Task: Search one way flight ticket for 4 adults, 1 infant in seat and 1 infant on lap in premium economy from Flagstaff: Flagstaff Pulliam Airport to Springfield: Abraham Lincoln Capital Airport on 5-2-2023. Choice of flights is American. Number of bags: 5 checked bags. Price is upto 88000. Outbound departure time preference is 20:00.
Action: Mouse moved to (228, 151)
Screenshot: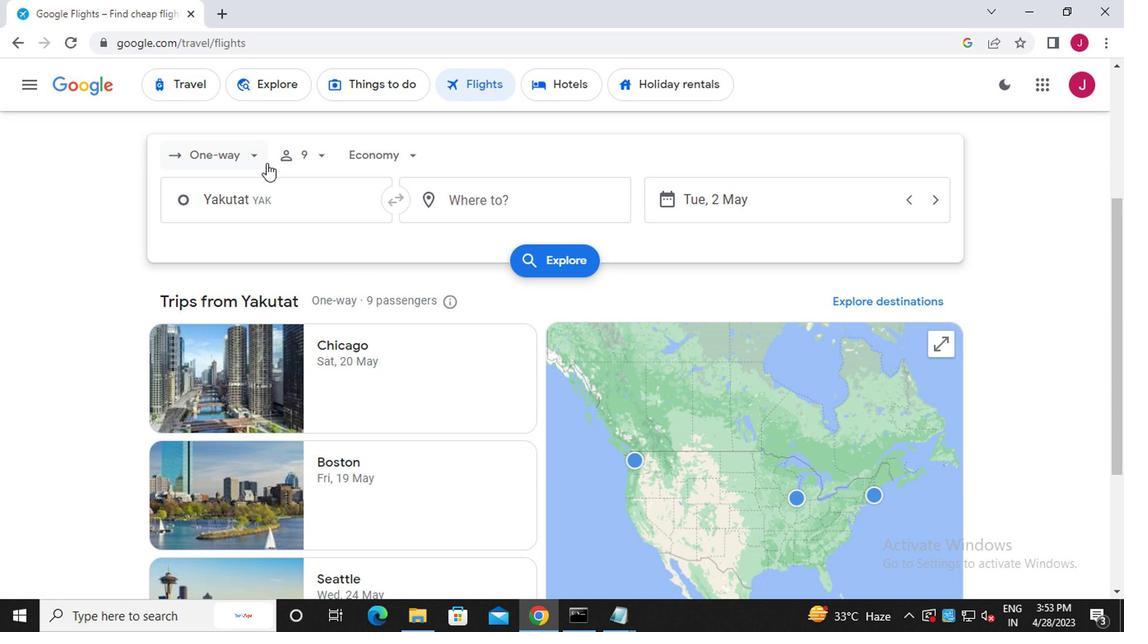 
Action: Mouse pressed left at (228, 151)
Screenshot: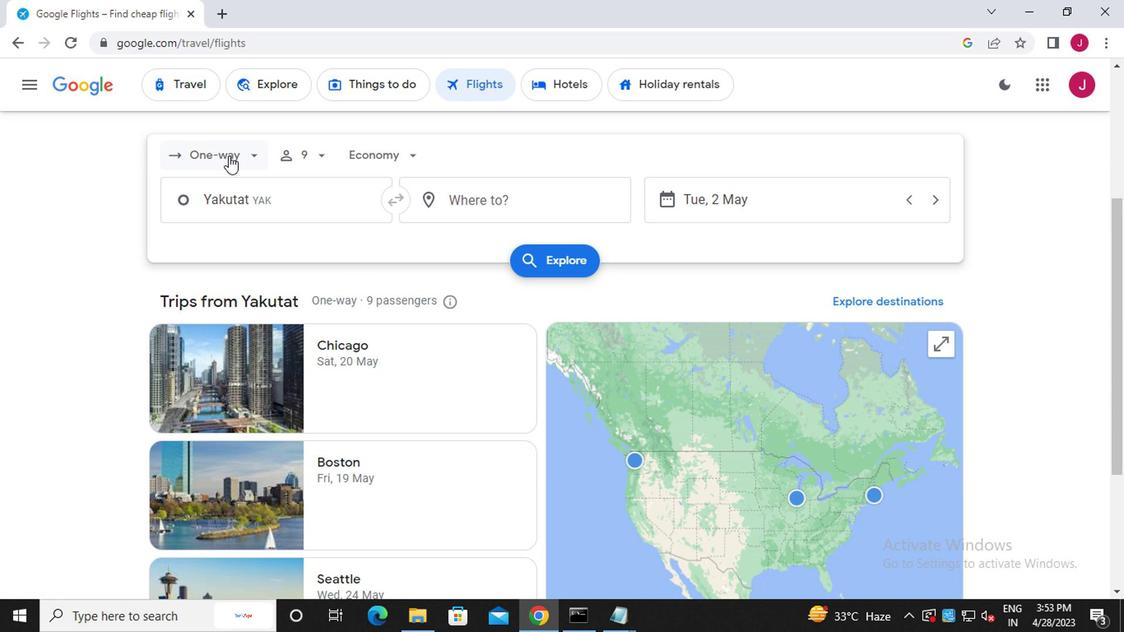 
Action: Mouse moved to (240, 228)
Screenshot: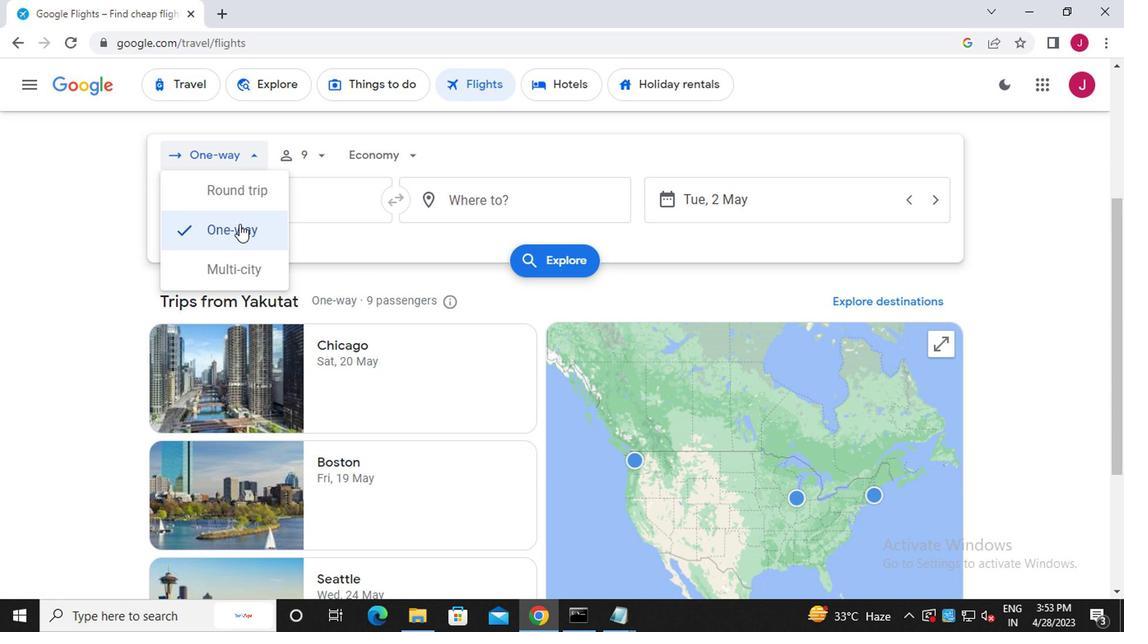 
Action: Mouse pressed left at (240, 228)
Screenshot: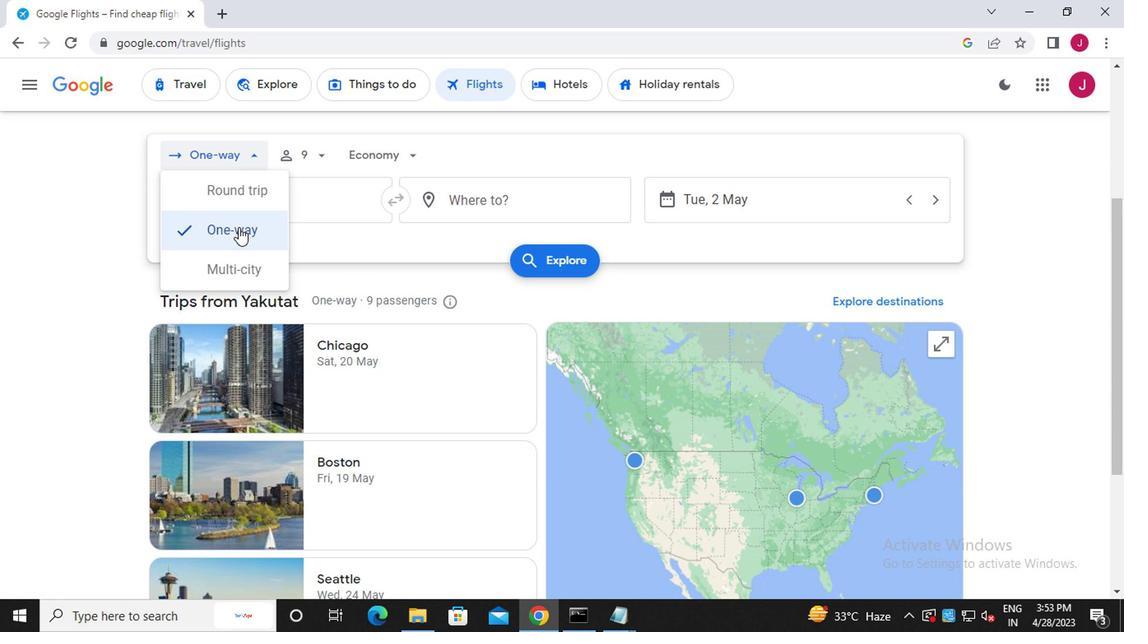 
Action: Mouse moved to (327, 156)
Screenshot: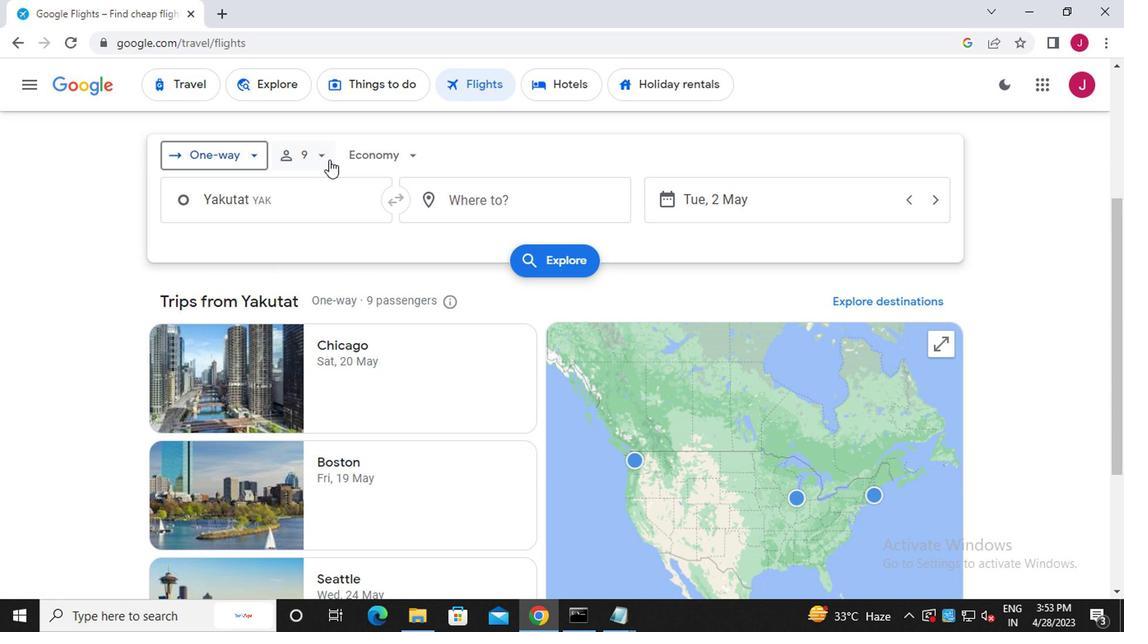 
Action: Mouse pressed left at (327, 156)
Screenshot: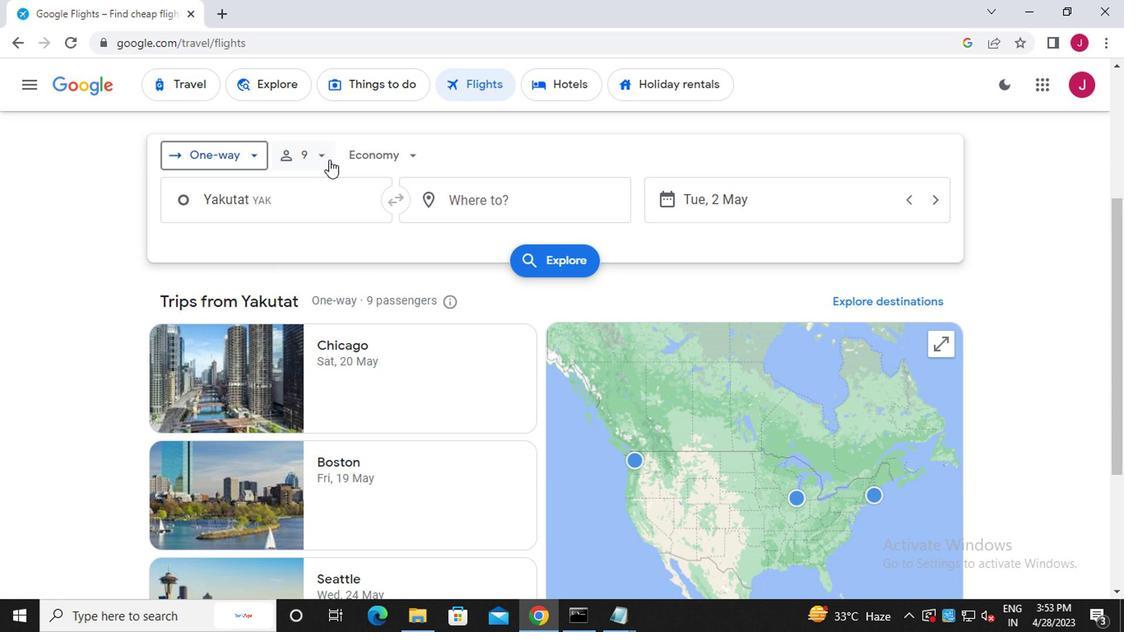 
Action: Mouse moved to (378, 197)
Screenshot: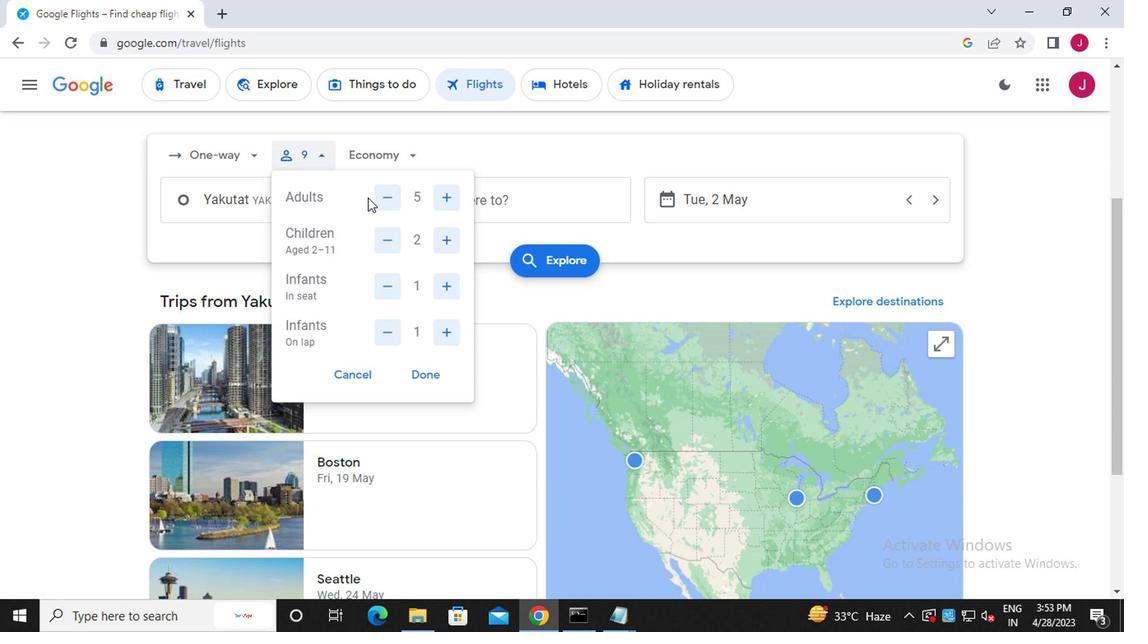 
Action: Mouse pressed left at (378, 197)
Screenshot: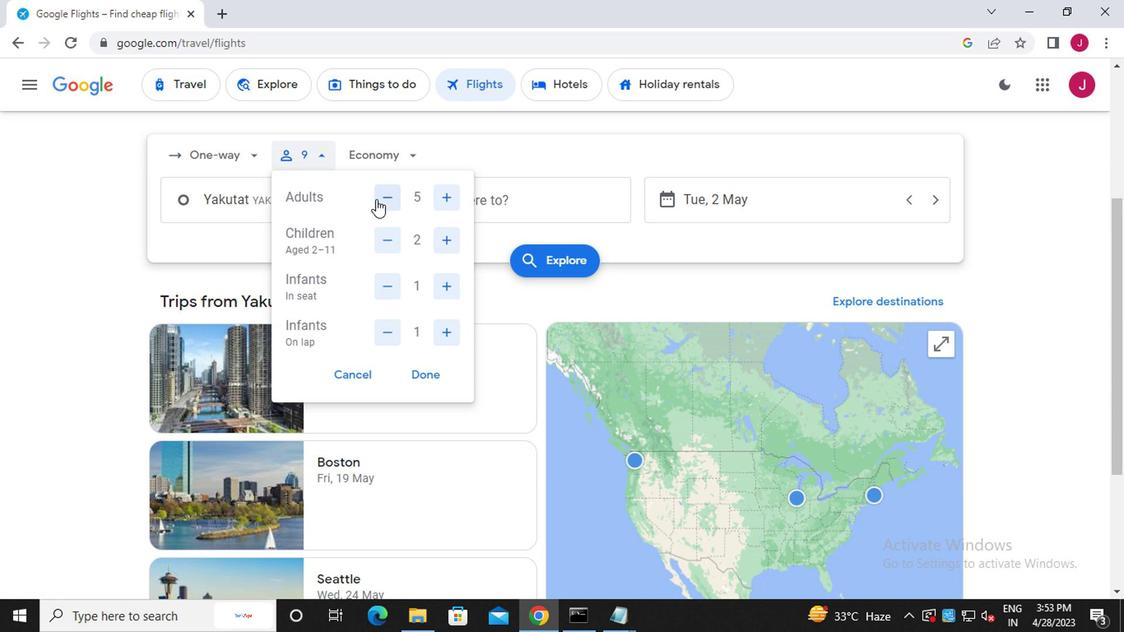 
Action: Mouse moved to (378, 197)
Screenshot: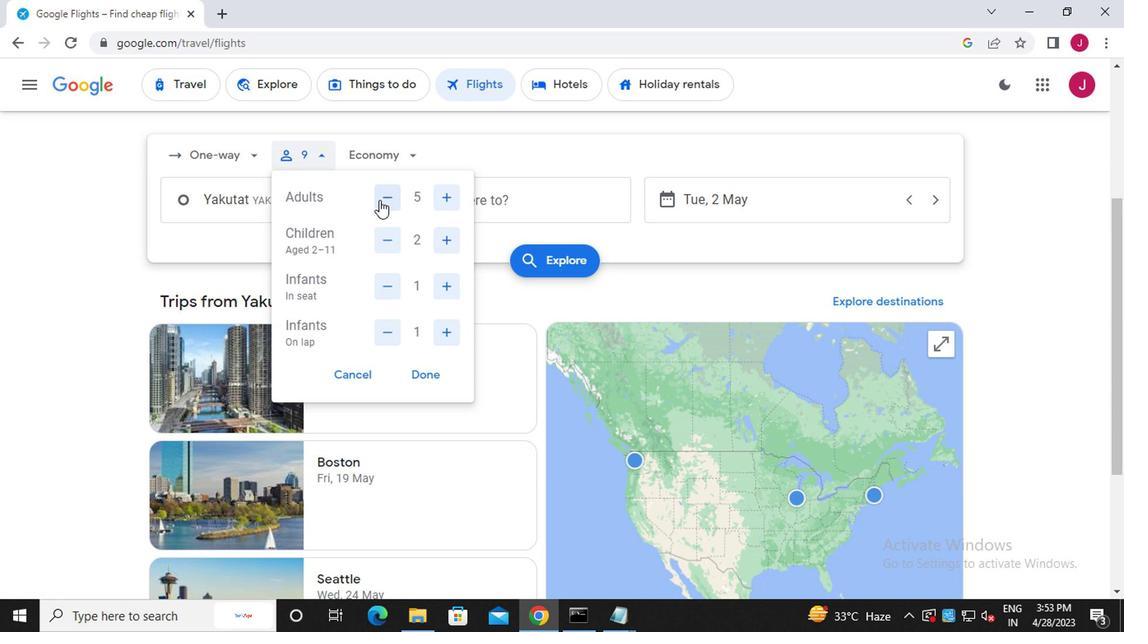 
Action: Mouse pressed left at (378, 197)
Screenshot: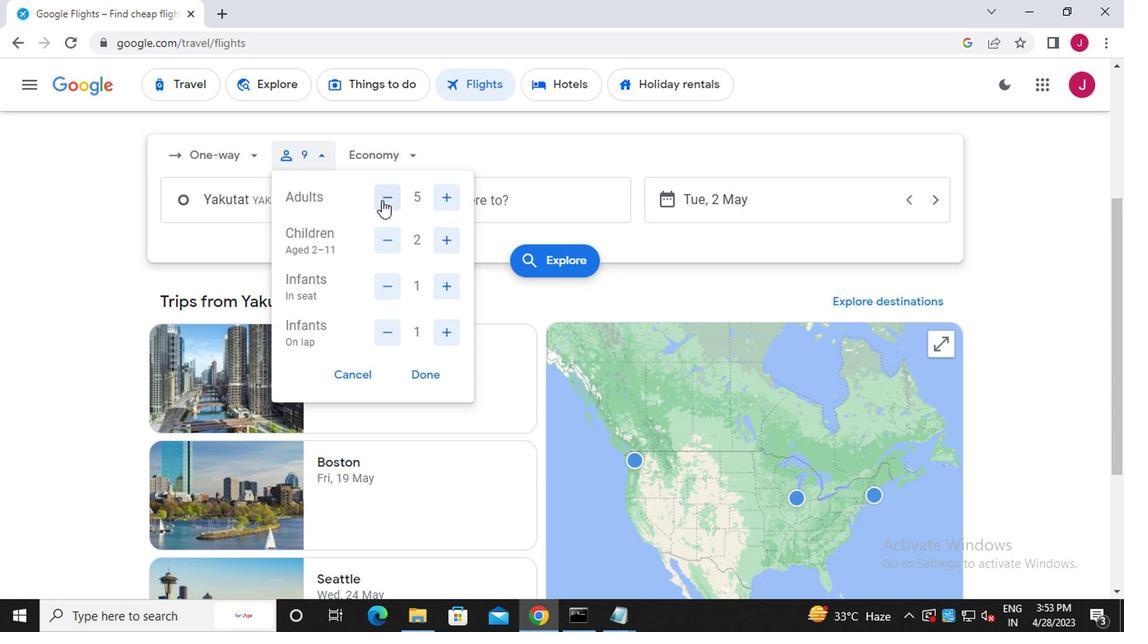 
Action: Mouse moved to (443, 197)
Screenshot: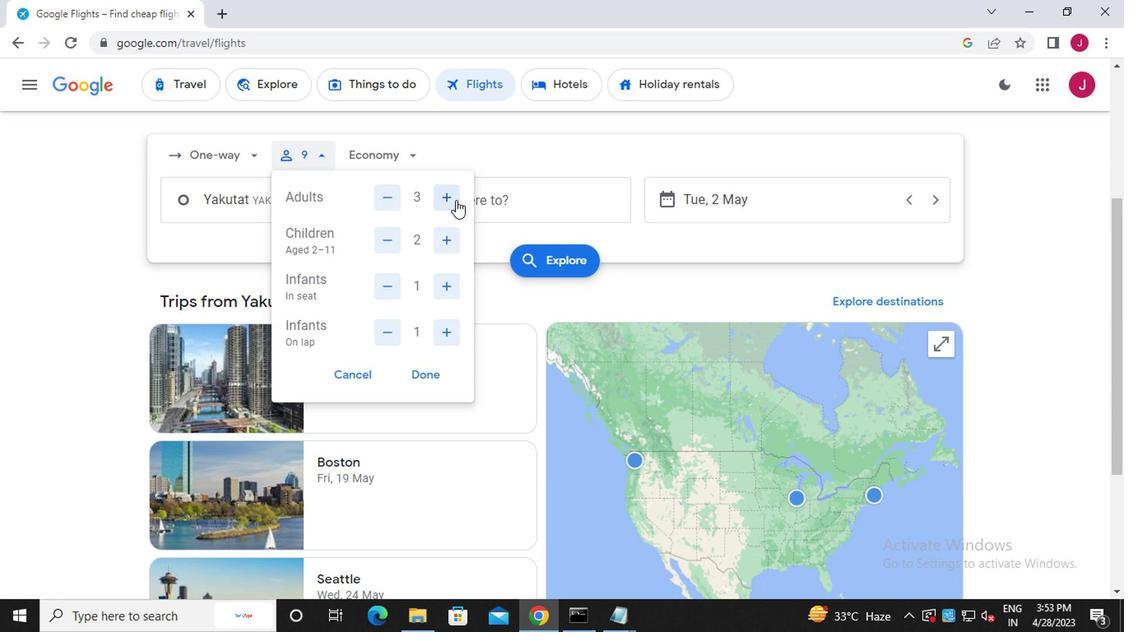 
Action: Mouse pressed left at (443, 197)
Screenshot: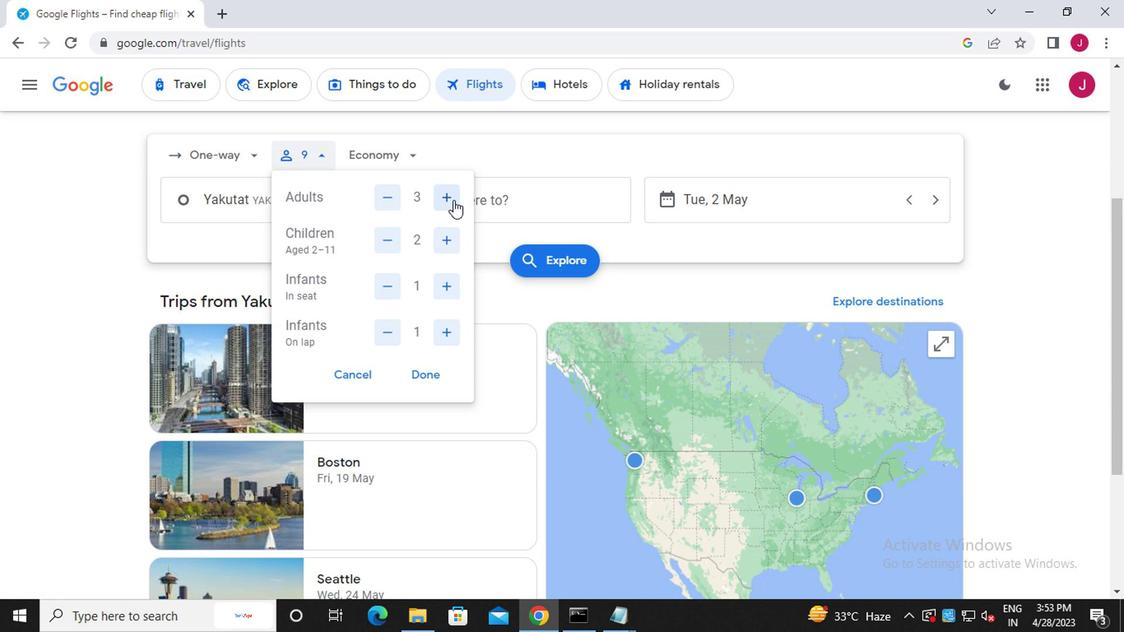 
Action: Mouse moved to (385, 241)
Screenshot: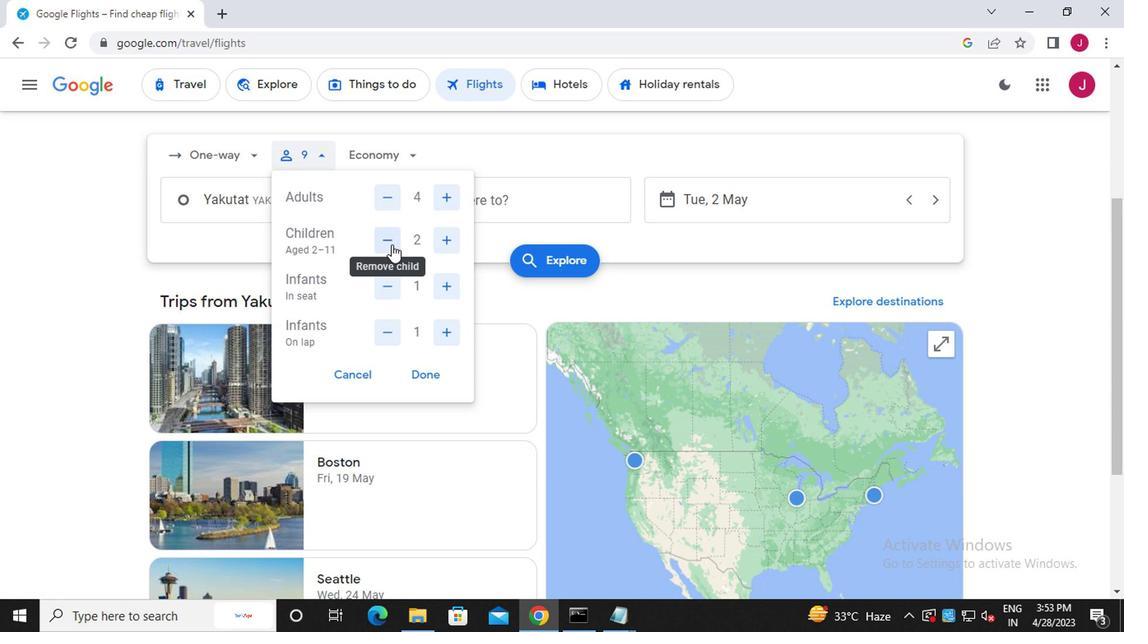 
Action: Mouse pressed left at (385, 241)
Screenshot: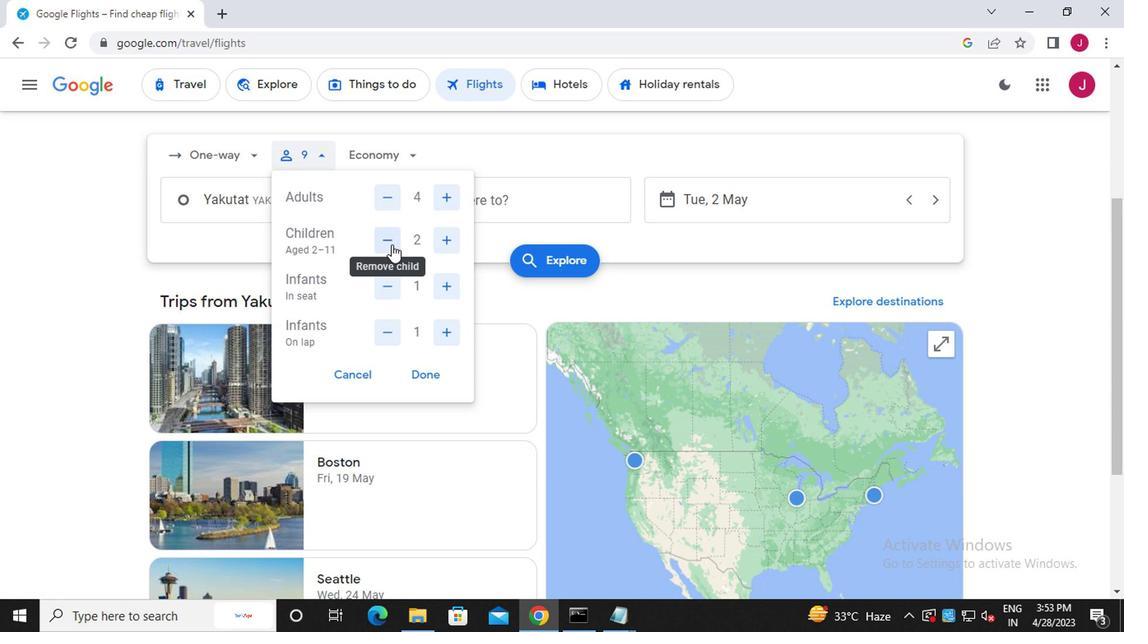 
Action: Mouse pressed left at (385, 241)
Screenshot: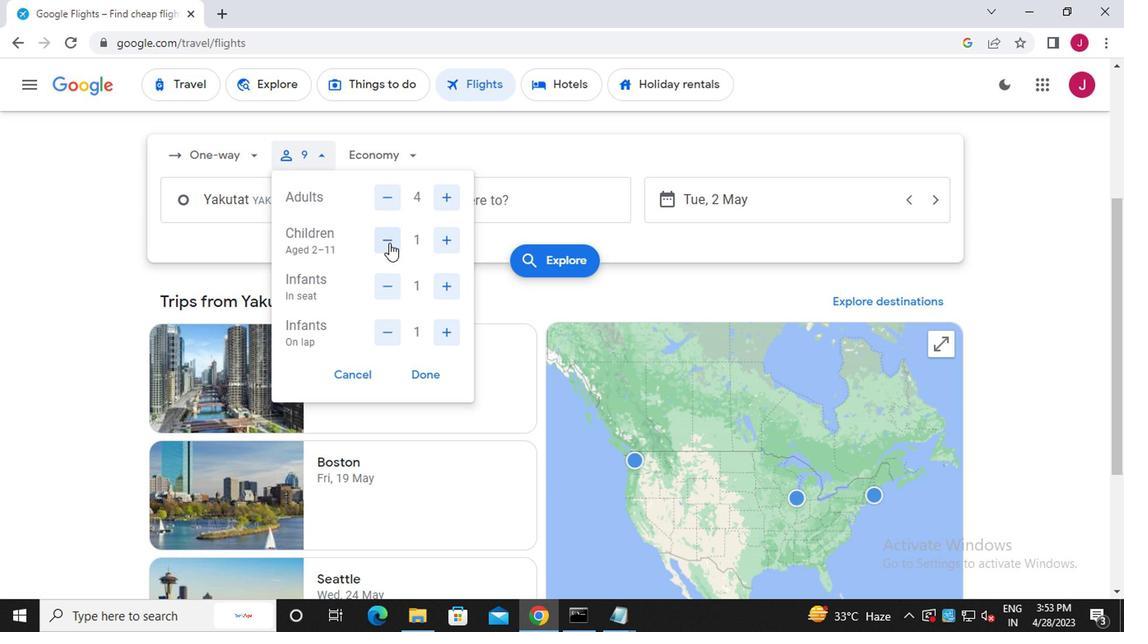 
Action: Mouse moved to (422, 371)
Screenshot: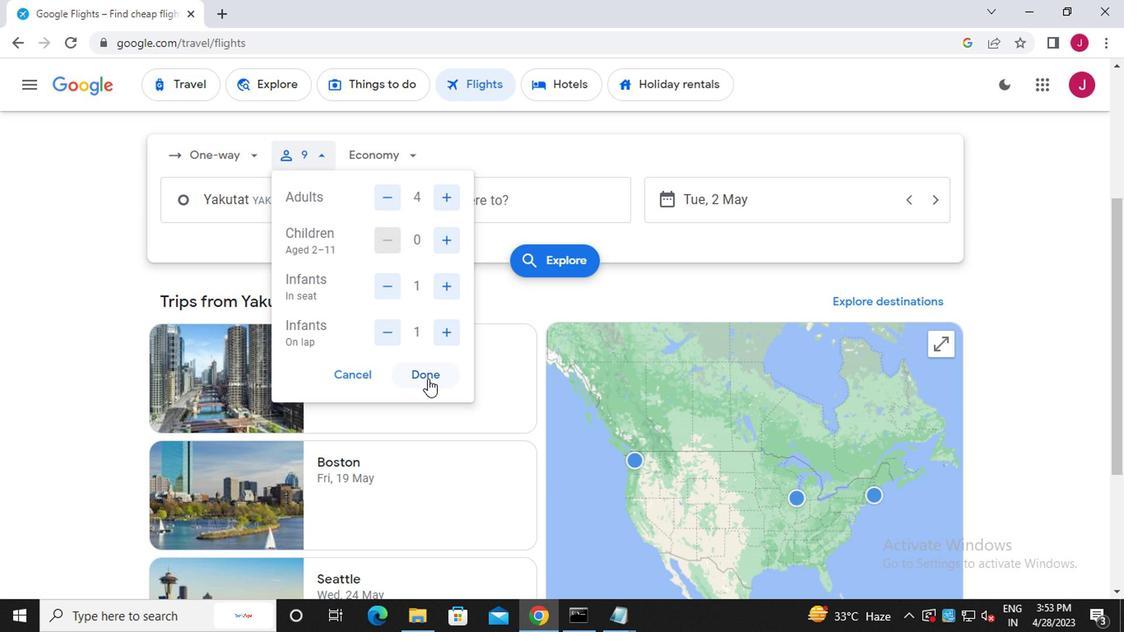 
Action: Mouse pressed left at (422, 371)
Screenshot: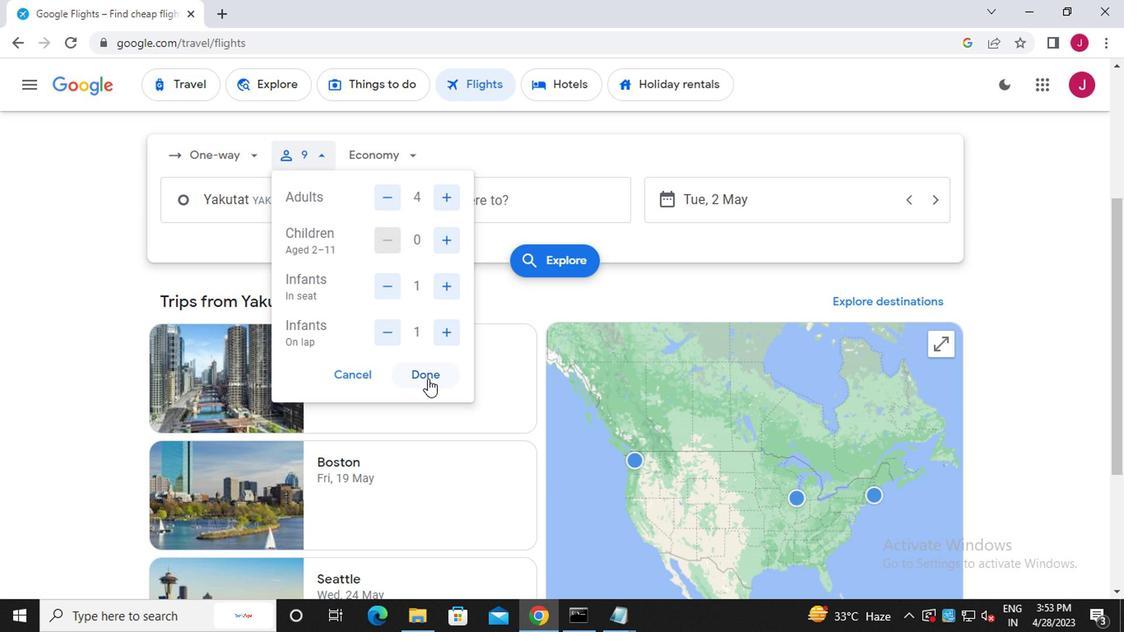 
Action: Mouse moved to (392, 151)
Screenshot: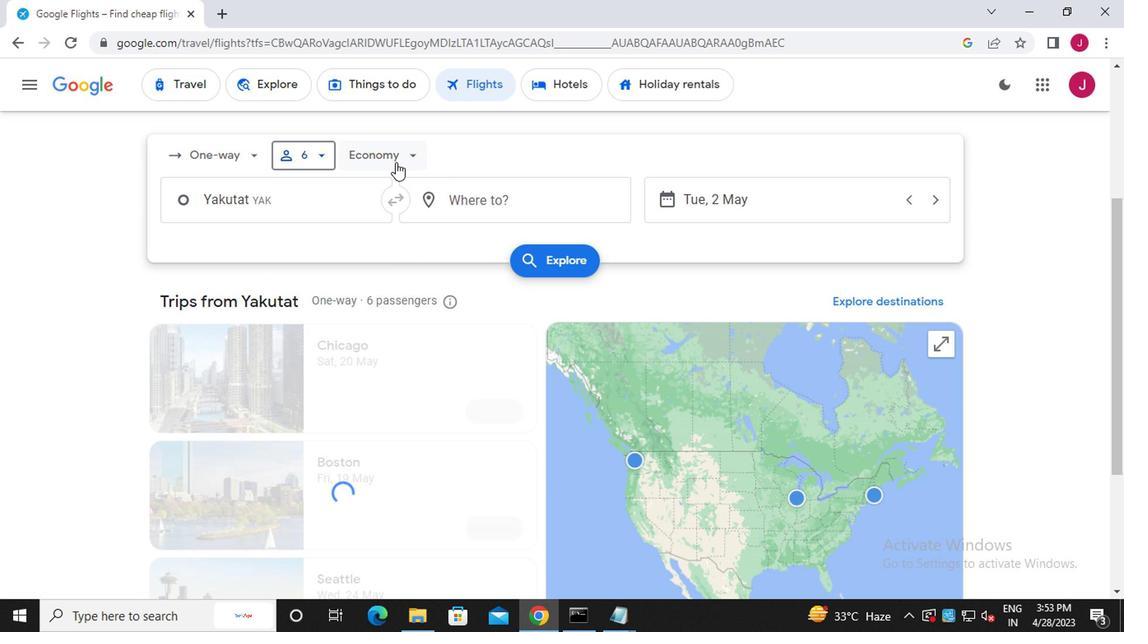 
Action: Mouse pressed left at (392, 151)
Screenshot: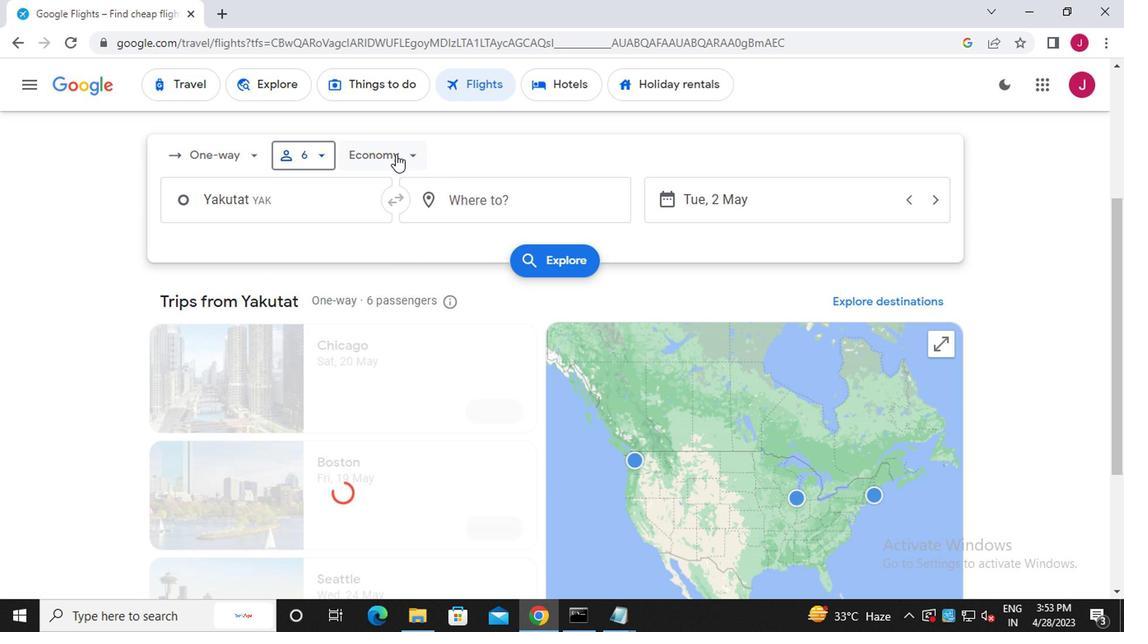 
Action: Mouse moved to (403, 223)
Screenshot: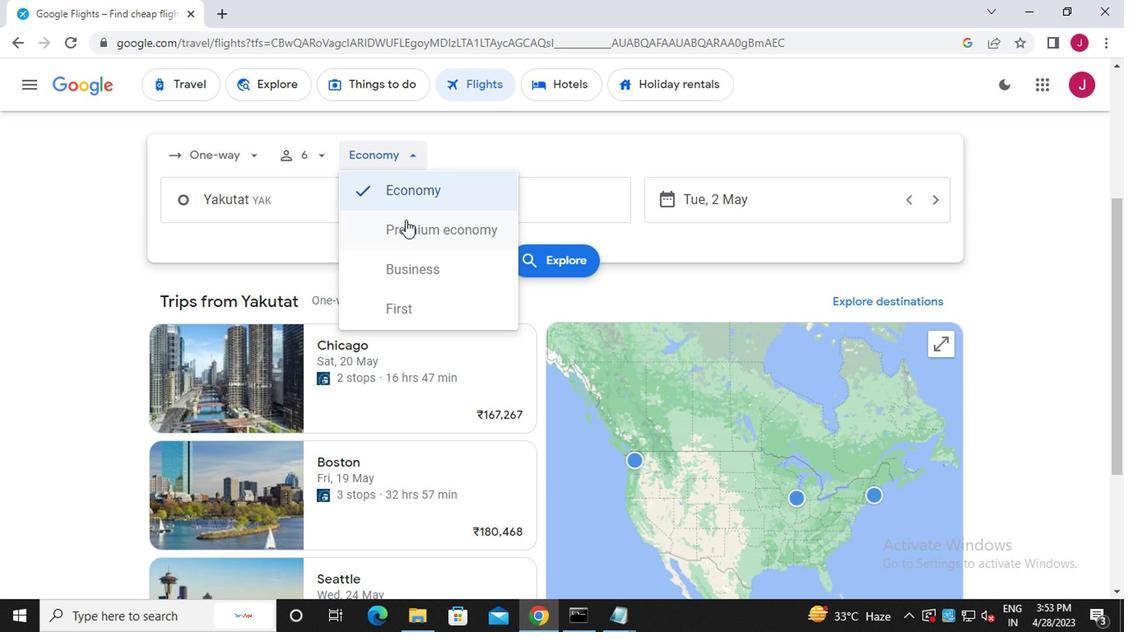 
Action: Mouse pressed left at (403, 223)
Screenshot: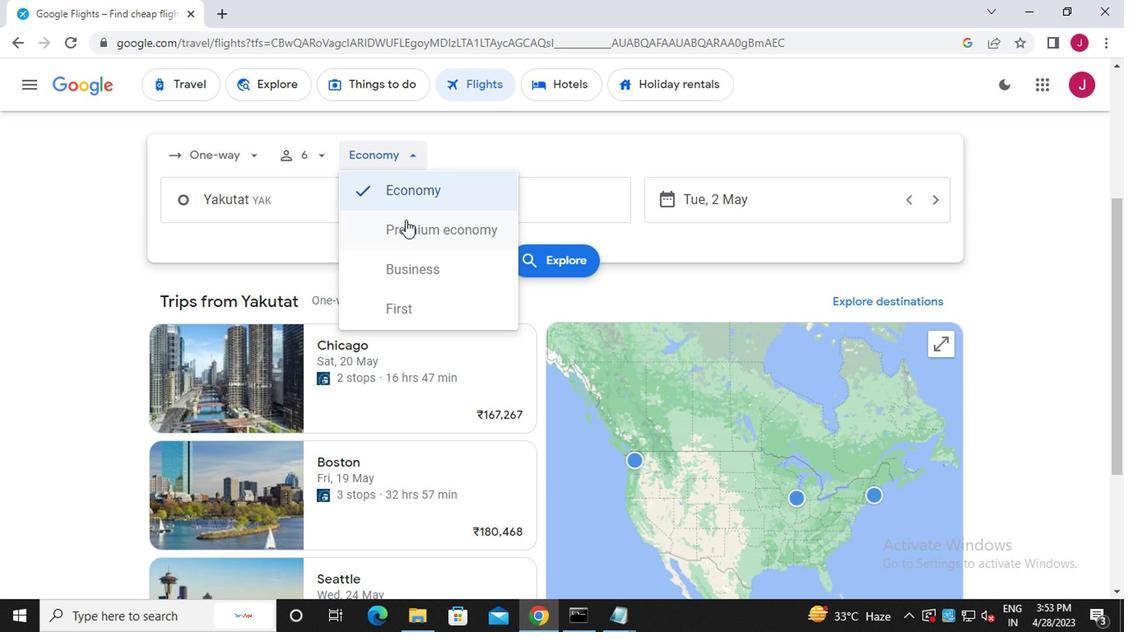 
Action: Mouse moved to (292, 204)
Screenshot: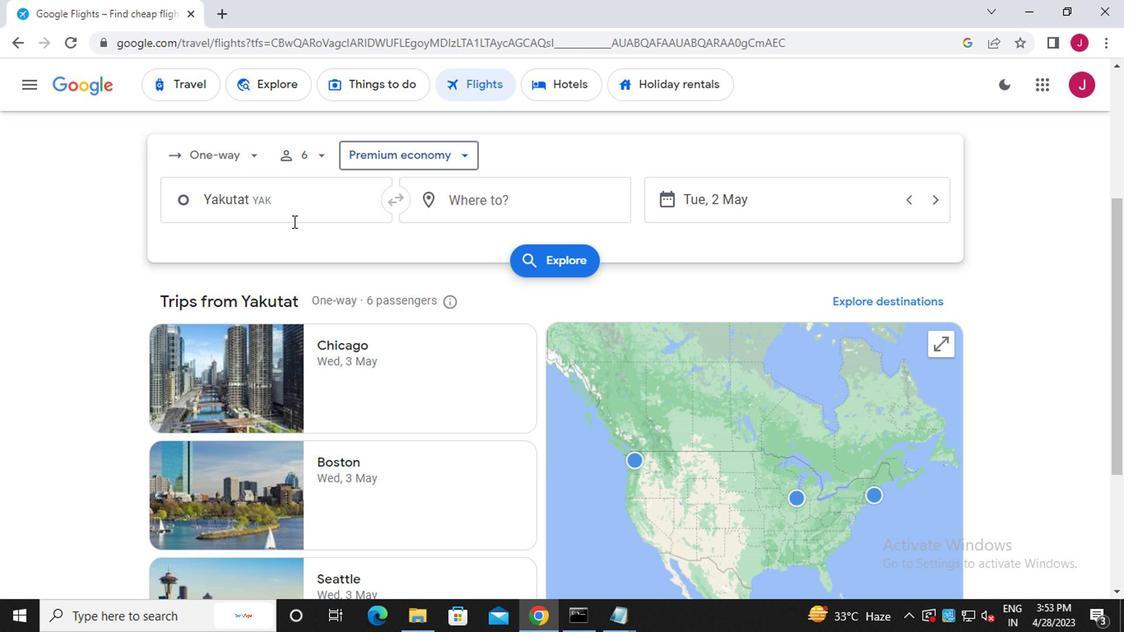 
Action: Mouse pressed left at (292, 204)
Screenshot: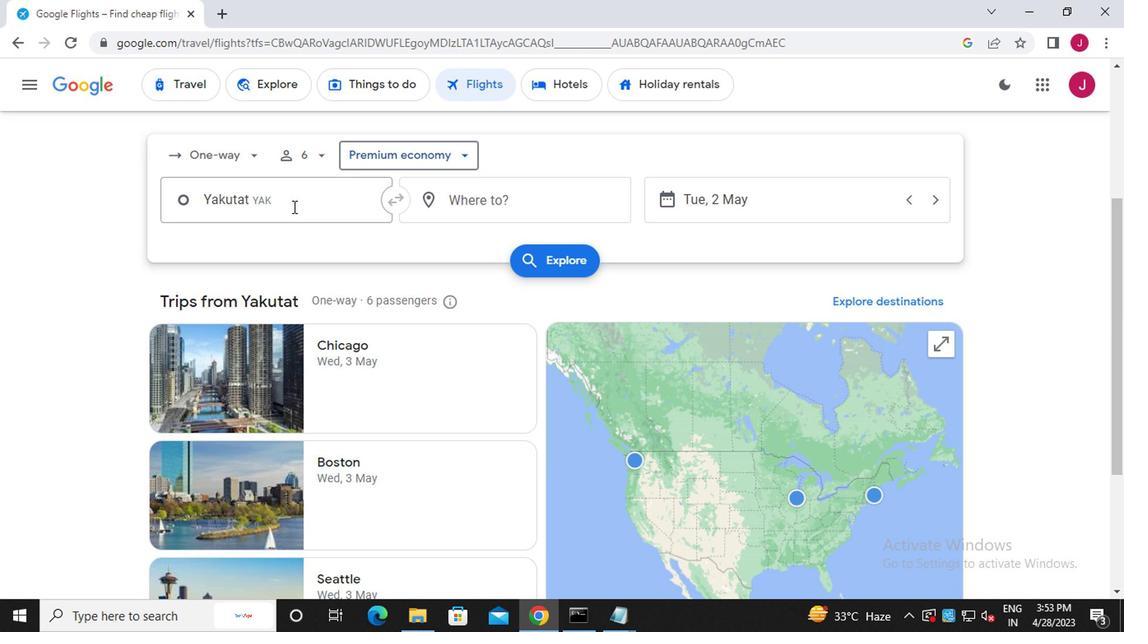
Action: Key pressed flagstaff
Screenshot: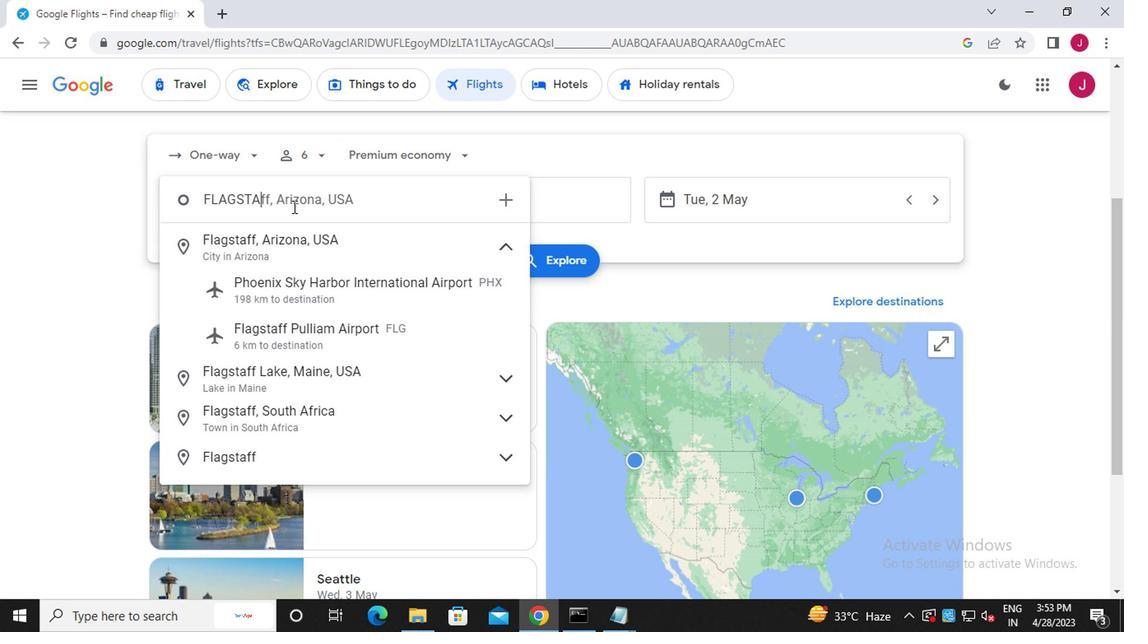 
Action: Mouse moved to (335, 336)
Screenshot: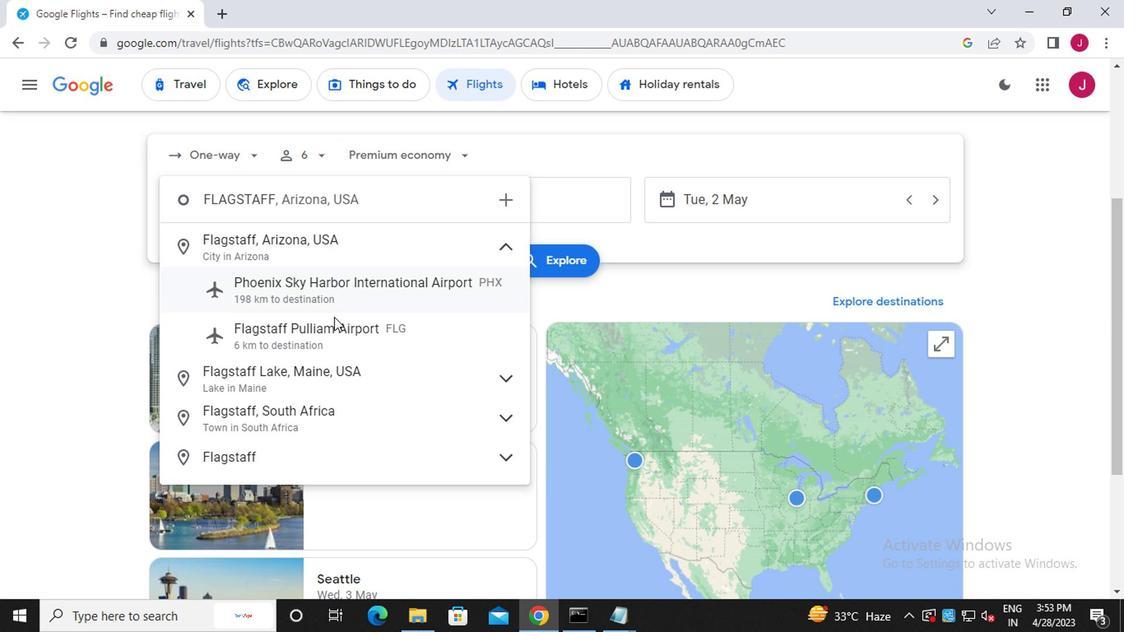 
Action: Mouse pressed left at (335, 336)
Screenshot: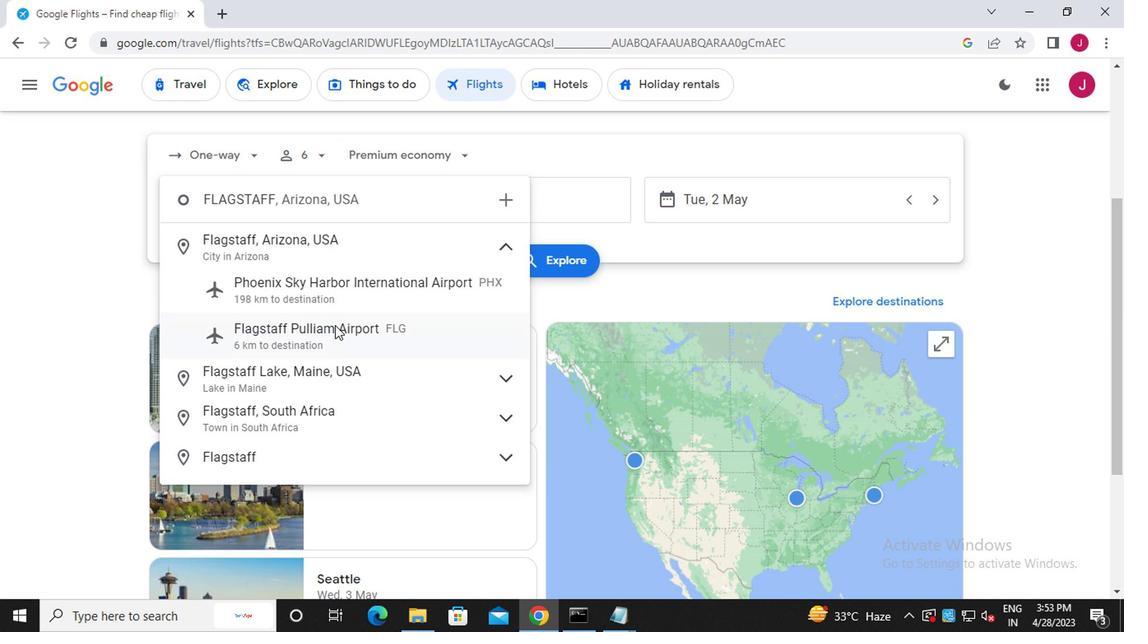 
Action: Mouse moved to (524, 198)
Screenshot: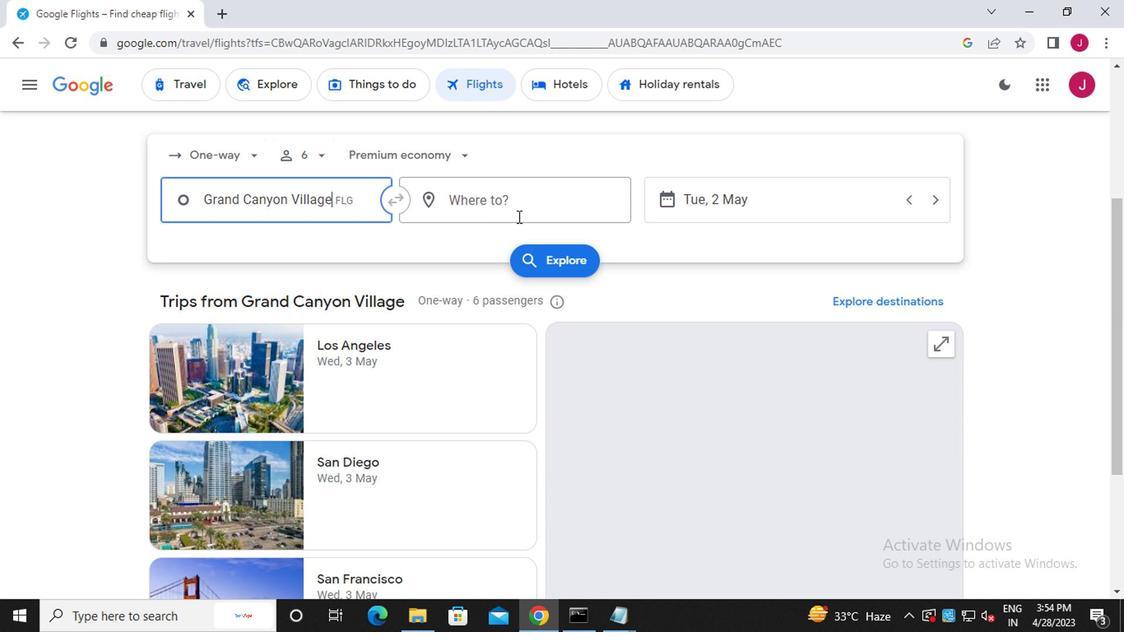 
Action: Mouse pressed left at (524, 198)
Screenshot: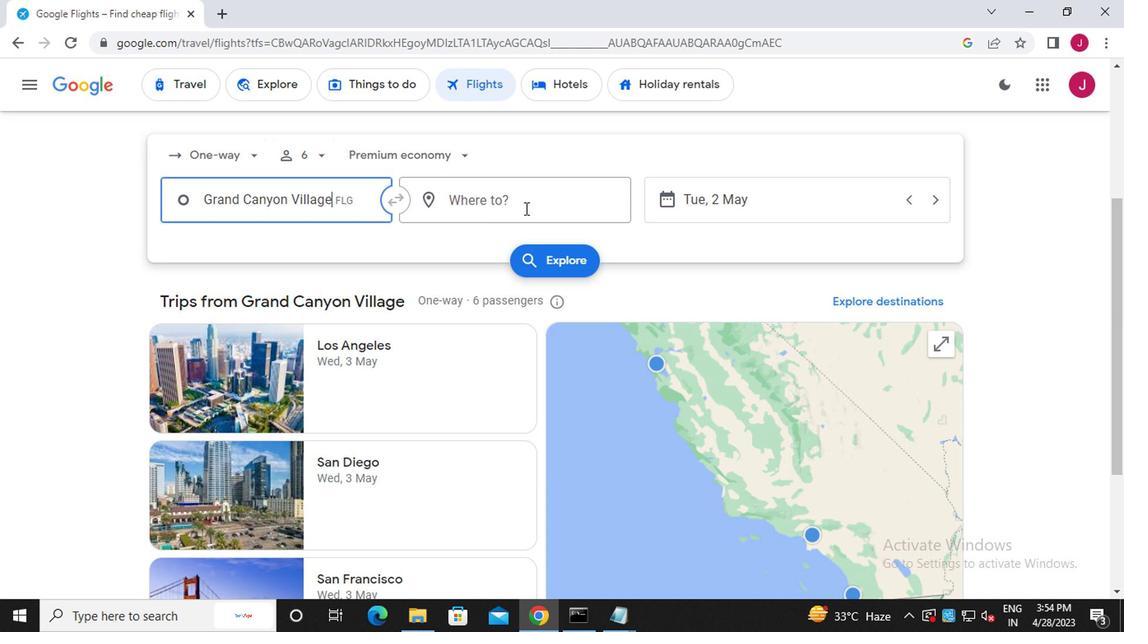 
Action: Mouse moved to (524, 198)
Screenshot: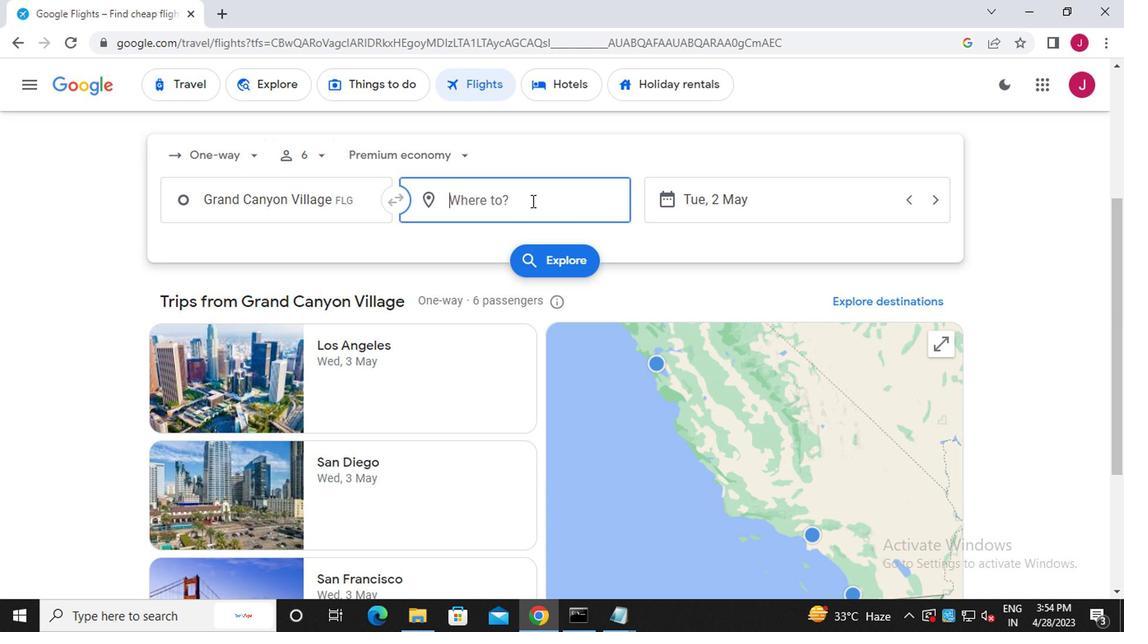 
Action: Key pressed springfo<Key.backspace>ield
Screenshot: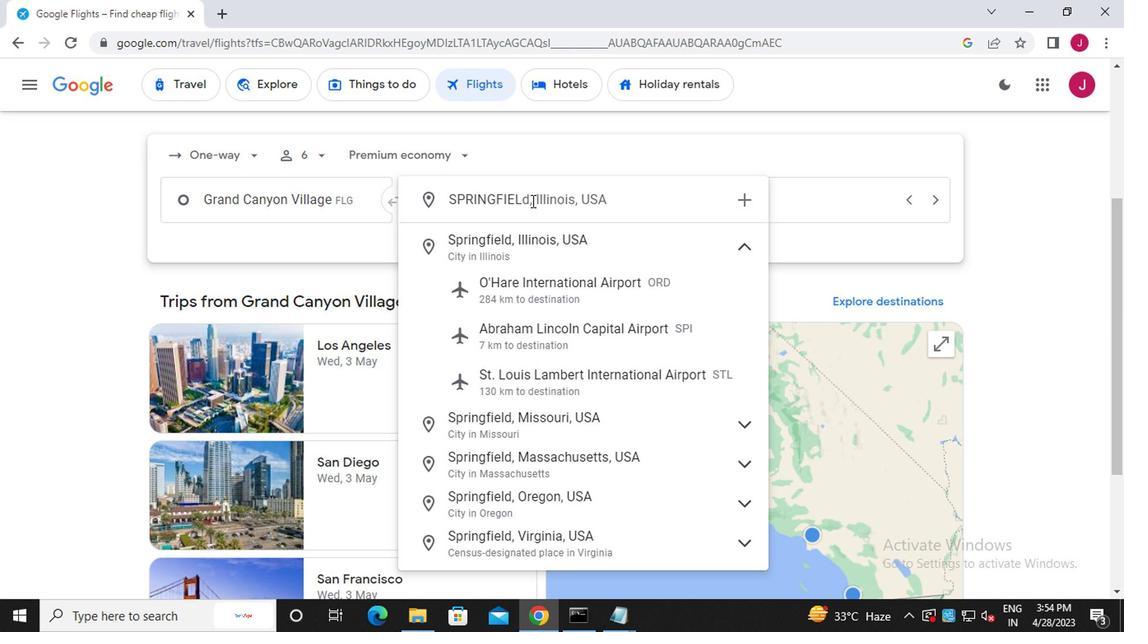 
Action: Mouse moved to (589, 333)
Screenshot: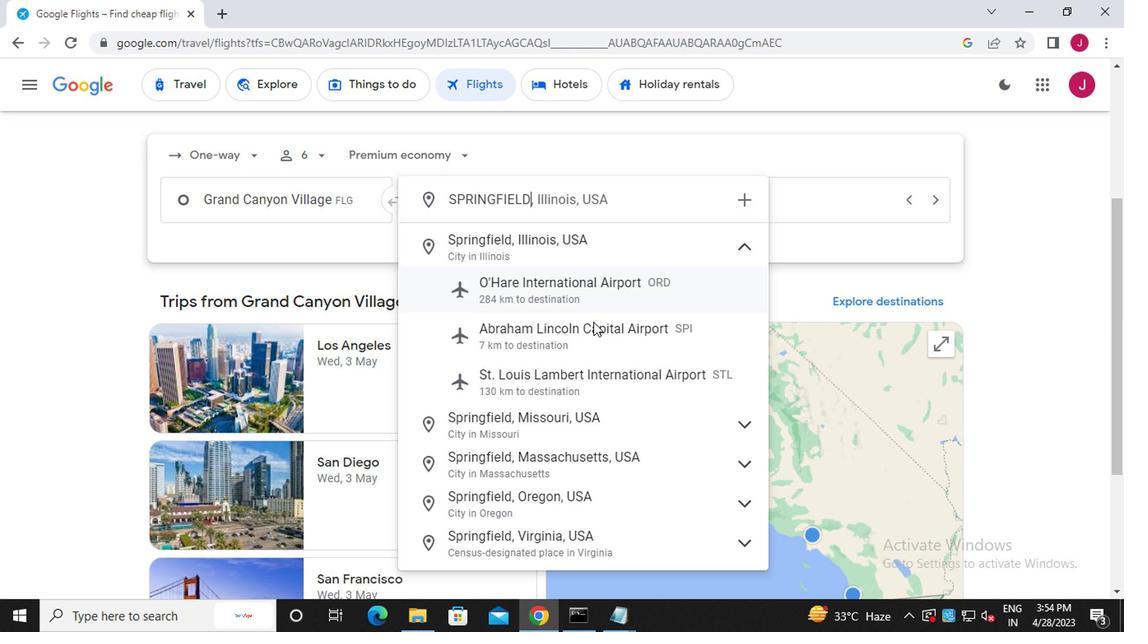 
Action: Mouse pressed left at (589, 333)
Screenshot: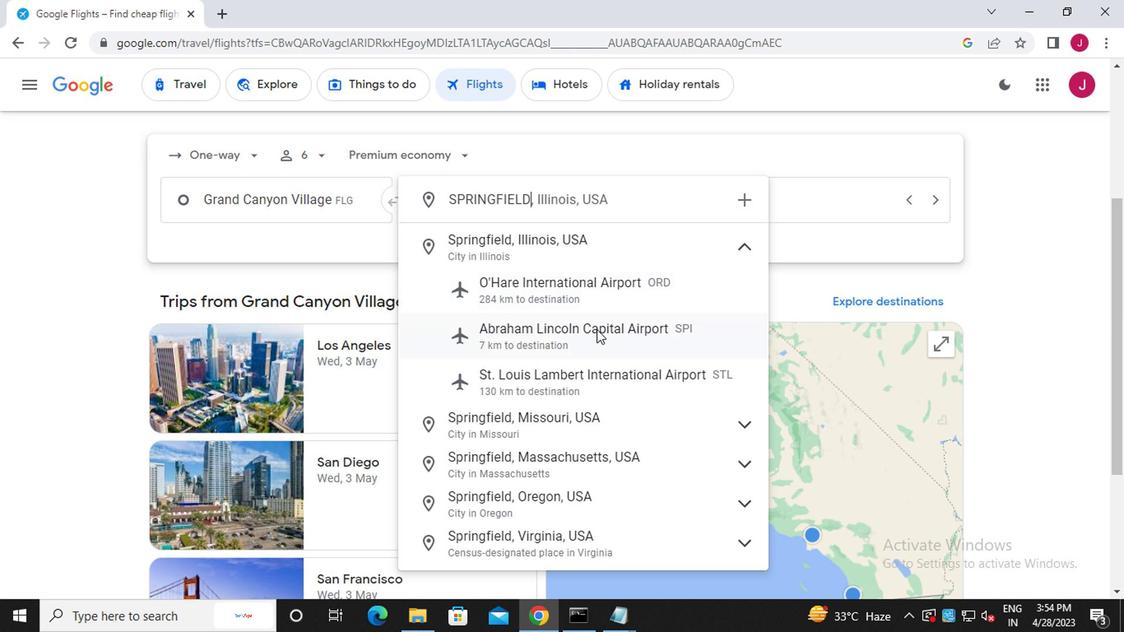 
Action: Mouse moved to (693, 204)
Screenshot: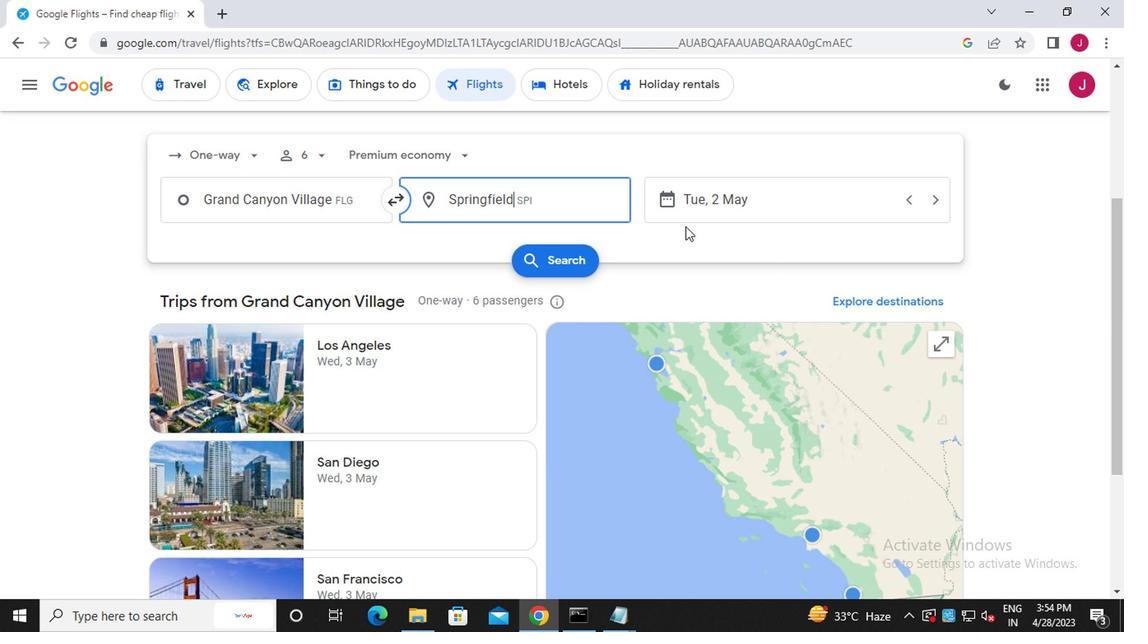 
Action: Mouse pressed left at (693, 204)
Screenshot: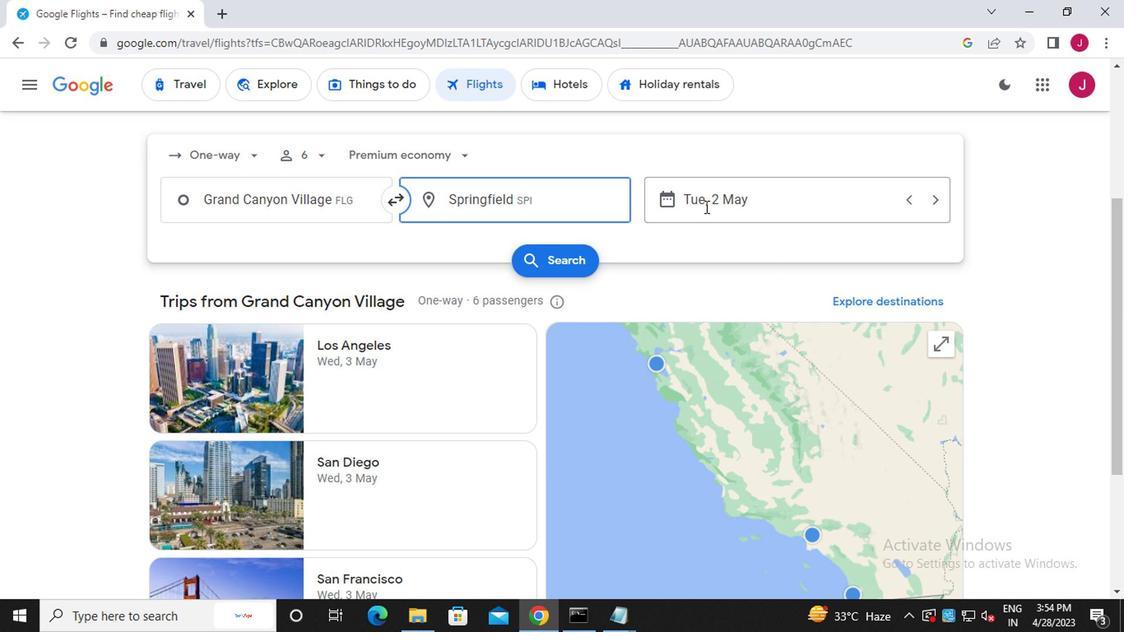 
Action: Mouse moved to (748, 286)
Screenshot: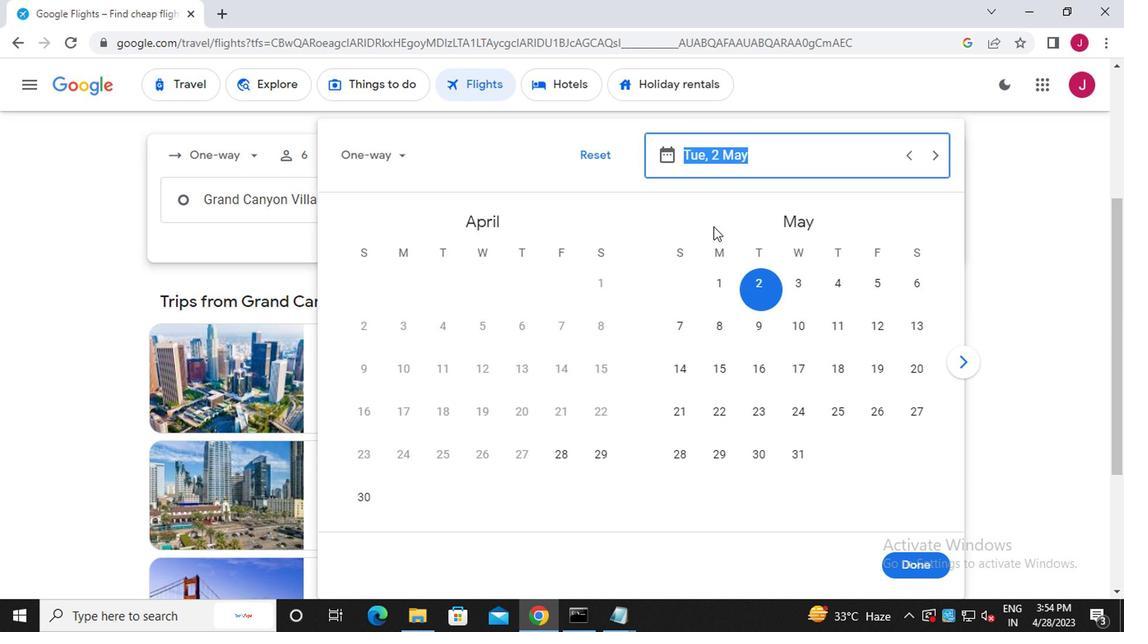 
Action: Mouse pressed left at (748, 286)
Screenshot: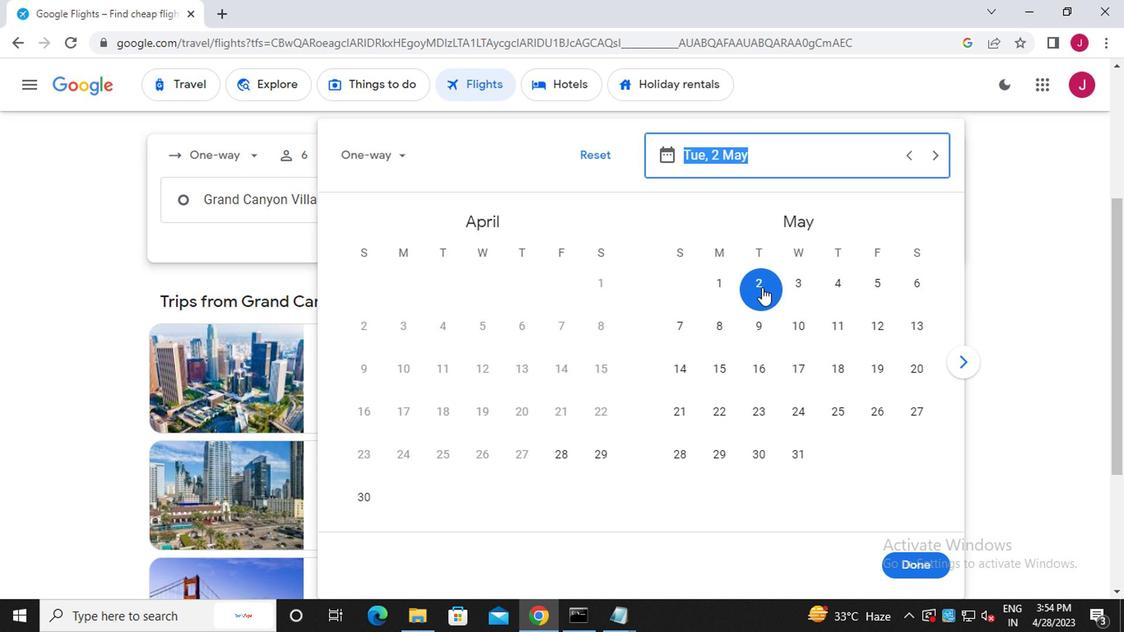 
Action: Mouse moved to (903, 570)
Screenshot: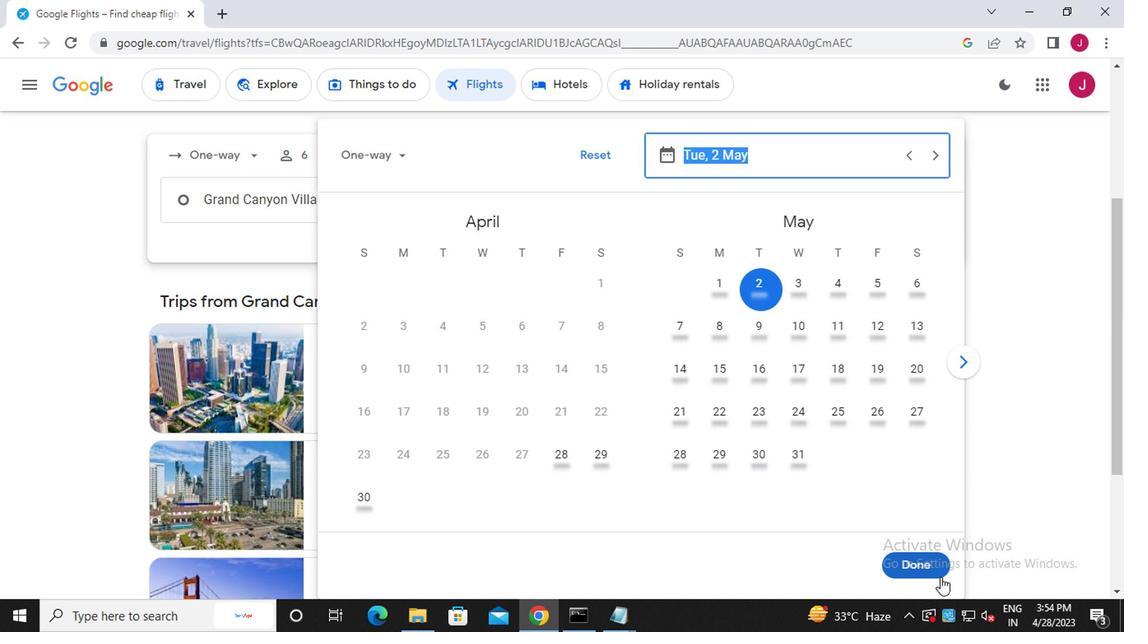 
Action: Mouse pressed left at (903, 570)
Screenshot: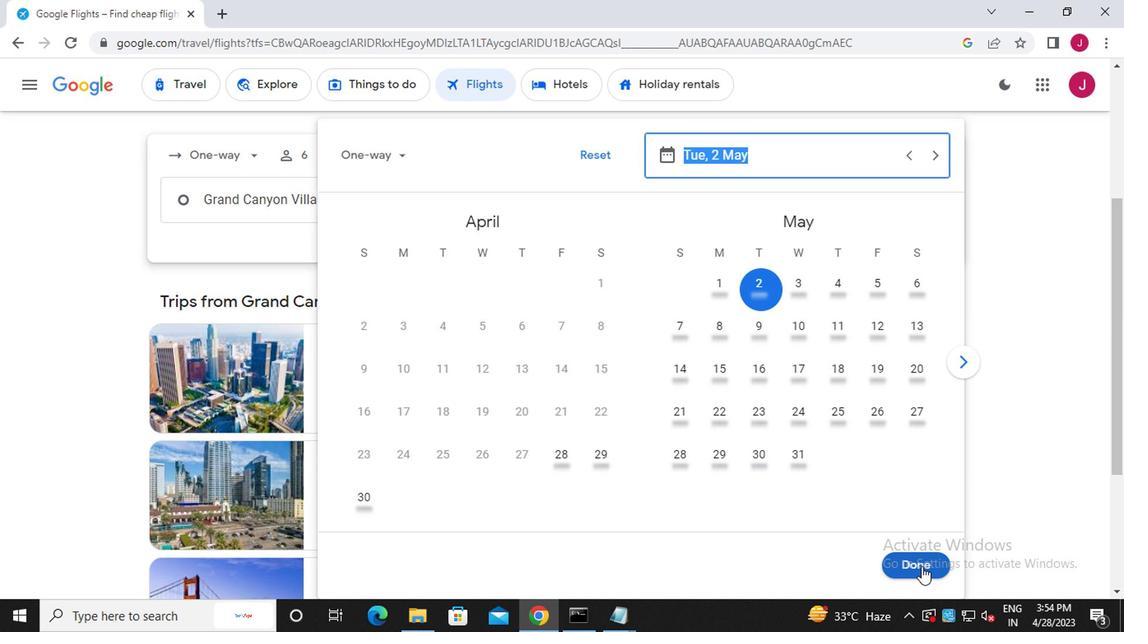 
Action: Mouse moved to (553, 258)
Screenshot: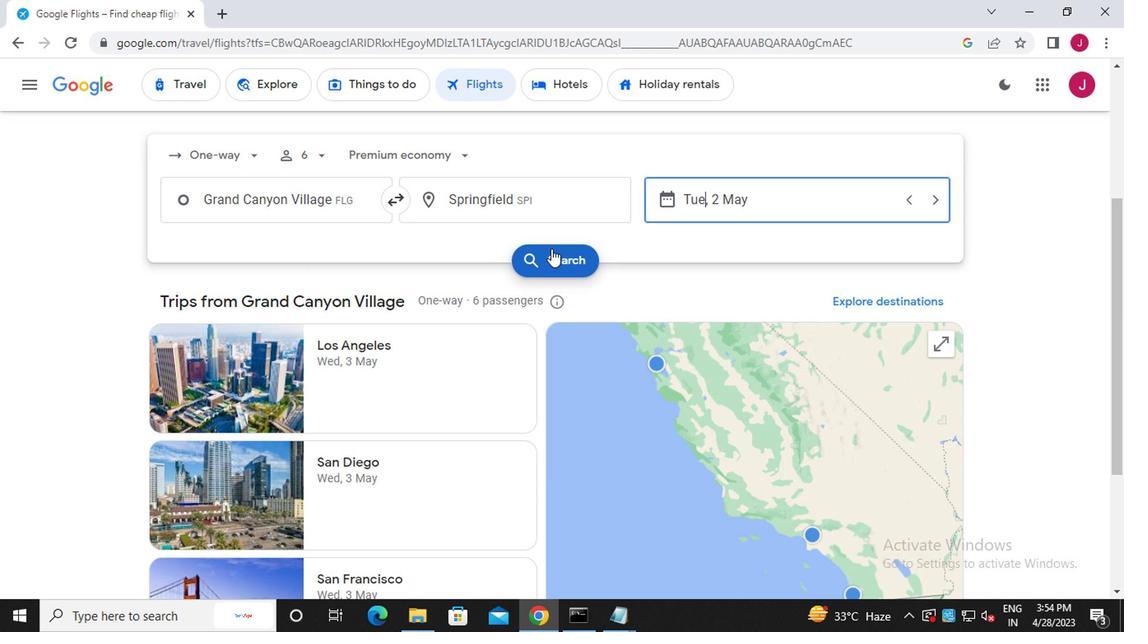 
Action: Mouse pressed left at (553, 258)
Screenshot: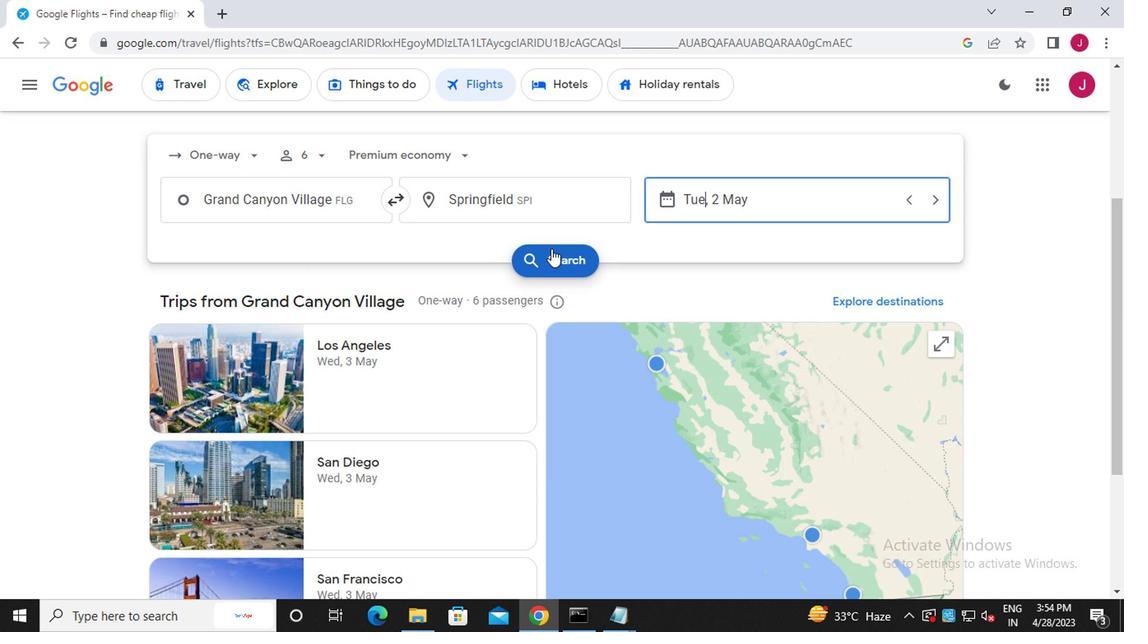 
Action: Mouse moved to (207, 236)
Screenshot: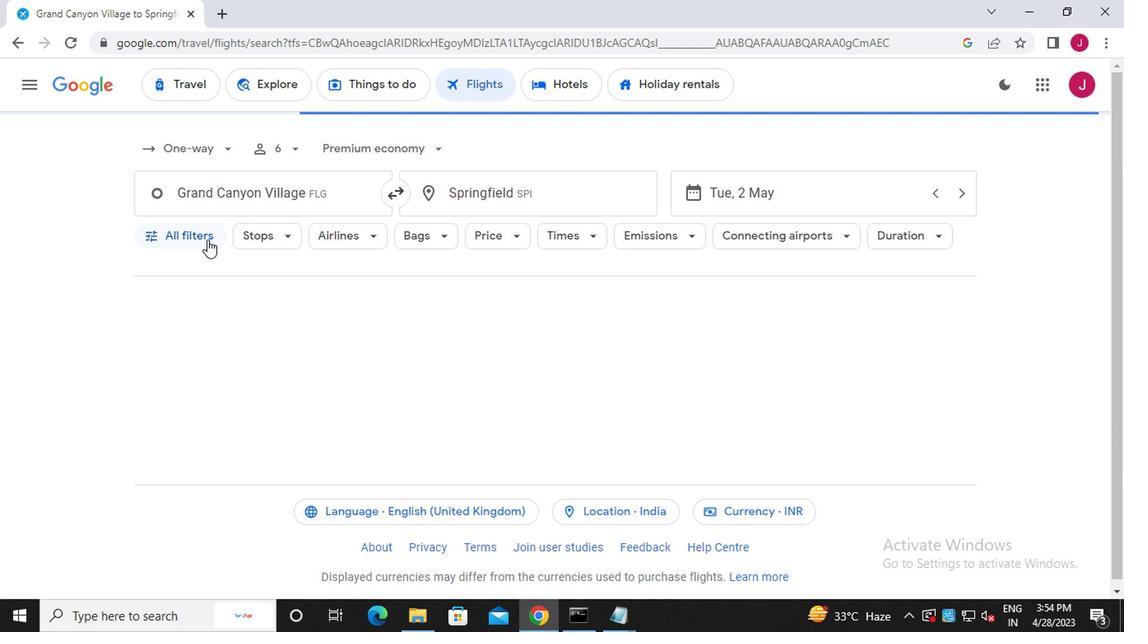 
Action: Mouse pressed left at (207, 236)
Screenshot: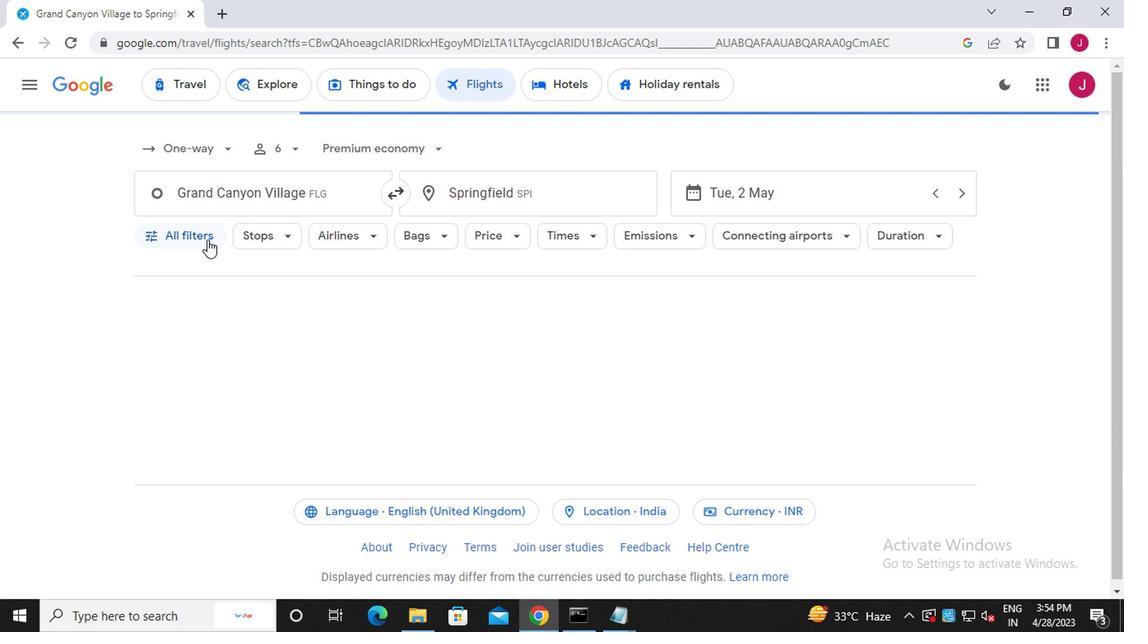 
Action: Mouse moved to (220, 279)
Screenshot: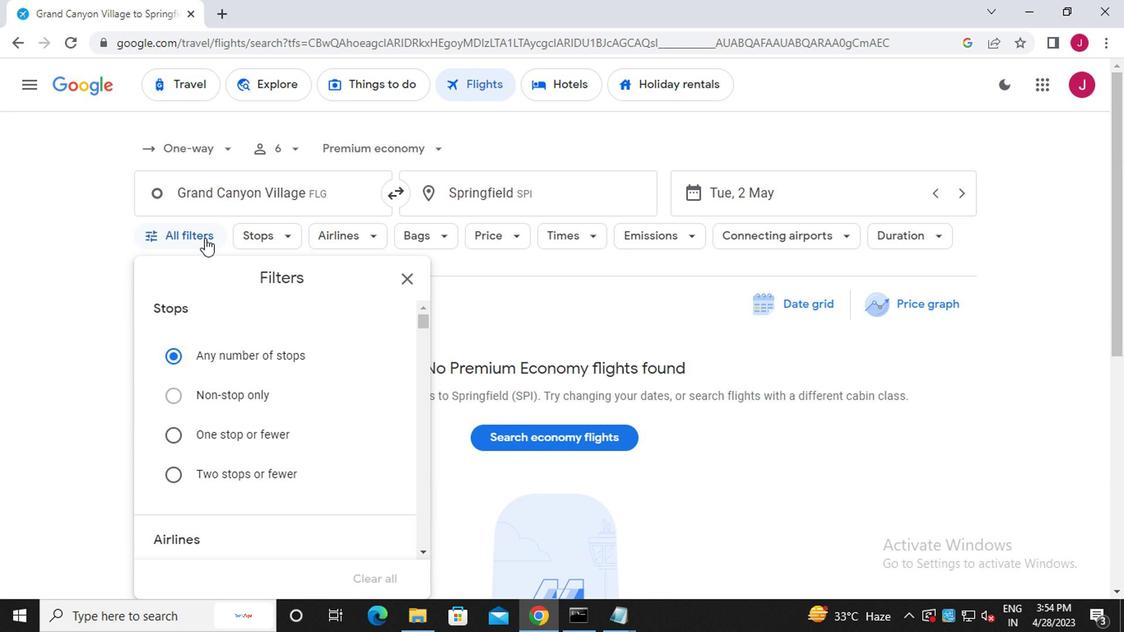 
Action: Mouse scrolled (220, 278) with delta (0, -1)
Screenshot: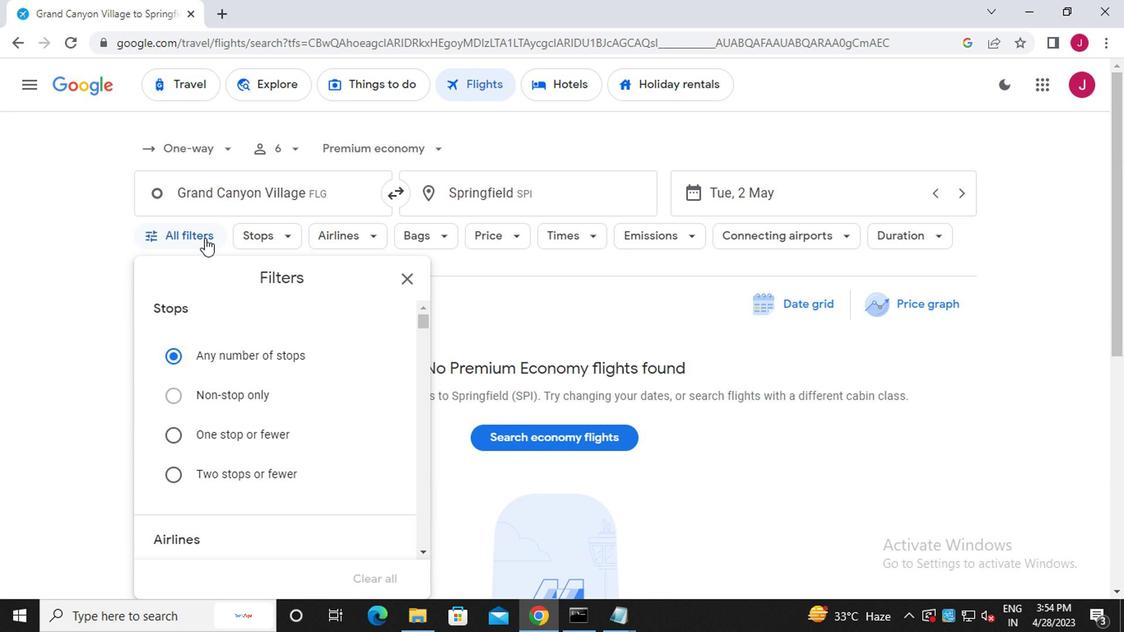 
Action: Mouse moved to (223, 285)
Screenshot: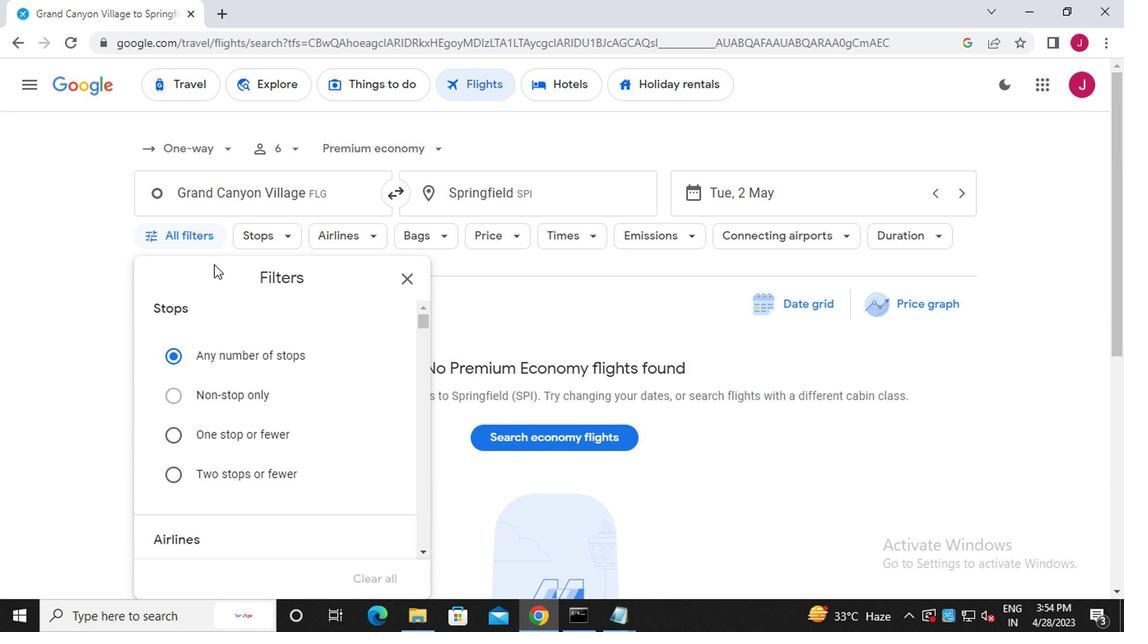
Action: Mouse scrolled (223, 283) with delta (0, -1)
Screenshot: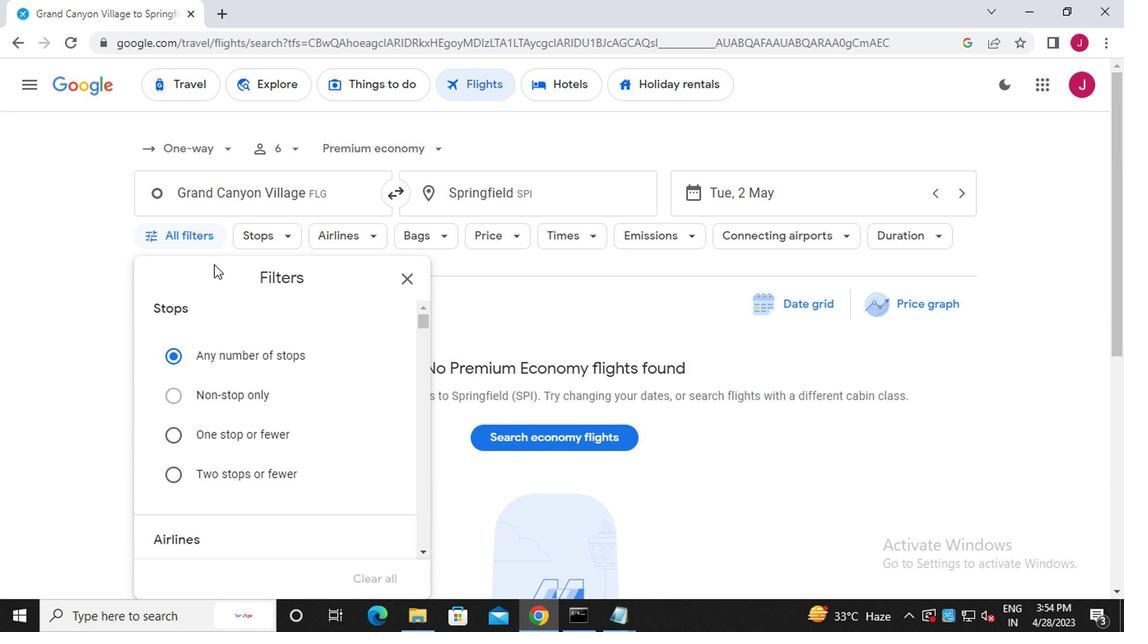 
Action: Mouse moved to (225, 288)
Screenshot: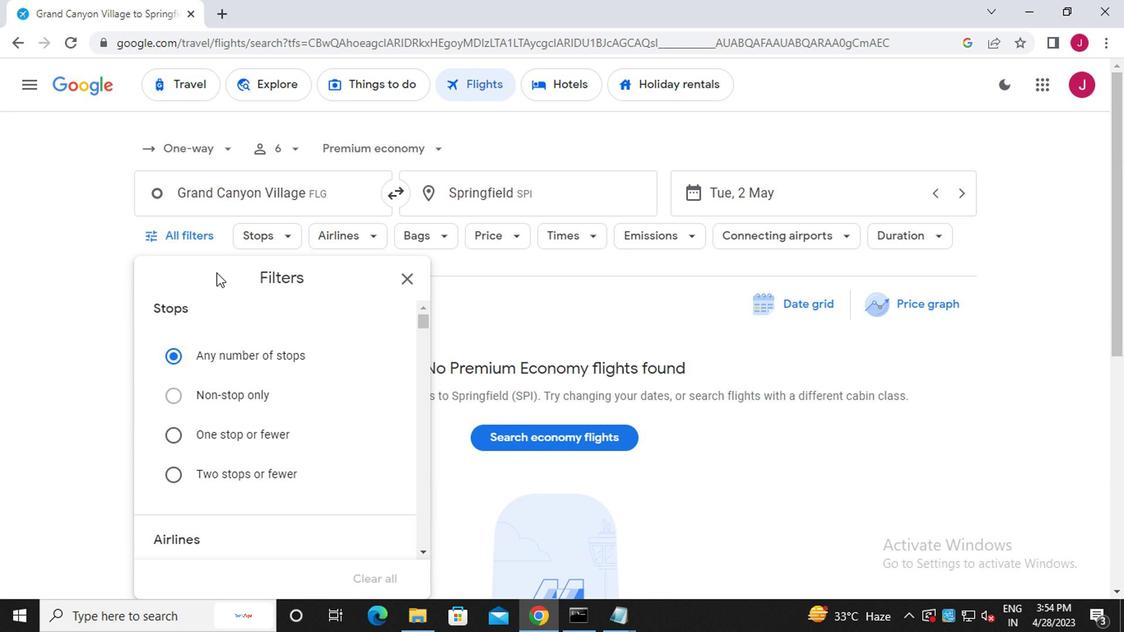
Action: Mouse scrolled (225, 287) with delta (0, 0)
Screenshot: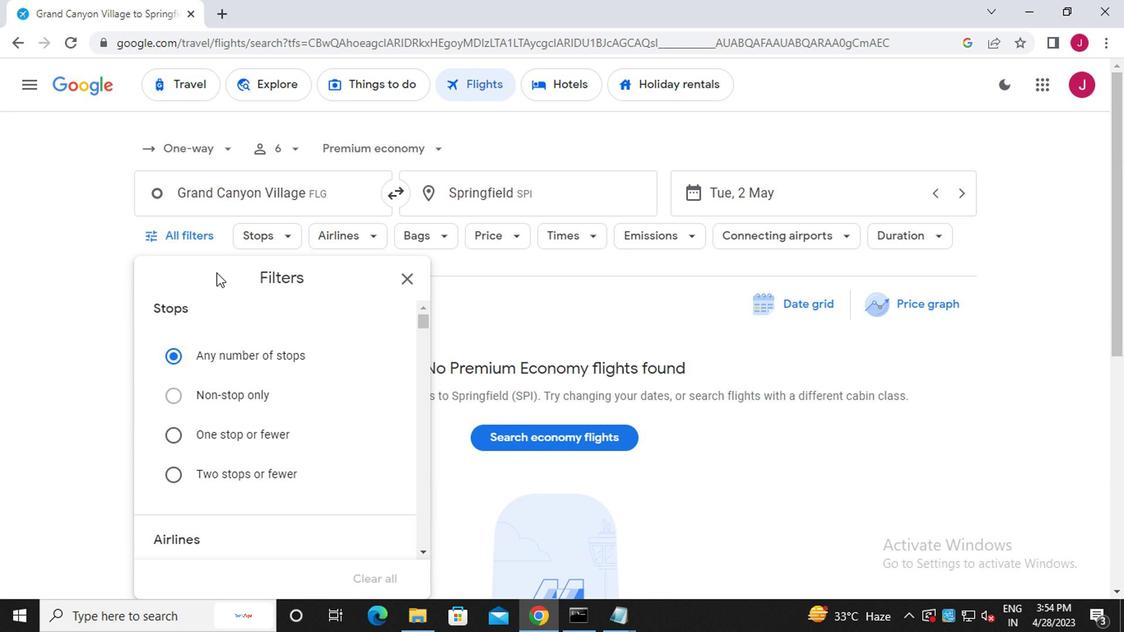 
Action: Mouse moved to (313, 260)
Screenshot: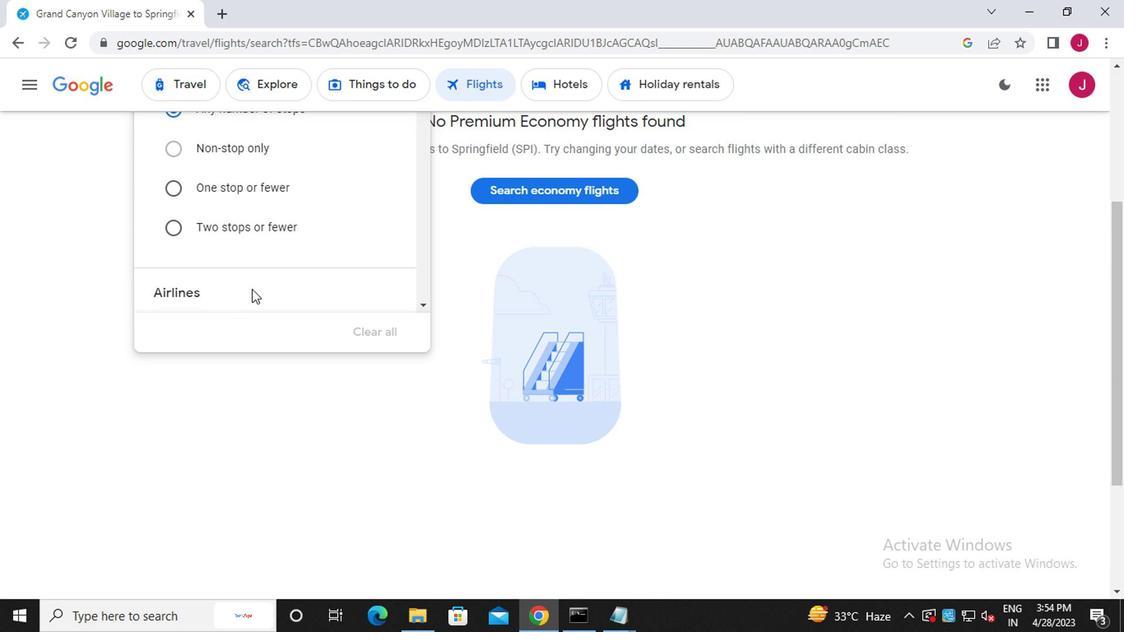 
Action: Mouse scrolled (313, 261) with delta (0, 0)
Screenshot: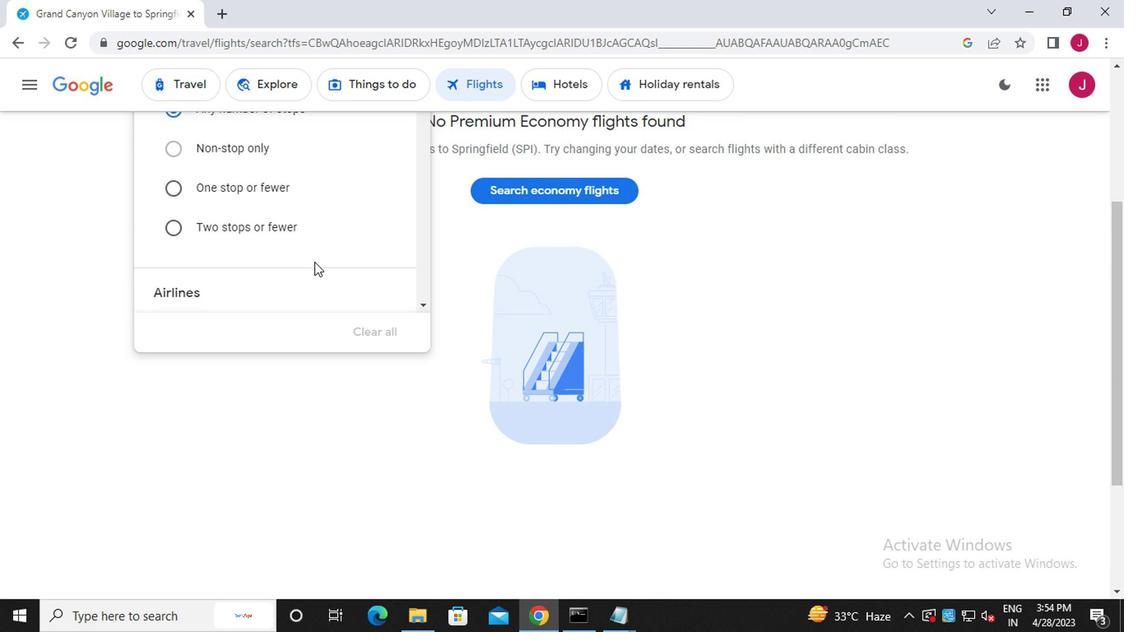 
Action: Mouse moved to (313, 258)
Screenshot: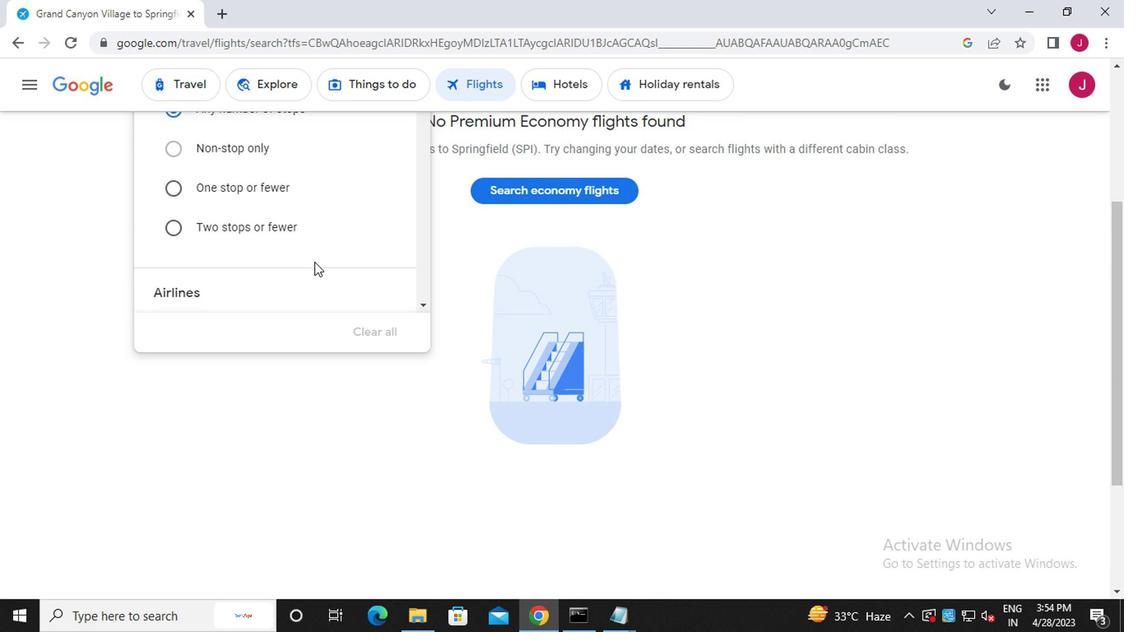 
Action: Mouse scrolled (313, 258) with delta (0, 0)
Screenshot: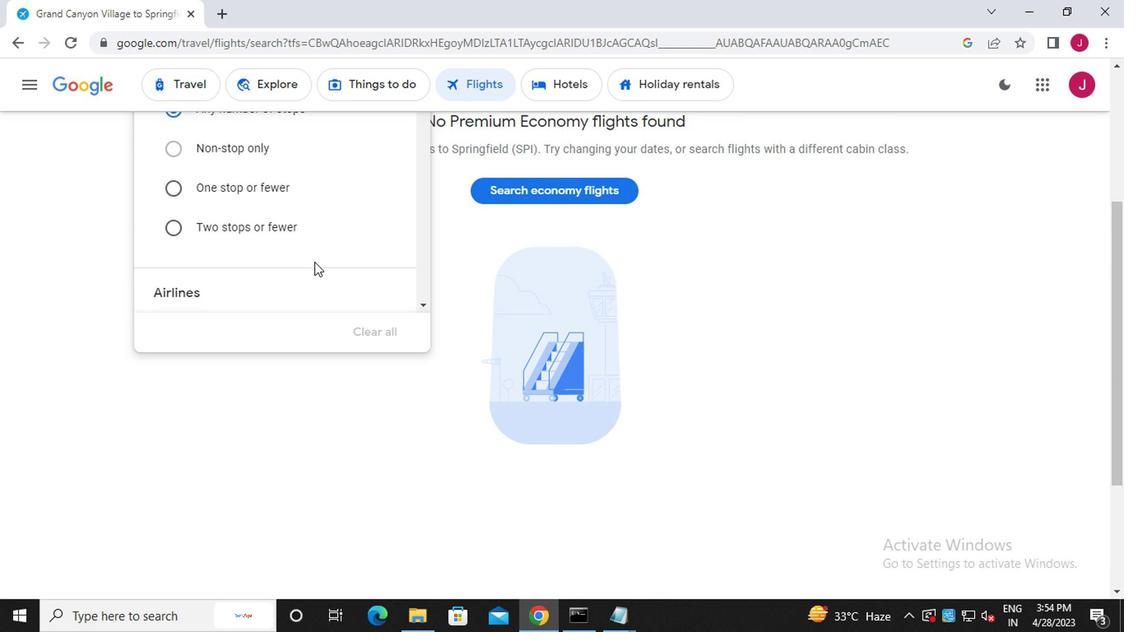 
Action: Mouse moved to (326, 252)
Screenshot: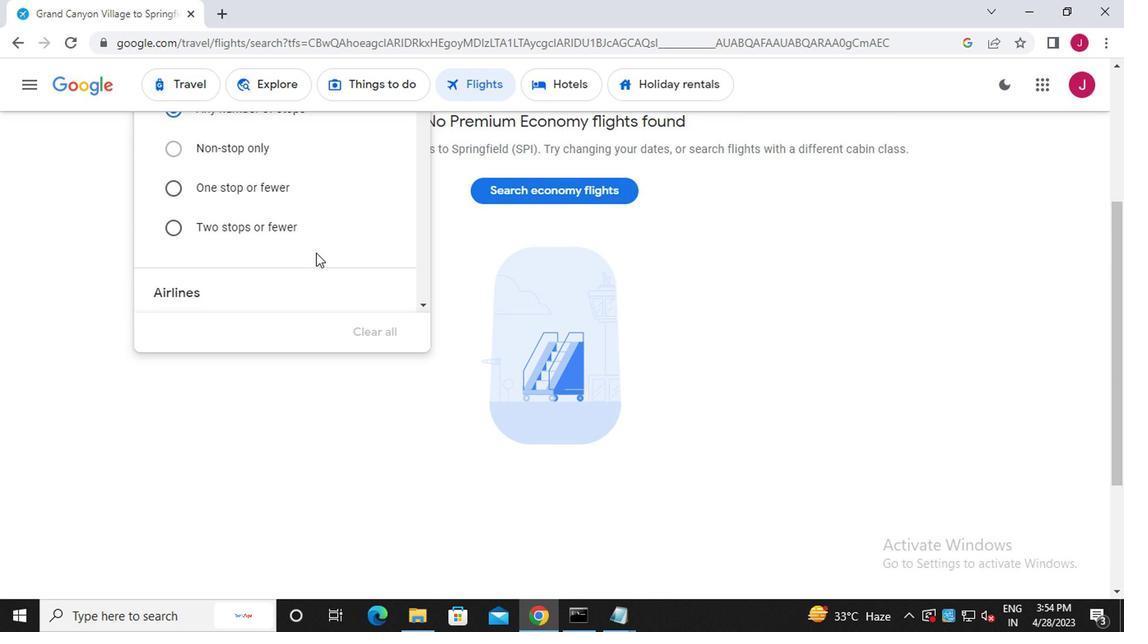 
Action: Mouse scrolled (326, 252) with delta (0, 0)
Screenshot: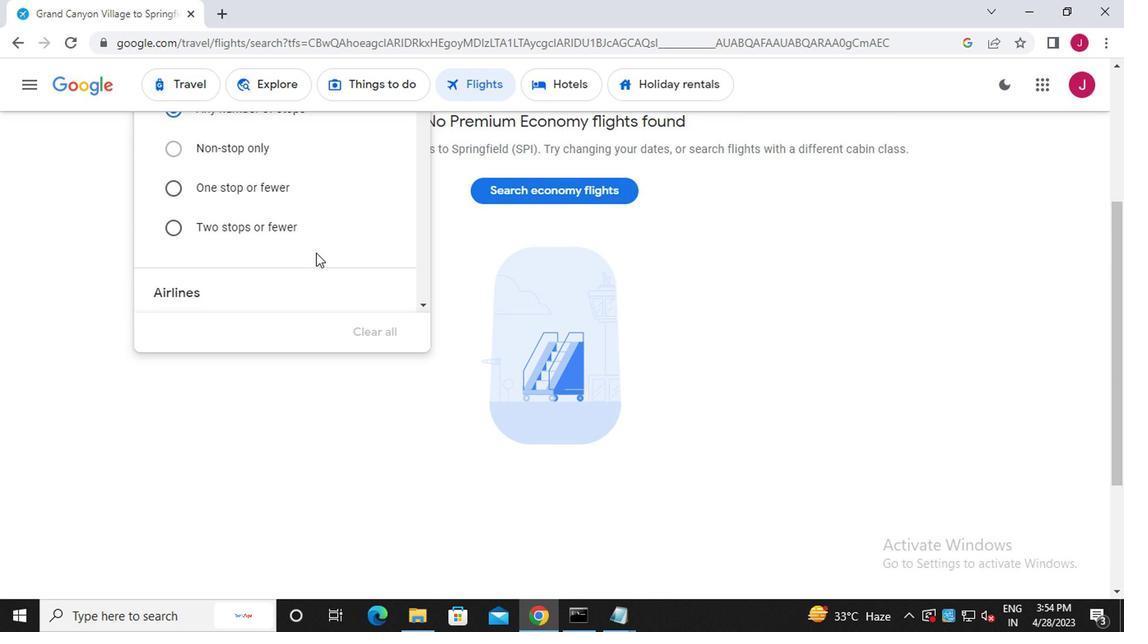 
Action: Mouse scrolled (326, 252) with delta (0, 0)
Screenshot: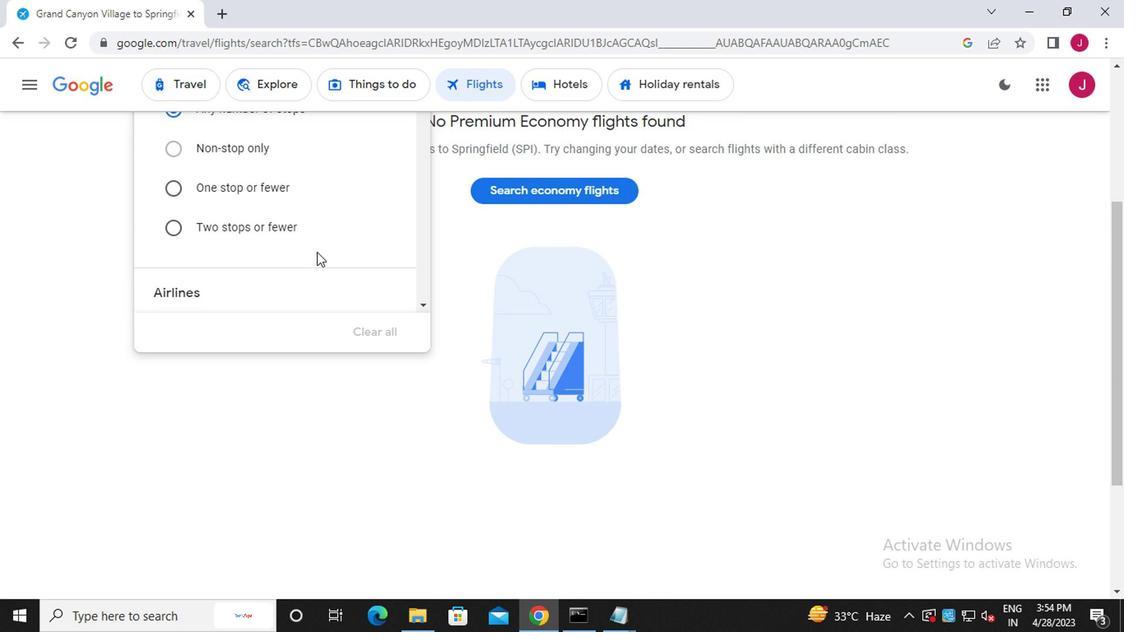 
Action: Mouse moved to (723, 378)
Screenshot: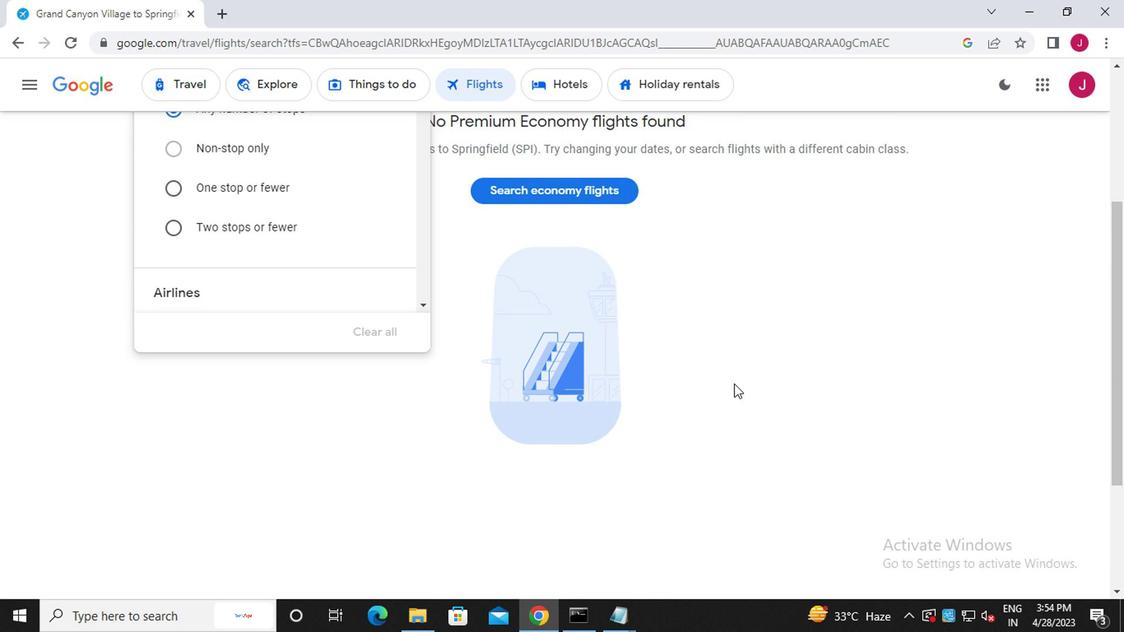 
Action: Mouse scrolled (723, 379) with delta (0, 0)
Screenshot: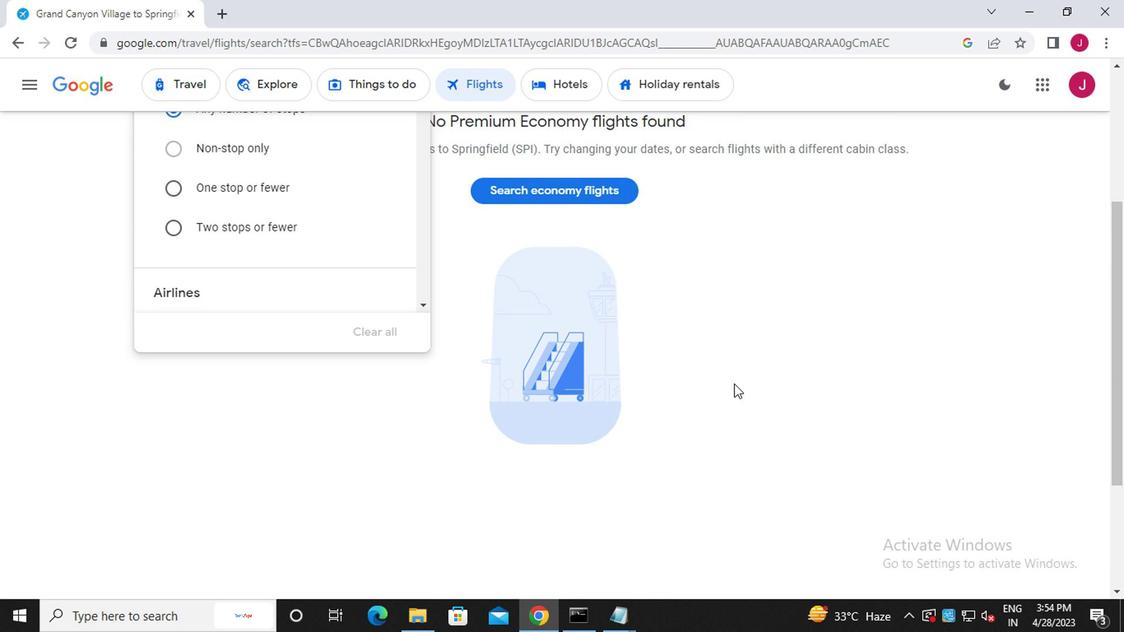 
Action: Mouse moved to (723, 377)
Screenshot: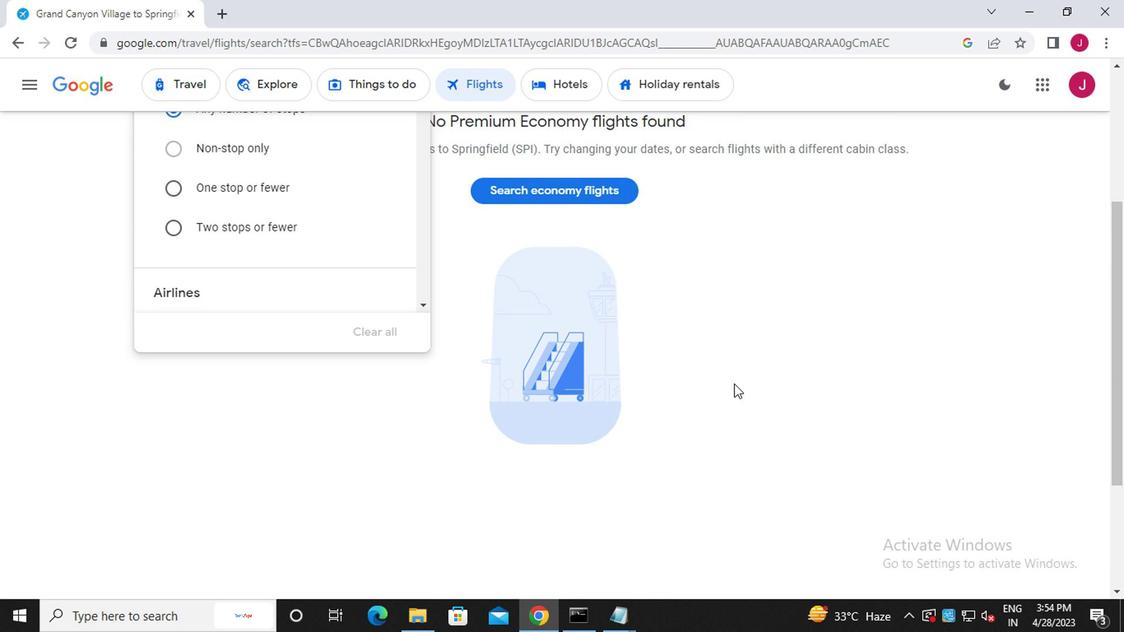 
Action: Mouse scrolled (723, 378) with delta (0, 1)
Screenshot: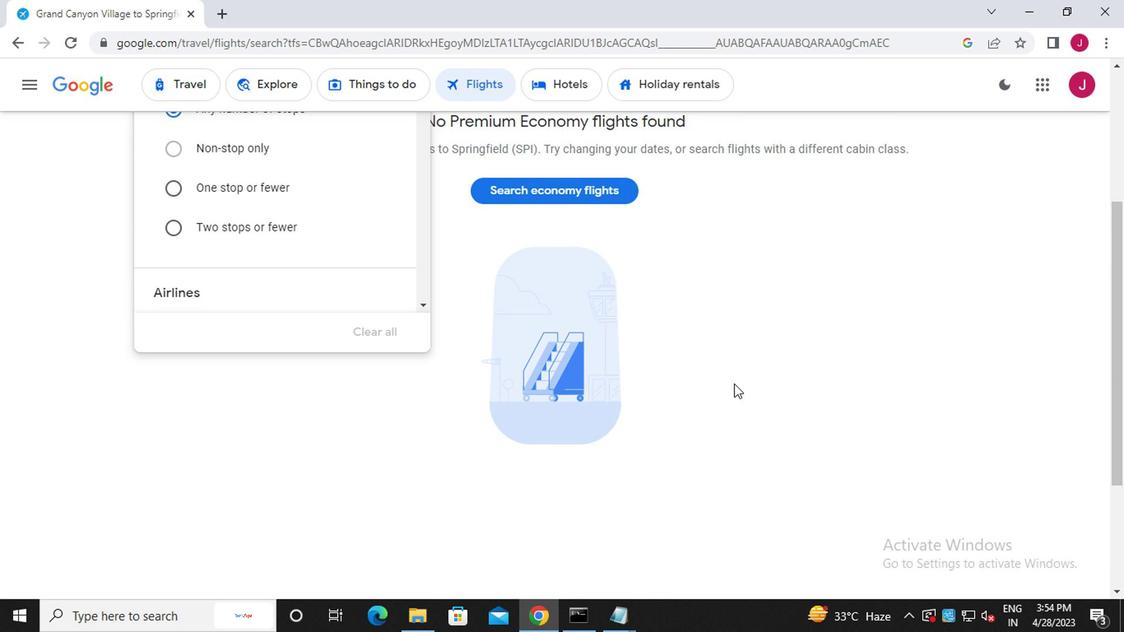 
Action: Mouse moved to (723, 374)
Screenshot: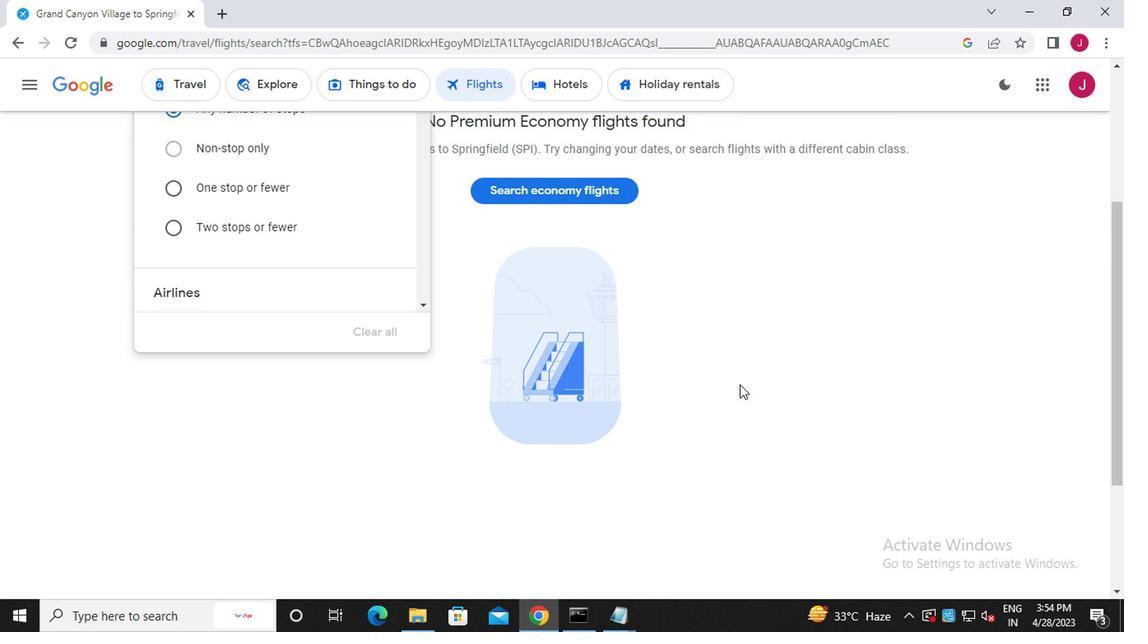 
Action: Mouse scrolled (723, 375) with delta (0, 0)
Screenshot: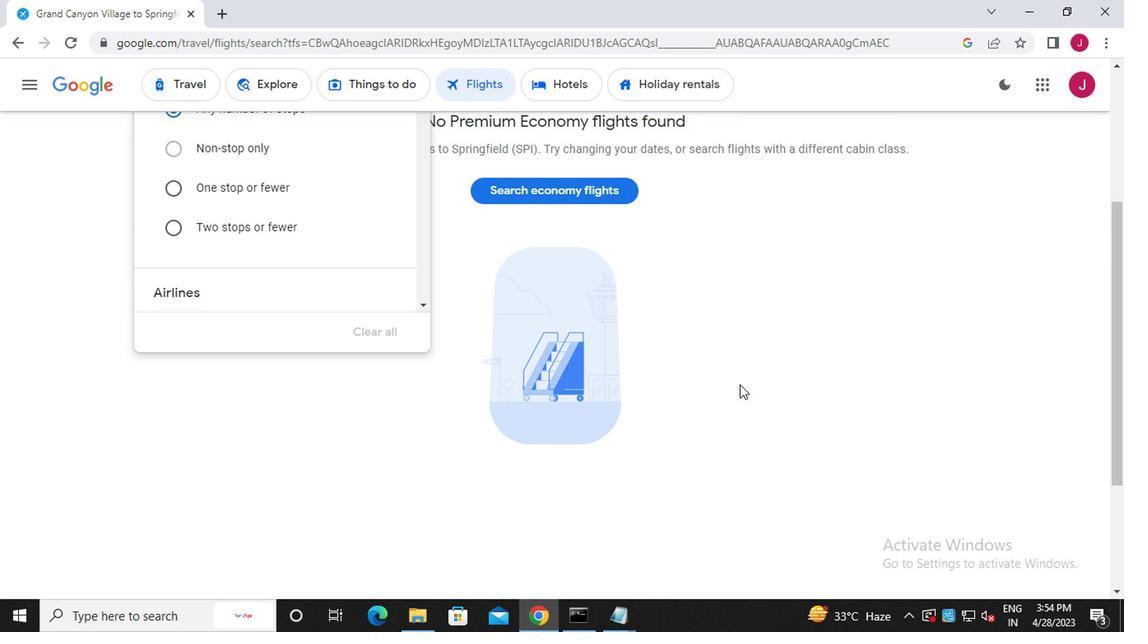 
Action: Mouse moved to (355, 367)
Screenshot: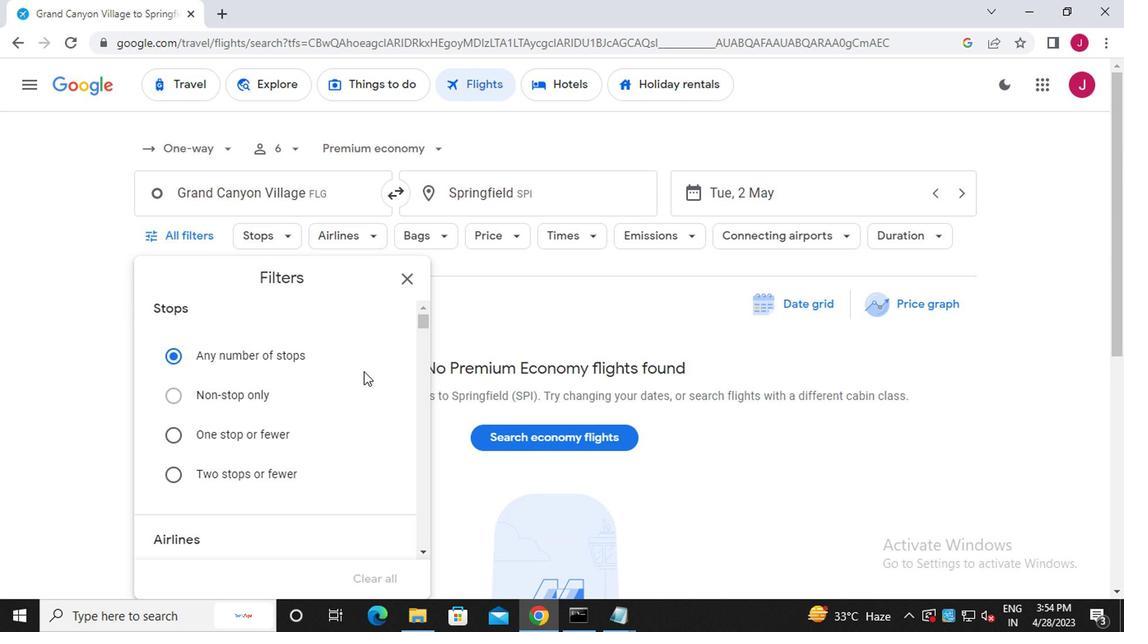
Action: Mouse scrolled (355, 365) with delta (0, -1)
Screenshot: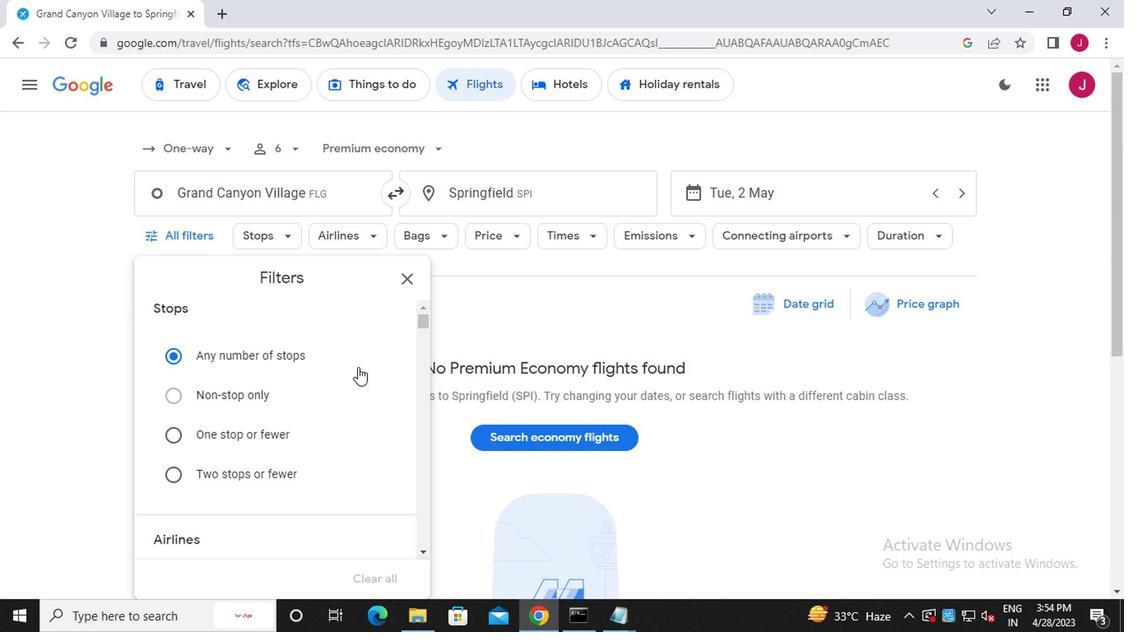 
Action: Mouse scrolled (355, 365) with delta (0, -1)
Screenshot: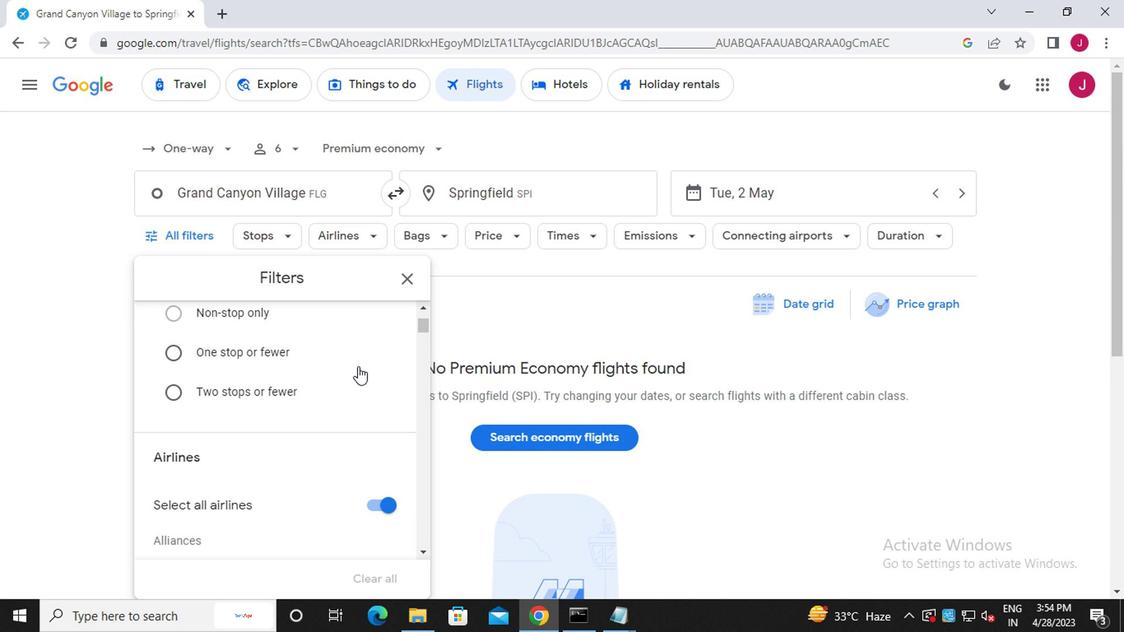 
Action: Mouse moved to (369, 419)
Screenshot: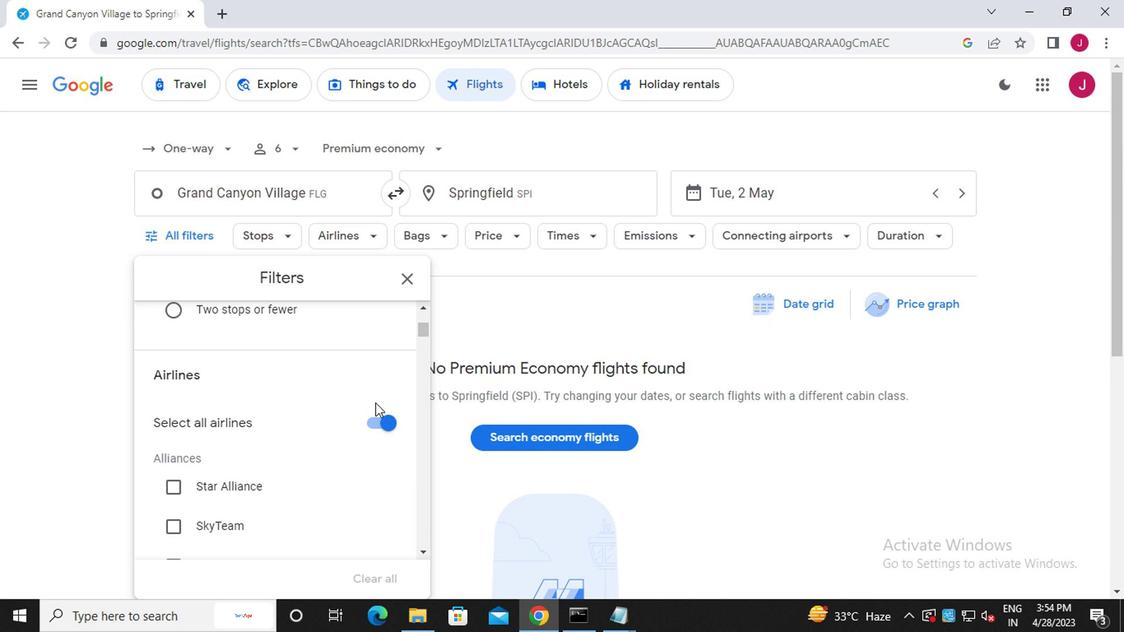 
Action: Mouse pressed left at (369, 419)
Screenshot: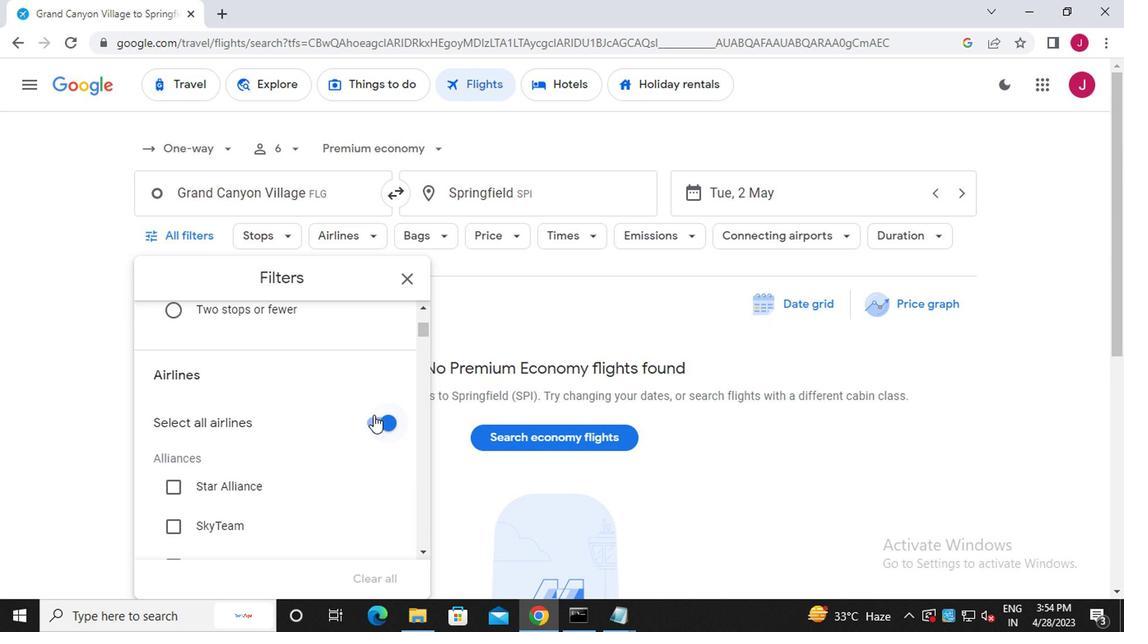 
Action: Mouse moved to (322, 406)
Screenshot: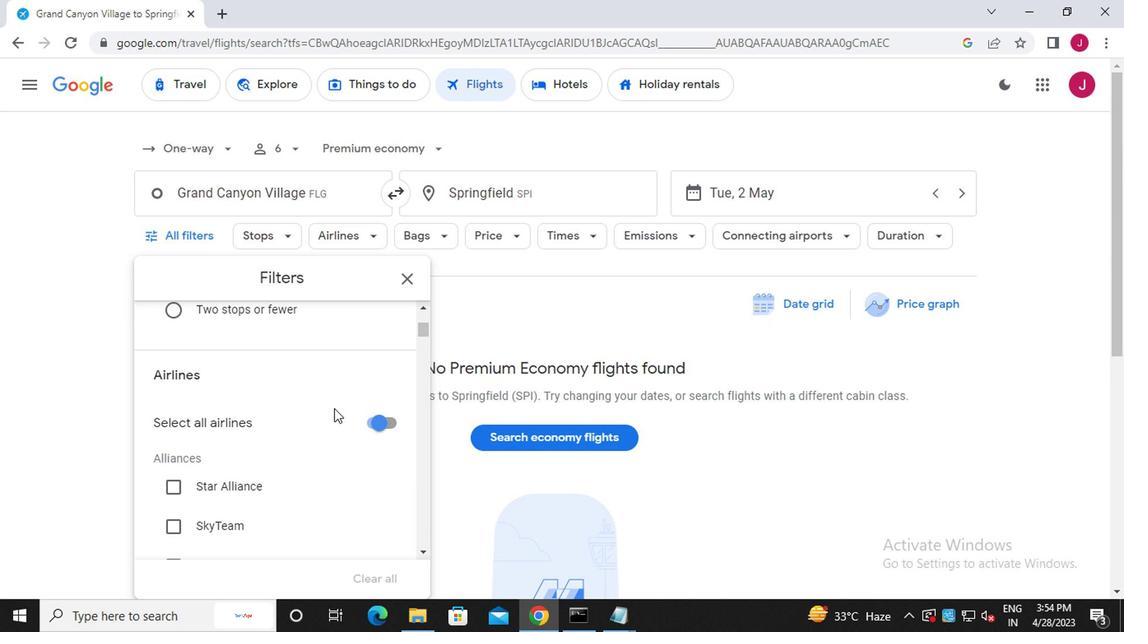 
Action: Mouse scrolled (322, 405) with delta (0, 0)
Screenshot: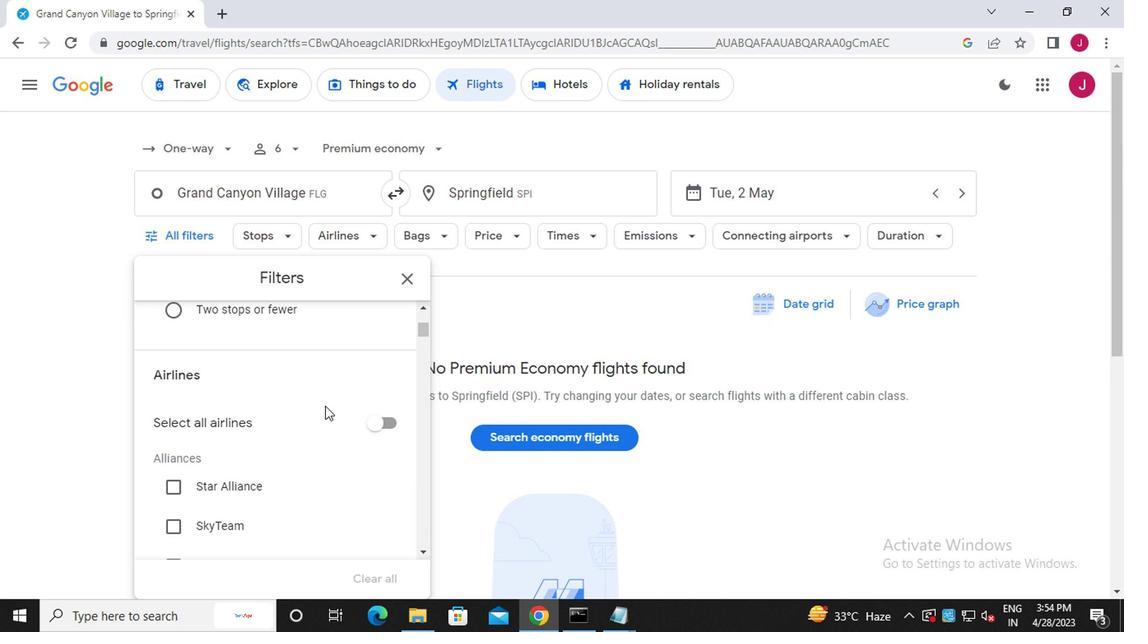 
Action: Mouse scrolled (322, 405) with delta (0, 0)
Screenshot: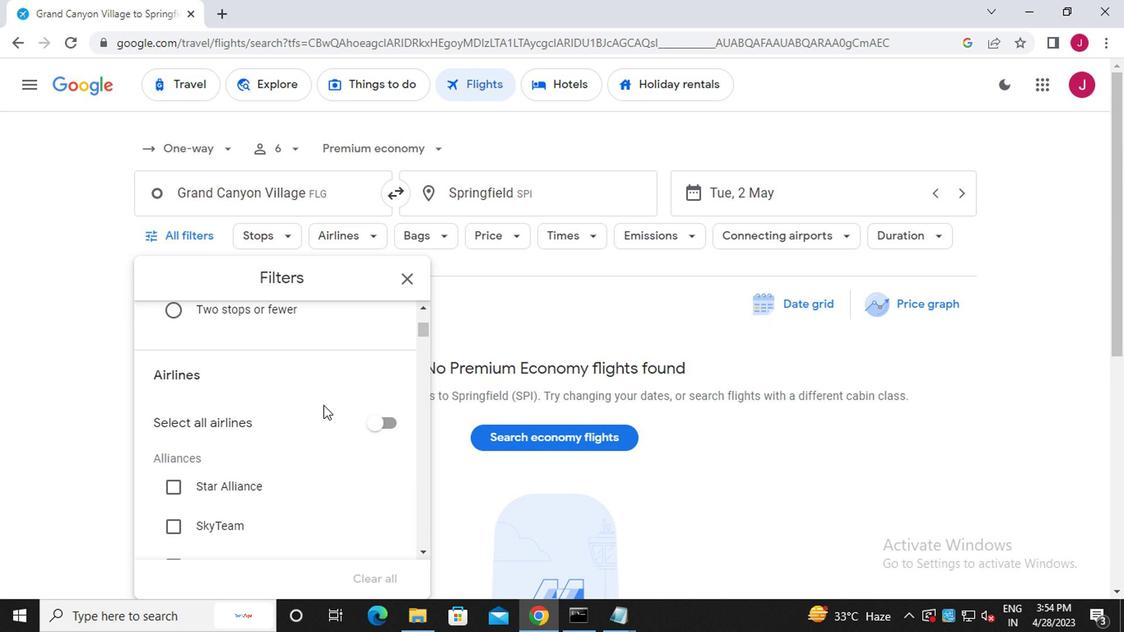 
Action: Mouse moved to (320, 403)
Screenshot: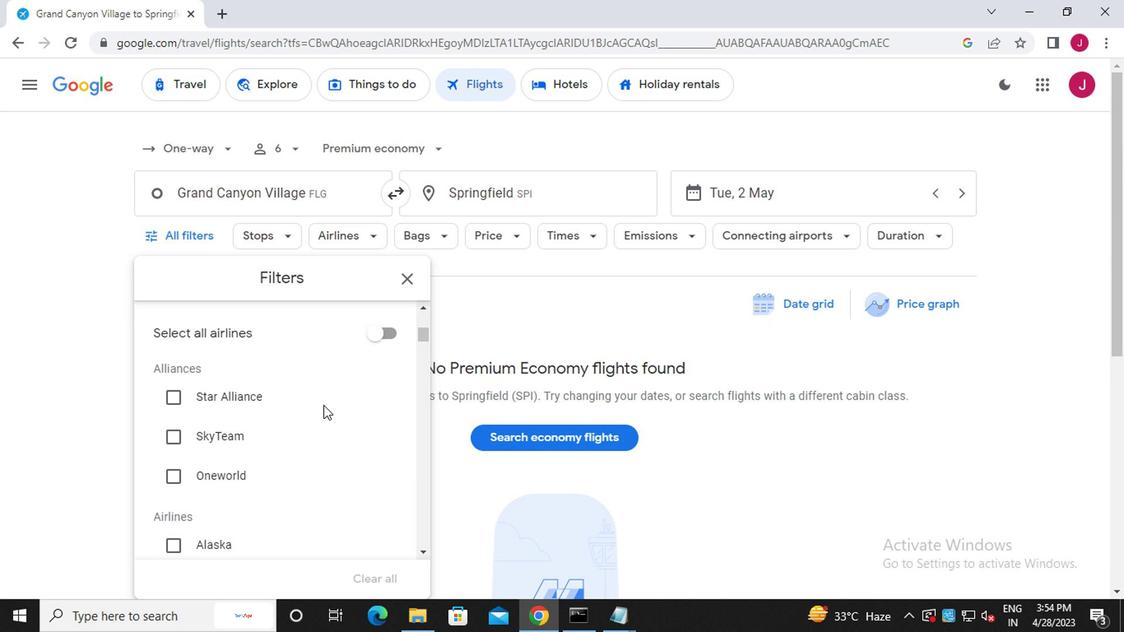 
Action: Mouse scrolled (320, 402) with delta (0, -1)
Screenshot: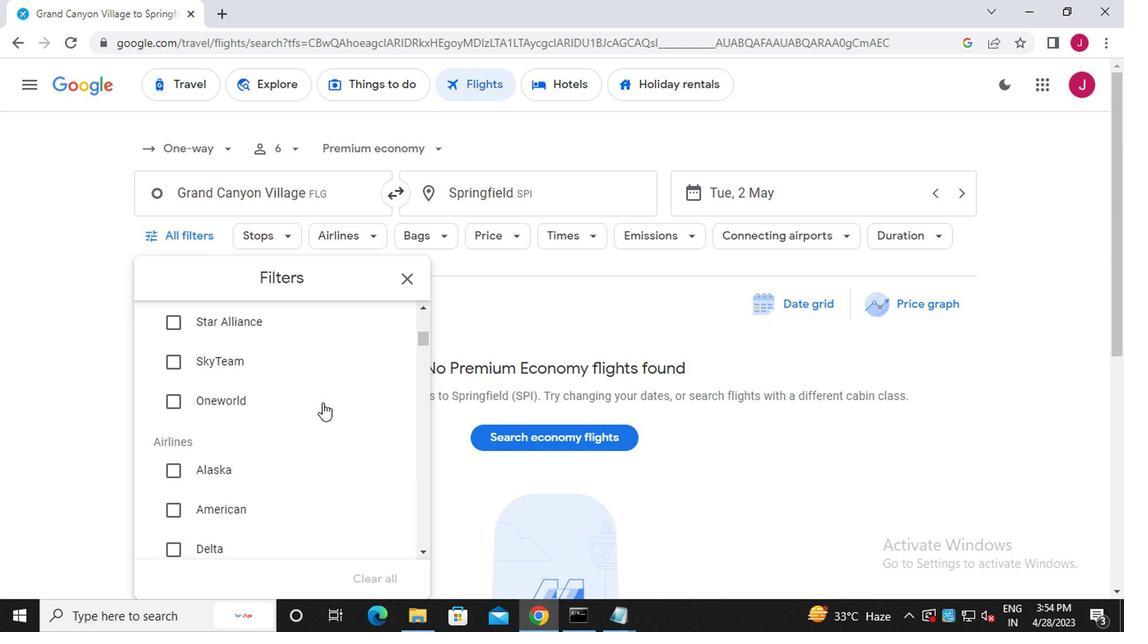 
Action: Mouse moved to (173, 426)
Screenshot: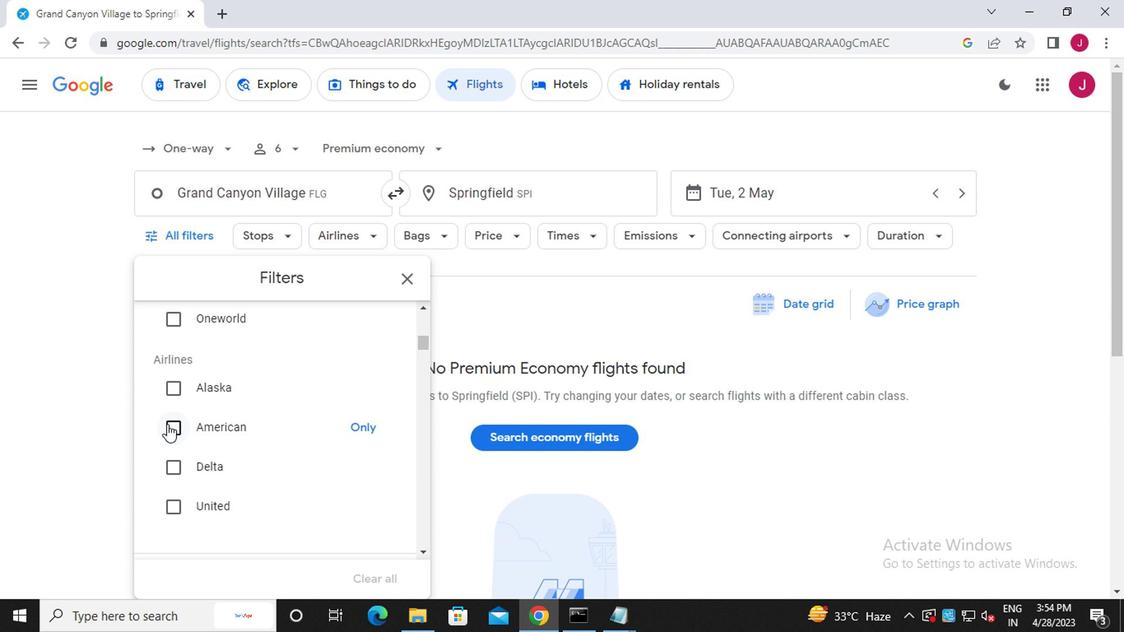 
Action: Mouse pressed left at (173, 426)
Screenshot: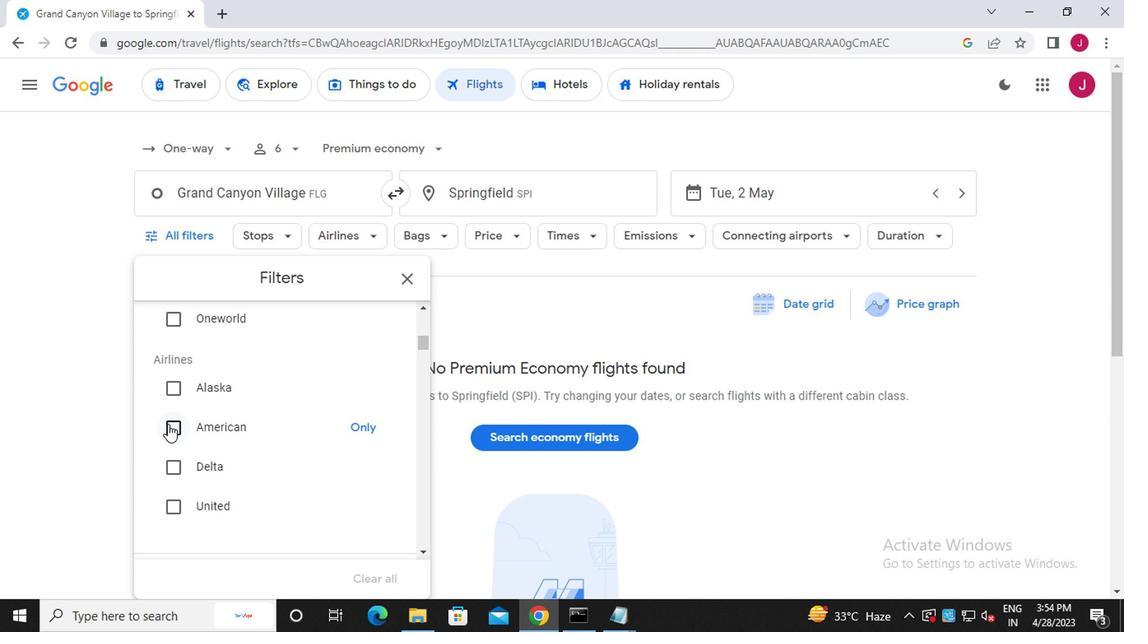 
Action: Mouse moved to (265, 423)
Screenshot: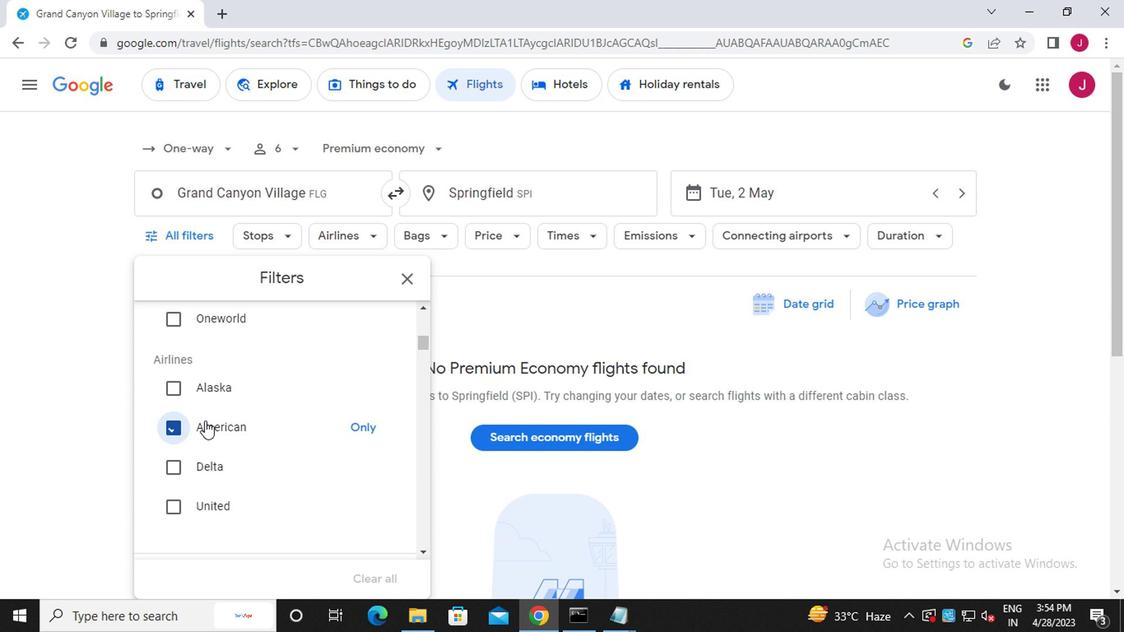 
Action: Mouse scrolled (265, 423) with delta (0, 0)
Screenshot: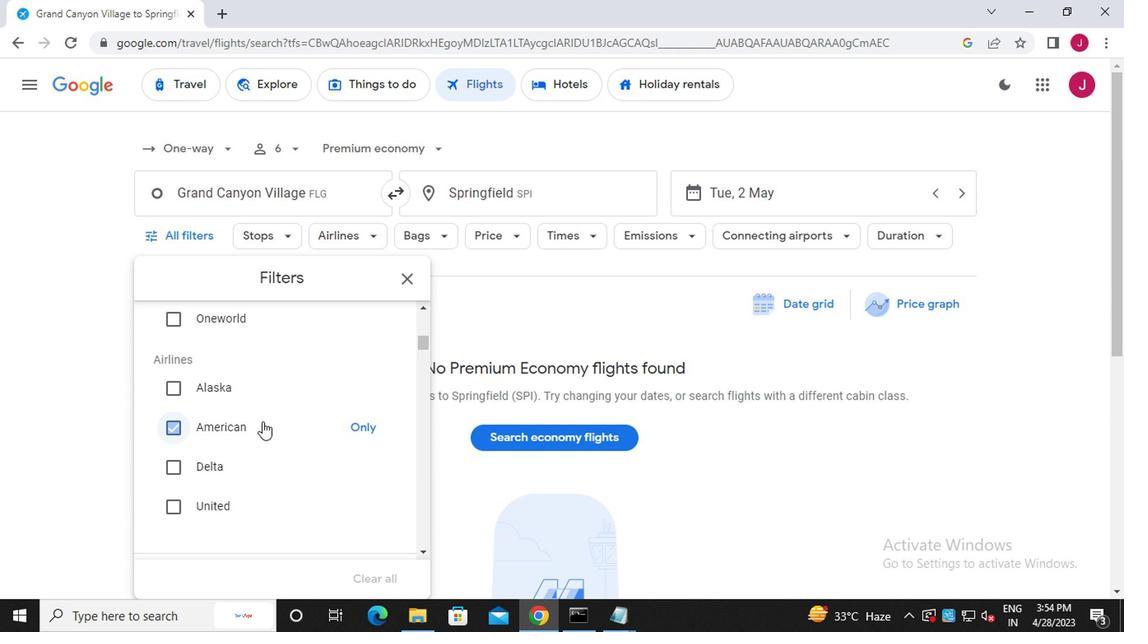 
Action: Mouse scrolled (265, 423) with delta (0, 0)
Screenshot: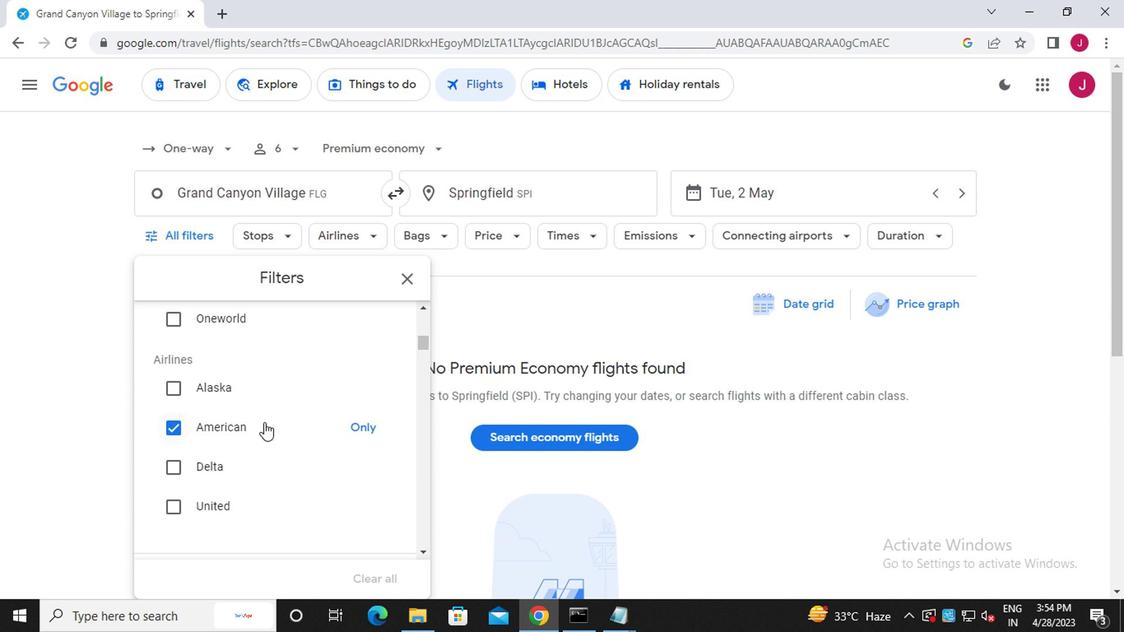 
Action: Mouse scrolled (265, 423) with delta (0, 0)
Screenshot: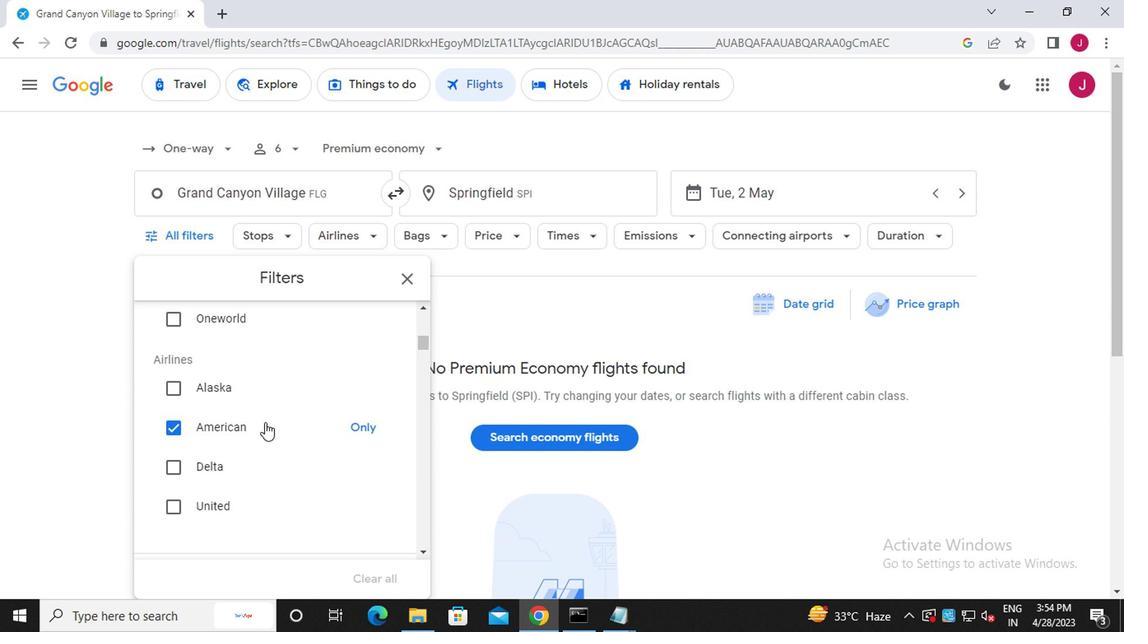
Action: Mouse moved to (265, 419)
Screenshot: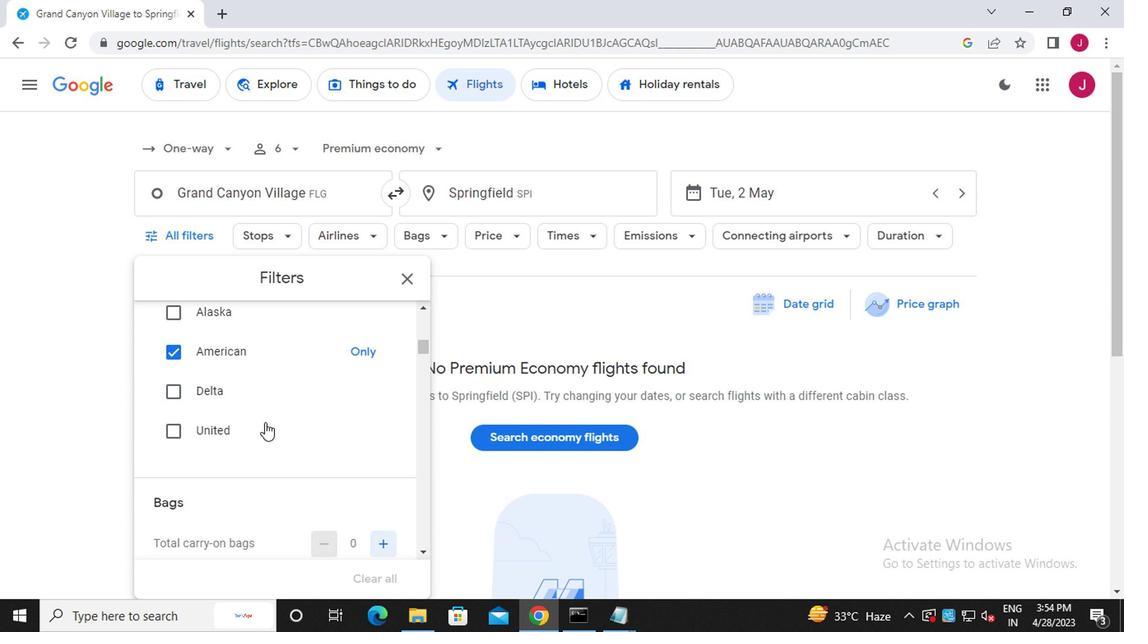 
Action: Mouse scrolled (265, 419) with delta (0, 0)
Screenshot: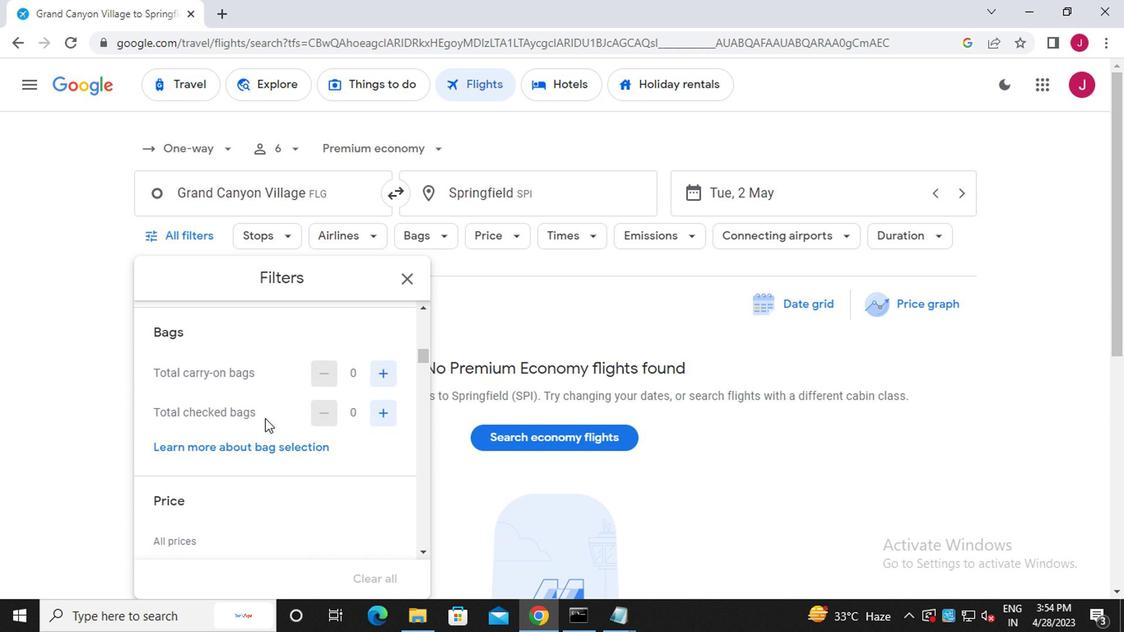 
Action: Mouse moved to (271, 412)
Screenshot: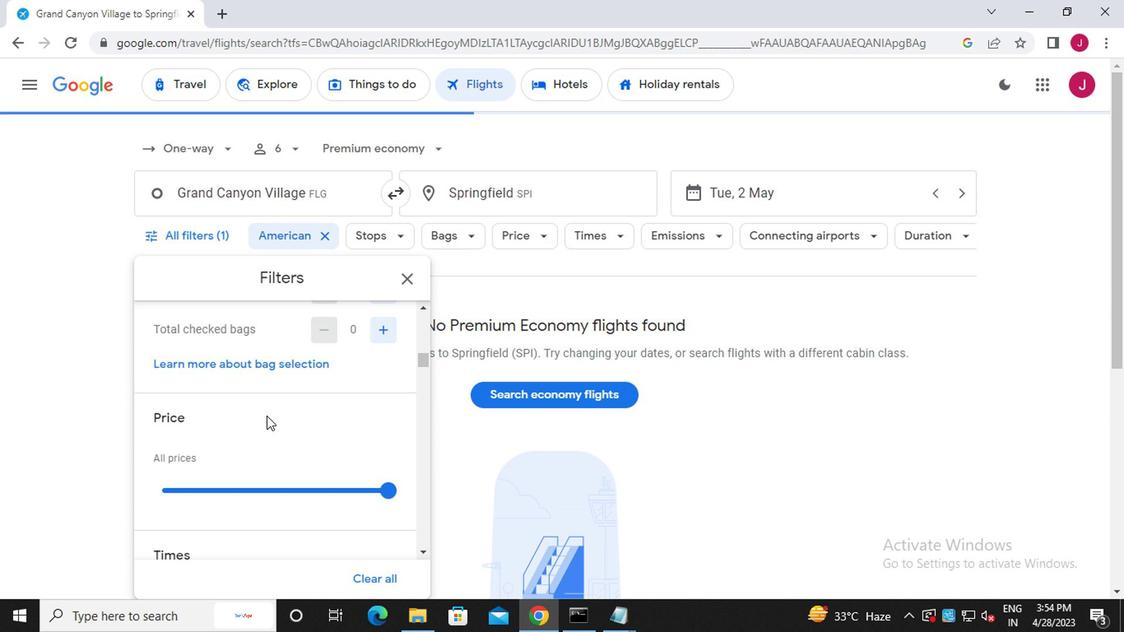 
Action: Mouse scrolled (271, 413) with delta (0, 1)
Screenshot: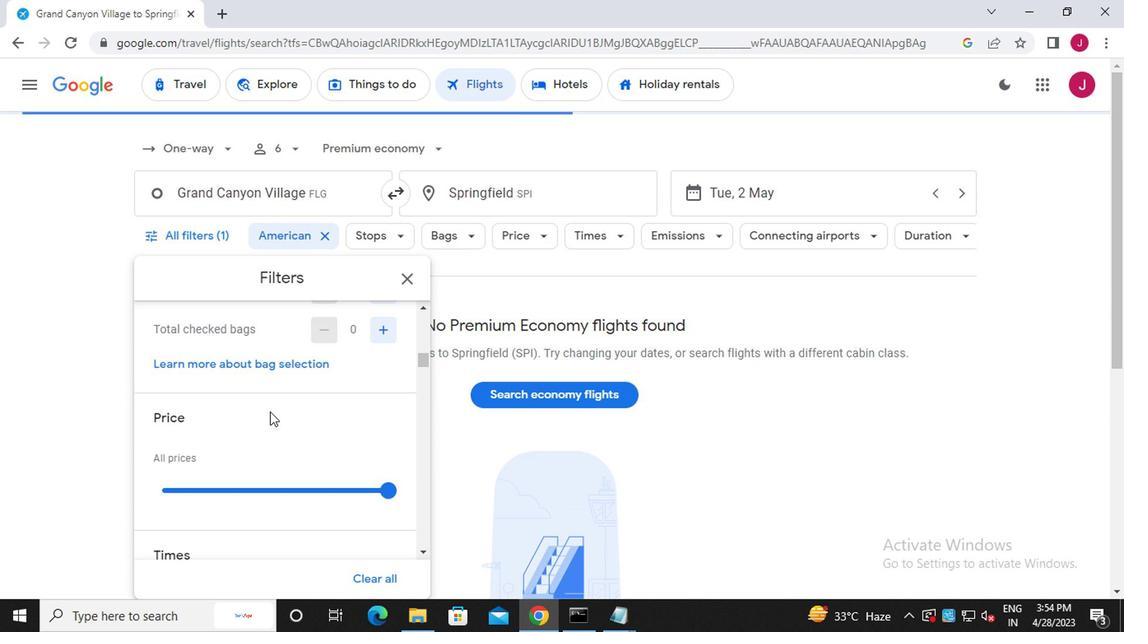 
Action: Mouse moved to (387, 413)
Screenshot: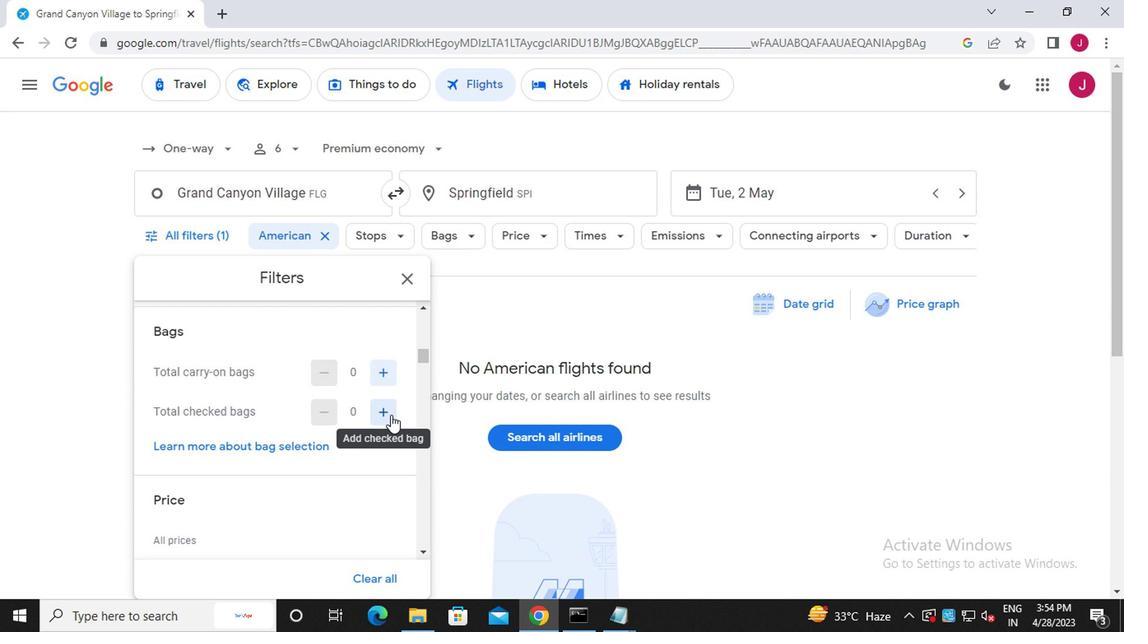 
Action: Mouse pressed left at (387, 413)
Screenshot: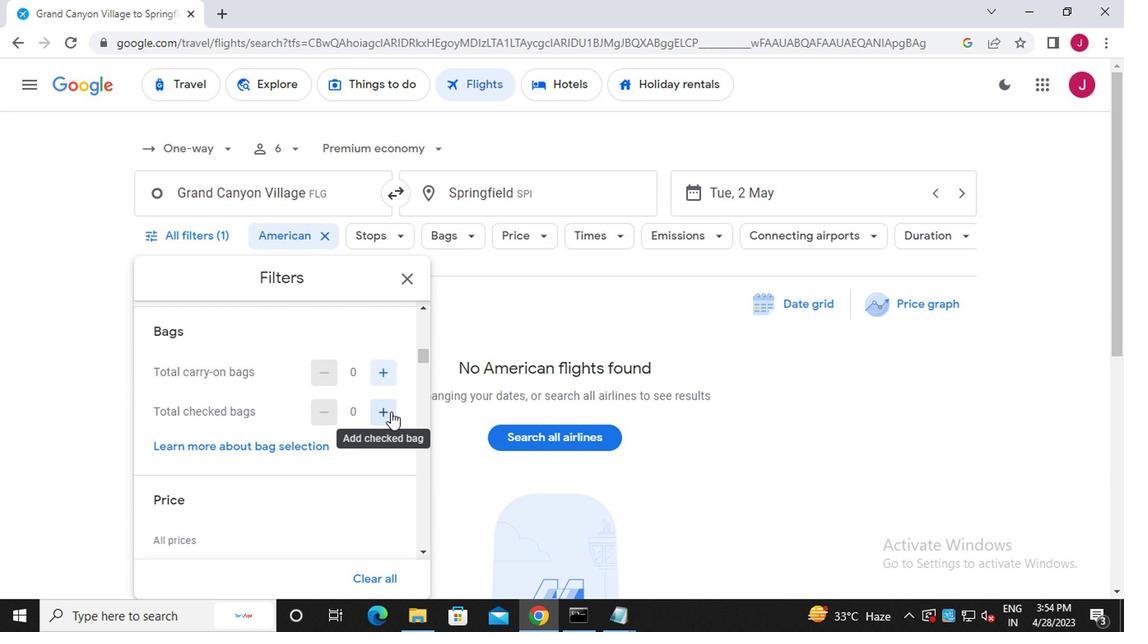 
Action: Mouse pressed left at (387, 413)
Screenshot: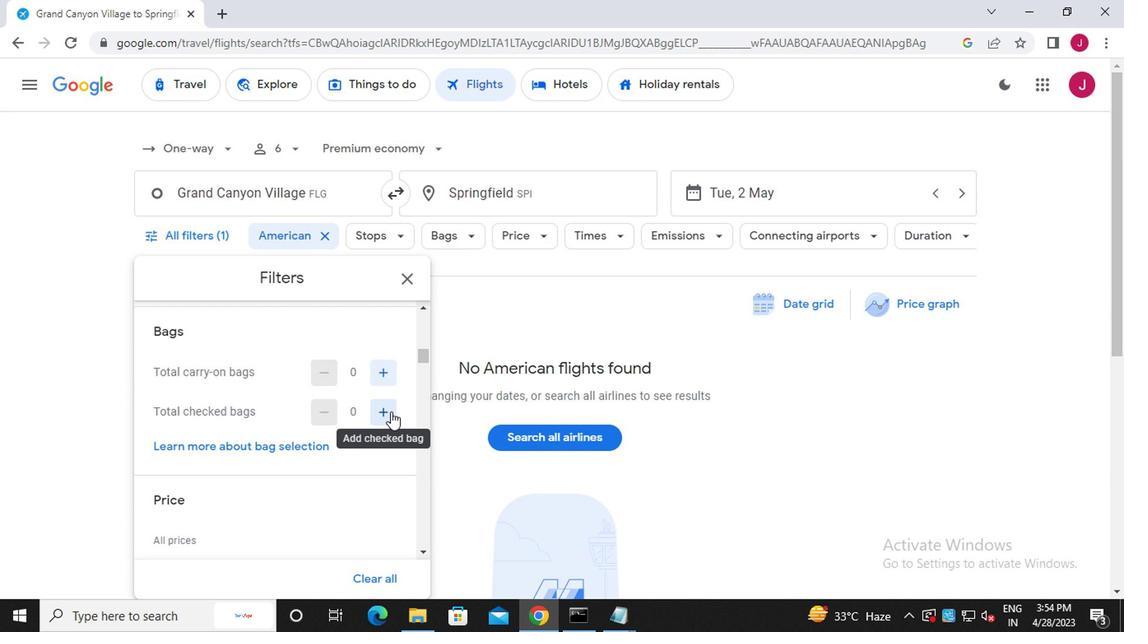 
Action: Mouse pressed left at (387, 413)
Screenshot: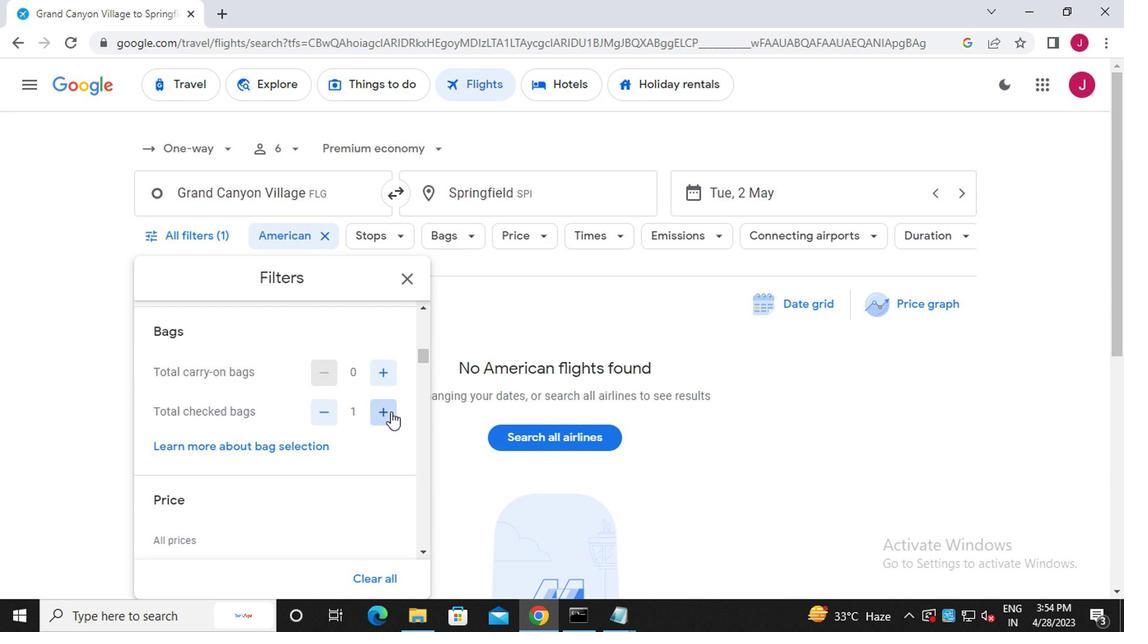 
Action: Mouse pressed left at (387, 413)
Screenshot: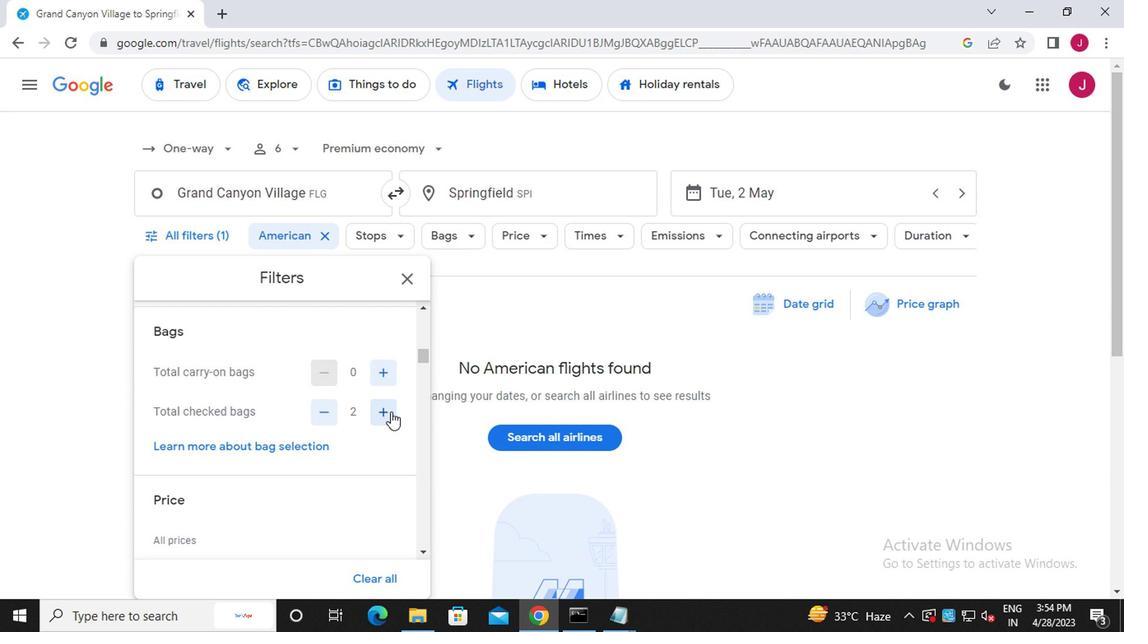 
Action: Mouse pressed left at (387, 413)
Screenshot: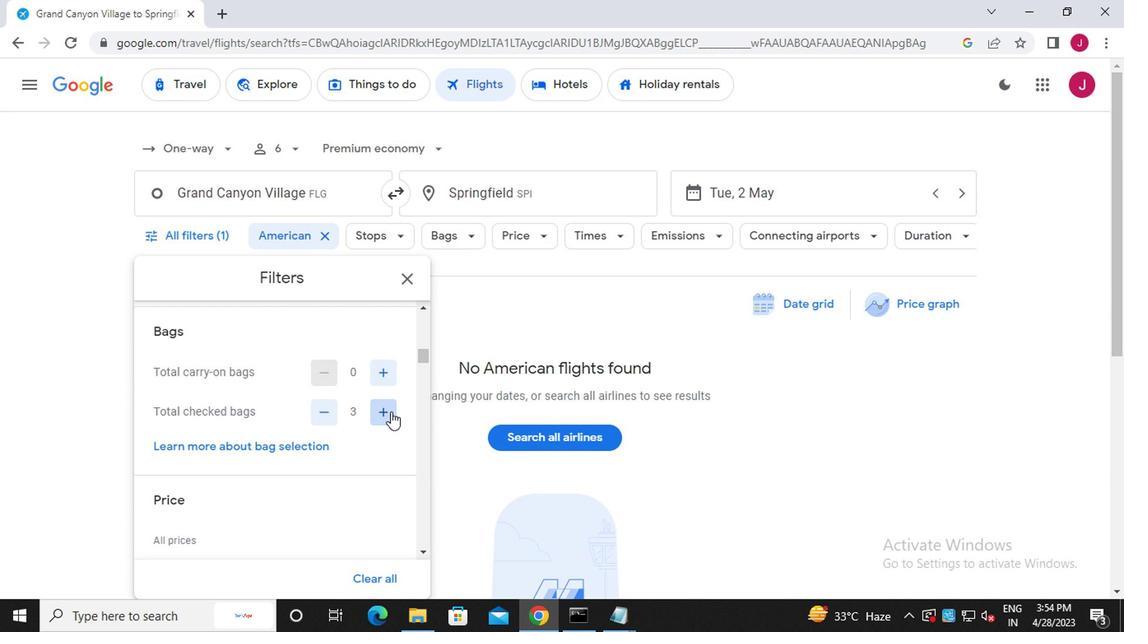 
Action: Mouse moved to (387, 413)
Screenshot: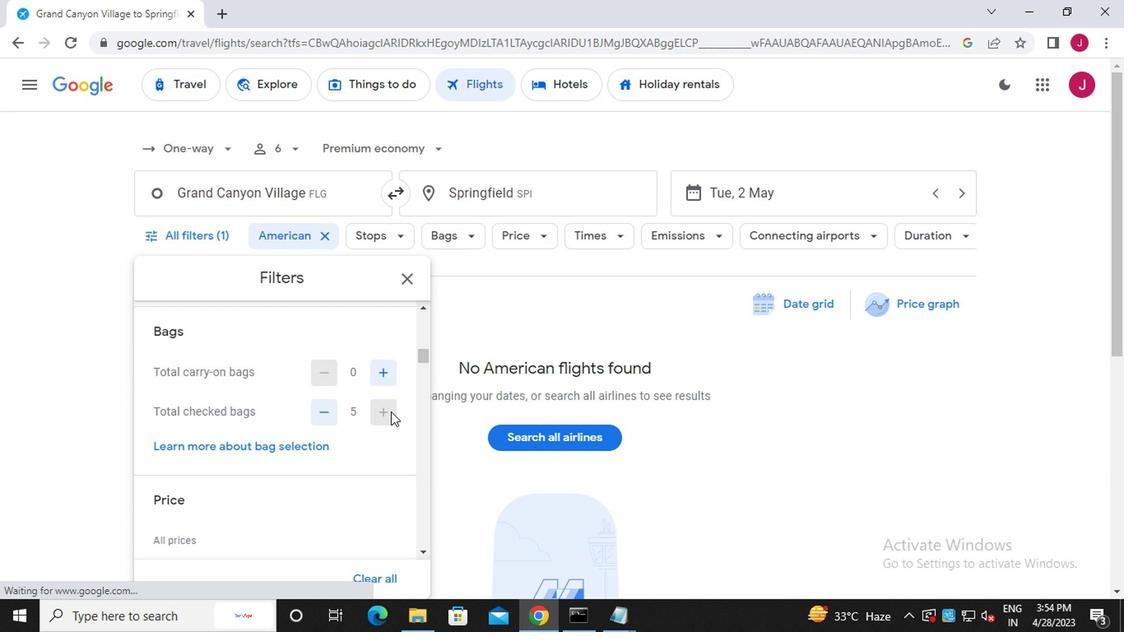 
Action: Mouse scrolled (387, 412) with delta (0, -1)
Screenshot: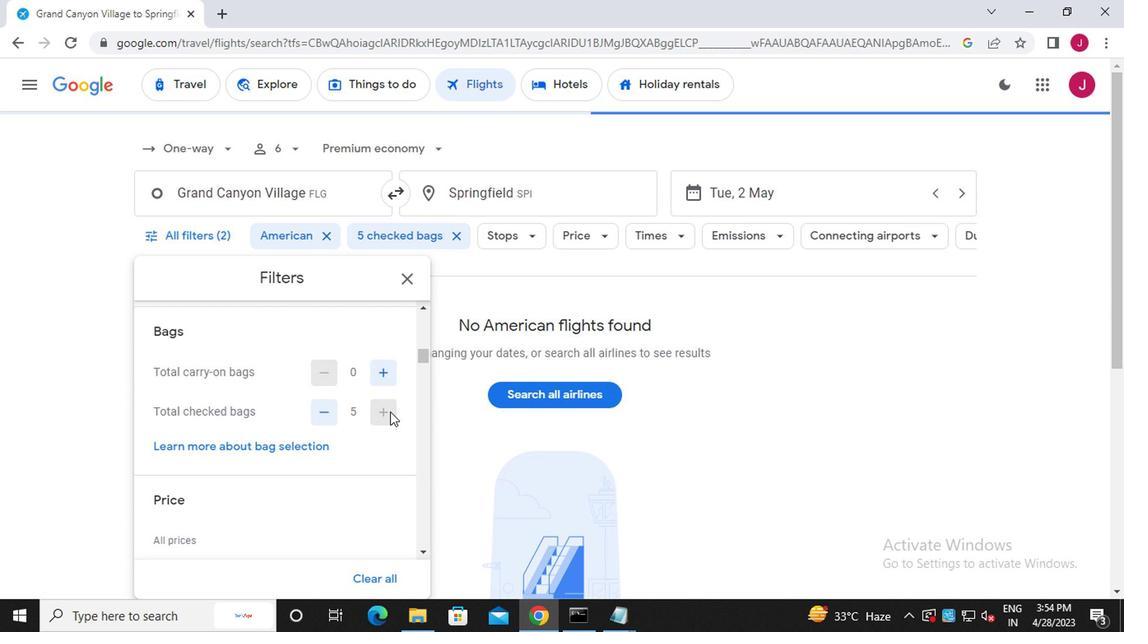 
Action: Mouse moved to (383, 483)
Screenshot: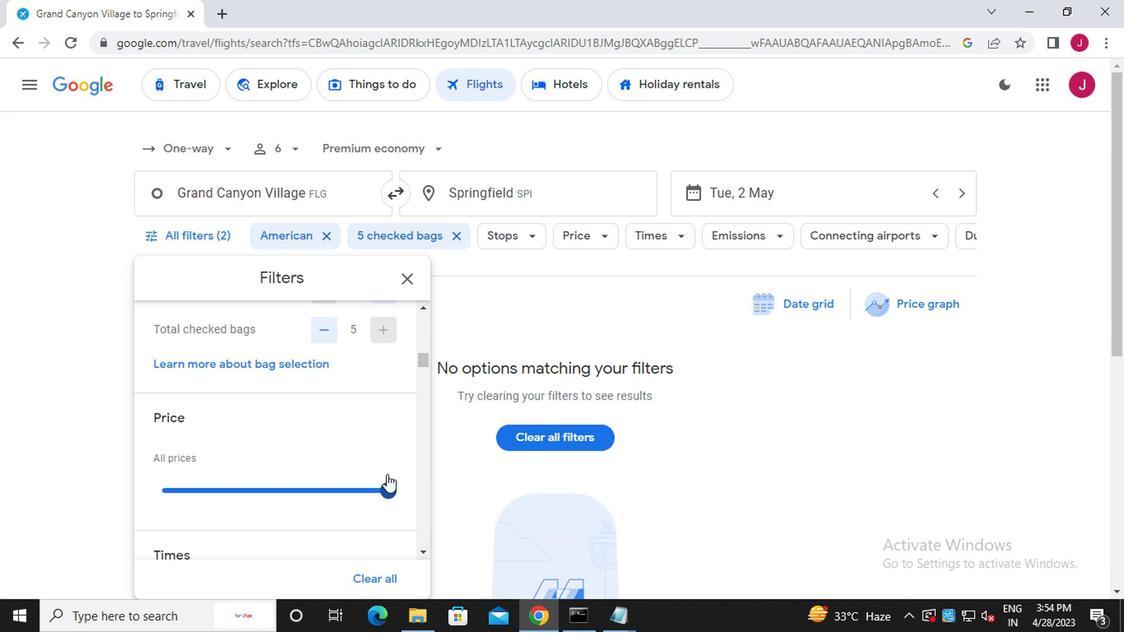 
Action: Mouse pressed left at (383, 483)
Screenshot: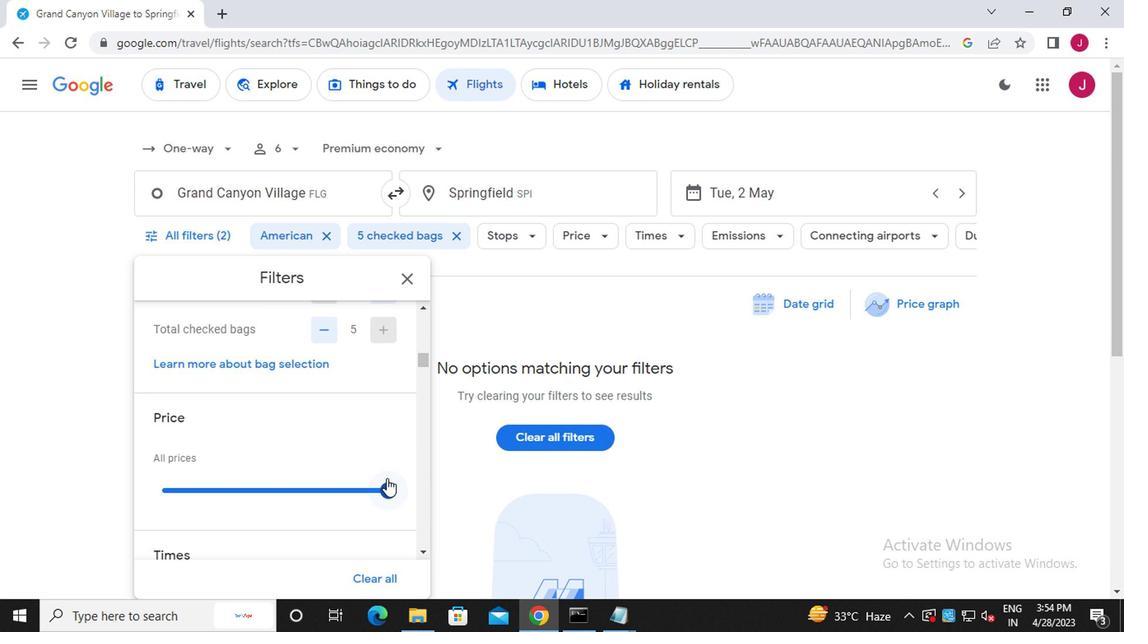 
Action: Mouse moved to (385, 443)
Screenshot: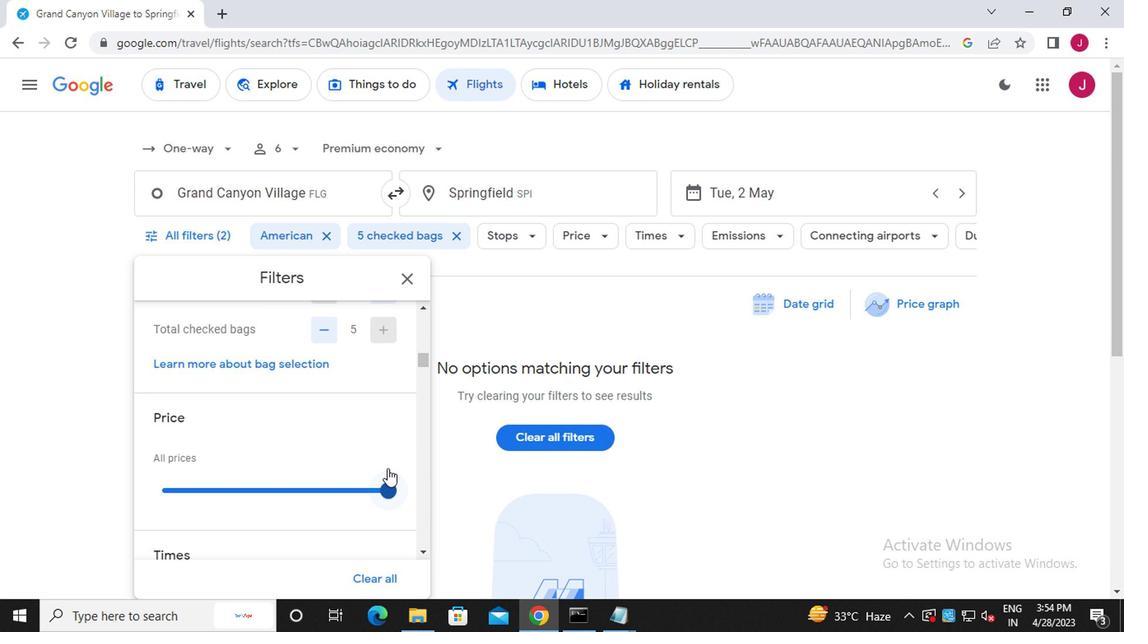 
Action: Mouse scrolled (385, 443) with delta (0, 0)
Screenshot: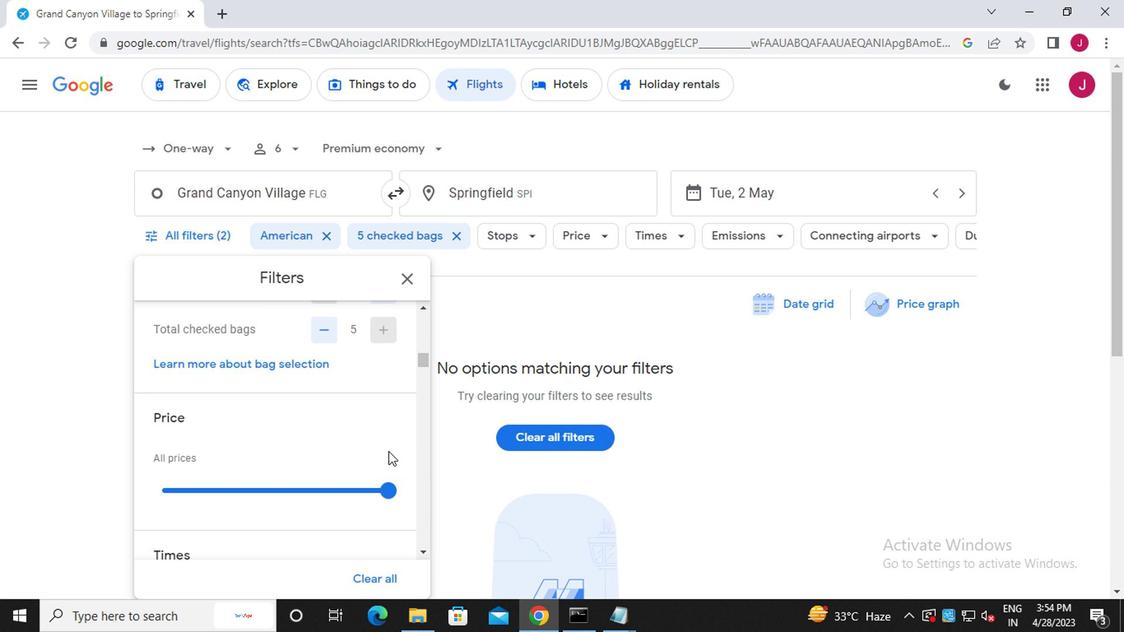 
Action: Mouse scrolled (385, 443) with delta (0, 0)
Screenshot: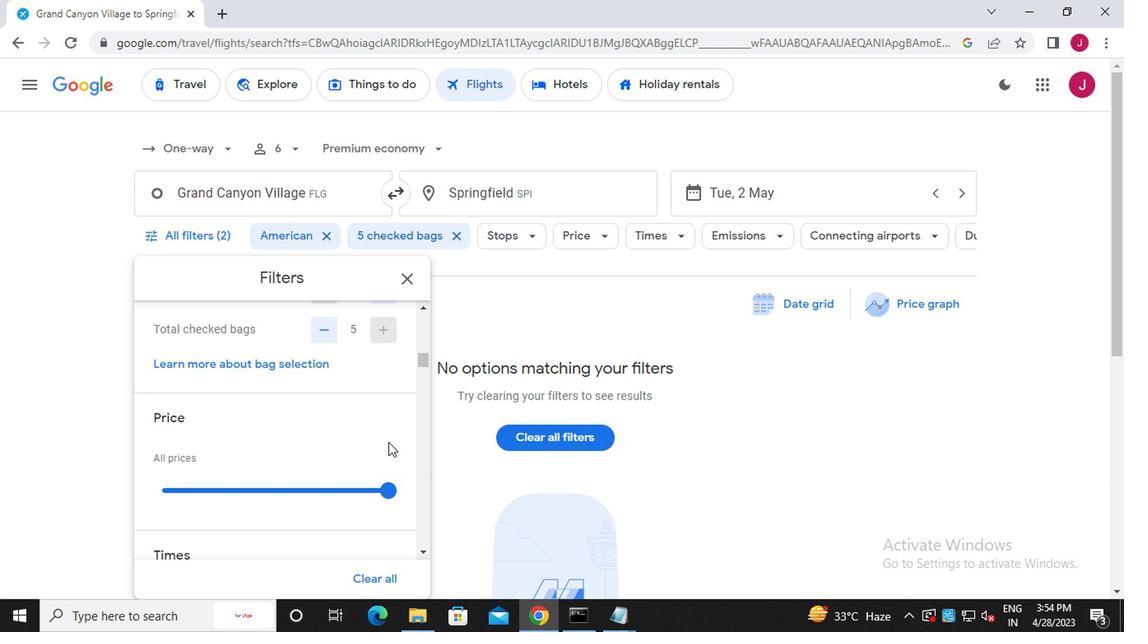 
Action: Mouse moved to (384, 443)
Screenshot: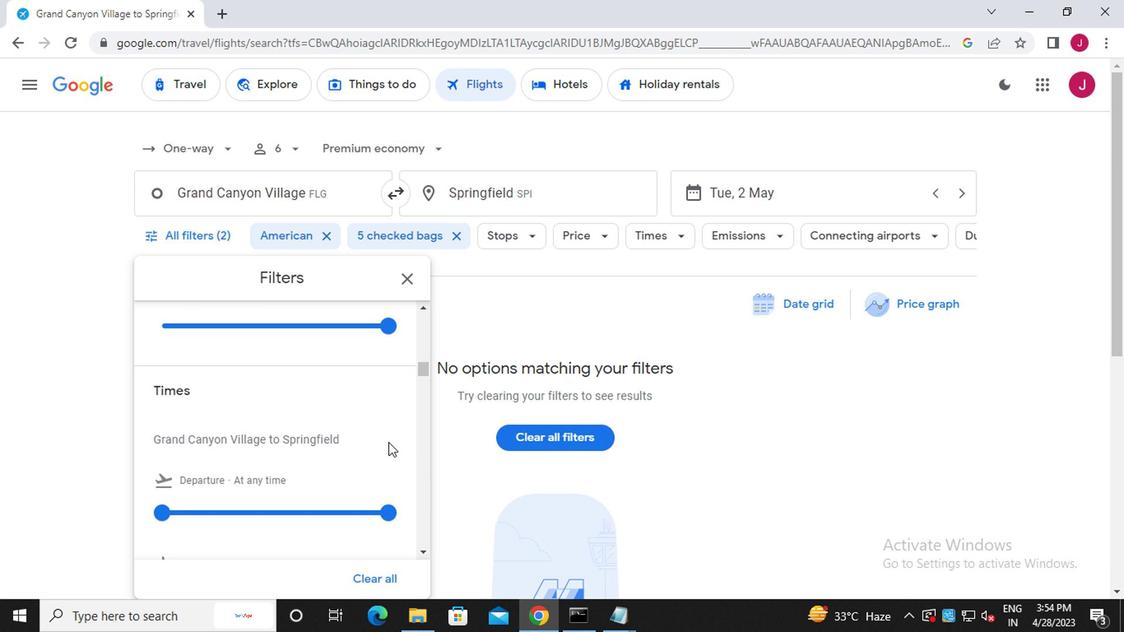 
Action: Mouse scrolled (384, 443) with delta (0, 0)
Screenshot: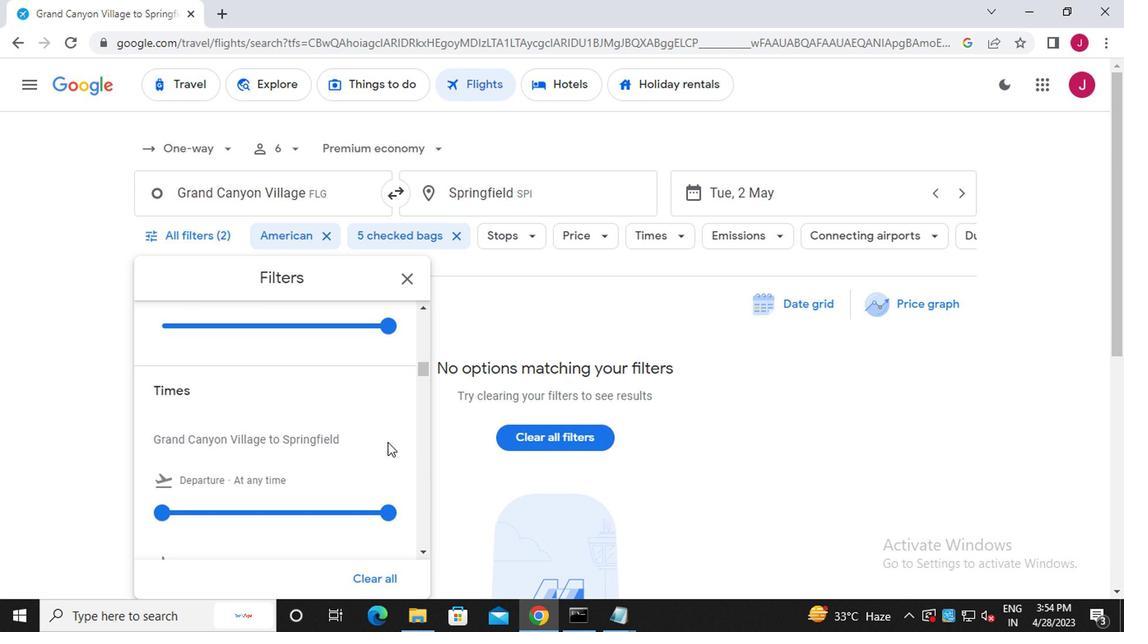 
Action: Mouse moved to (163, 427)
Screenshot: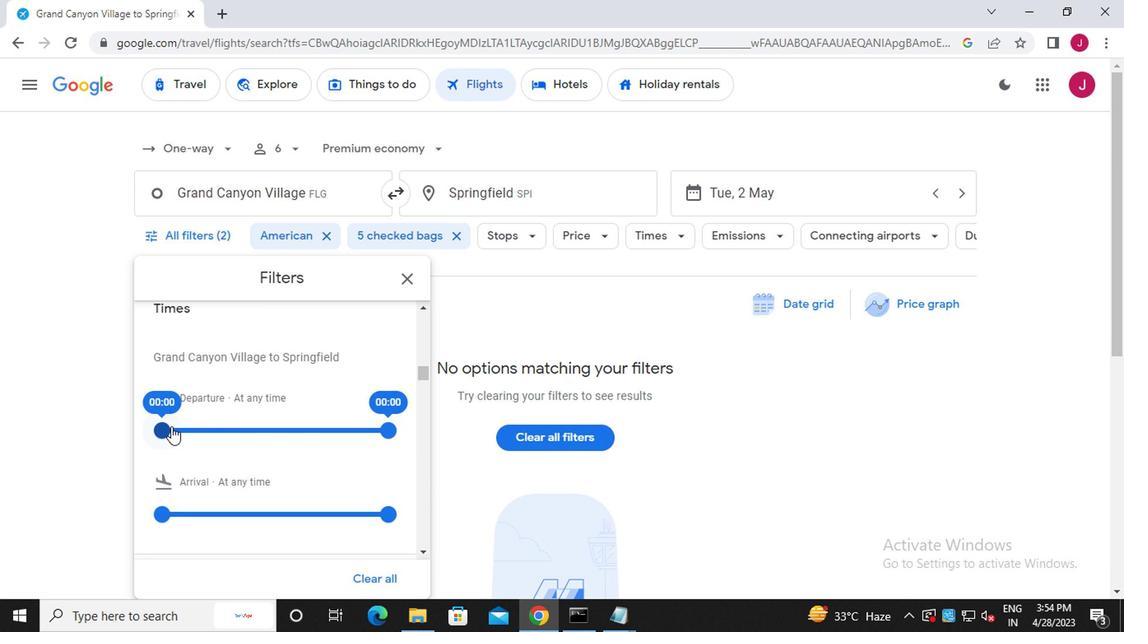 
Action: Mouse pressed left at (163, 427)
Screenshot: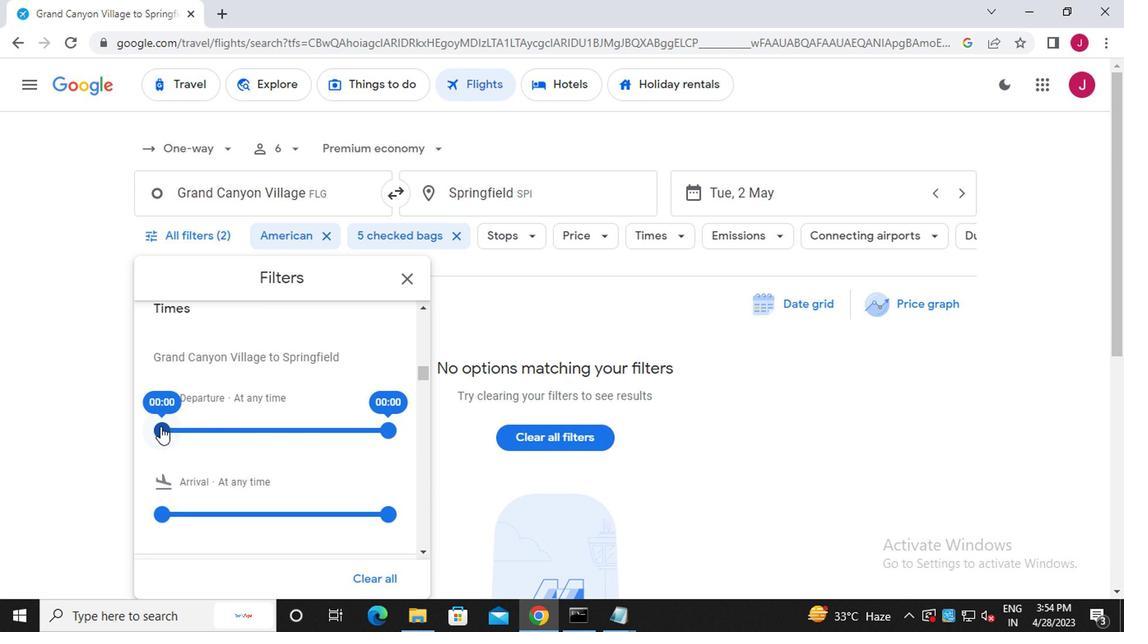 
Action: Mouse moved to (383, 432)
Screenshot: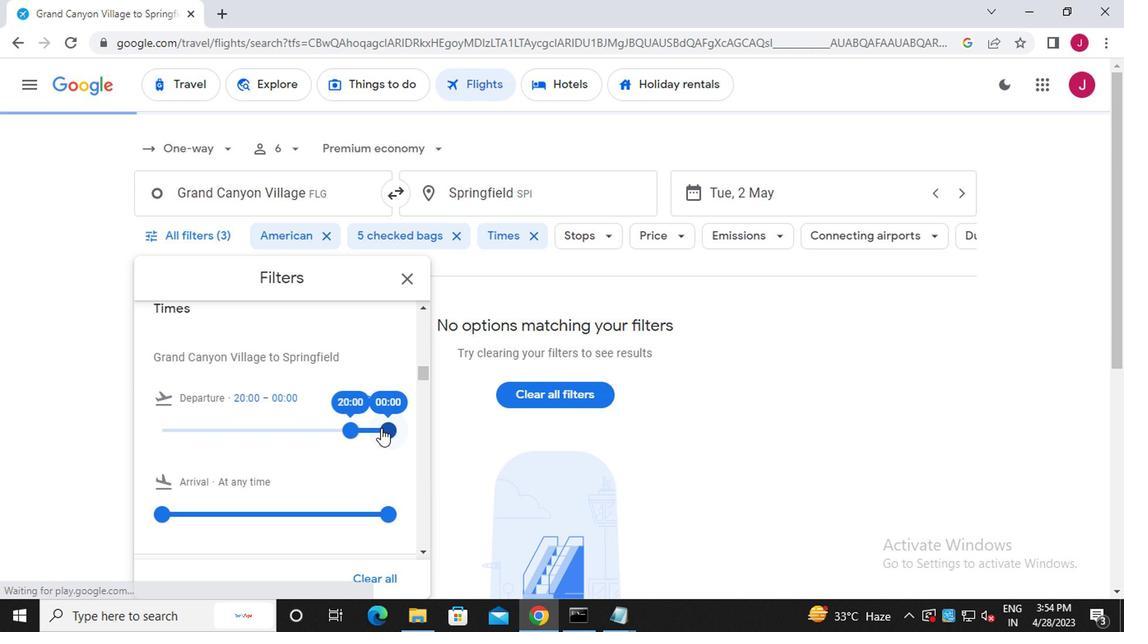 
Action: Mouse pressed left at (383, 432)
Screenshot: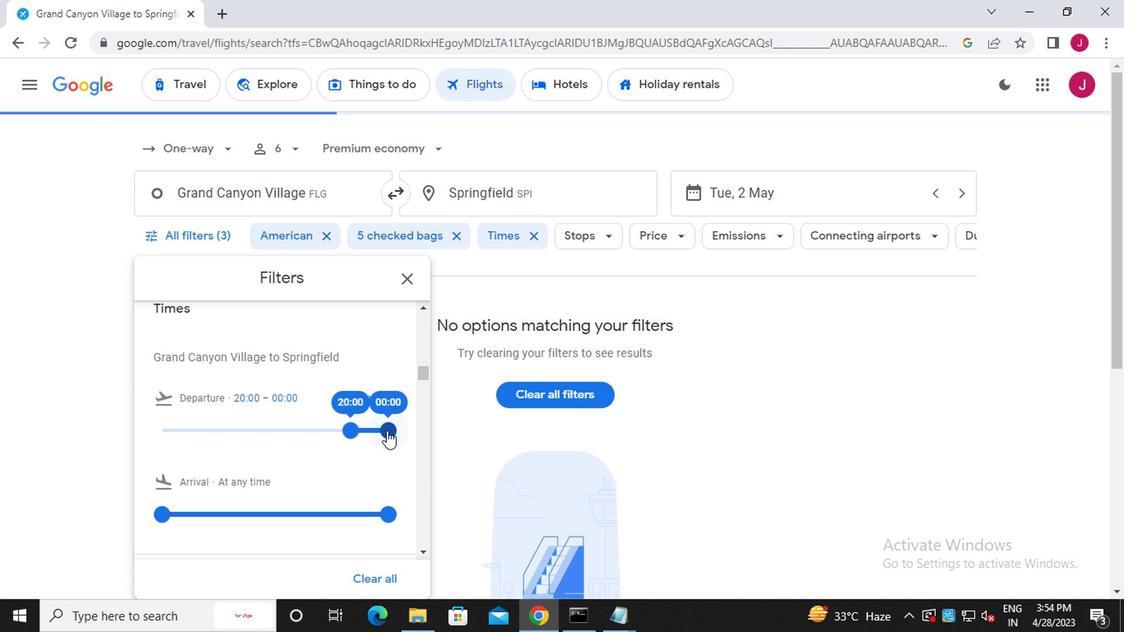 
Action: Mouse moved to (401, 279)
Screenshot: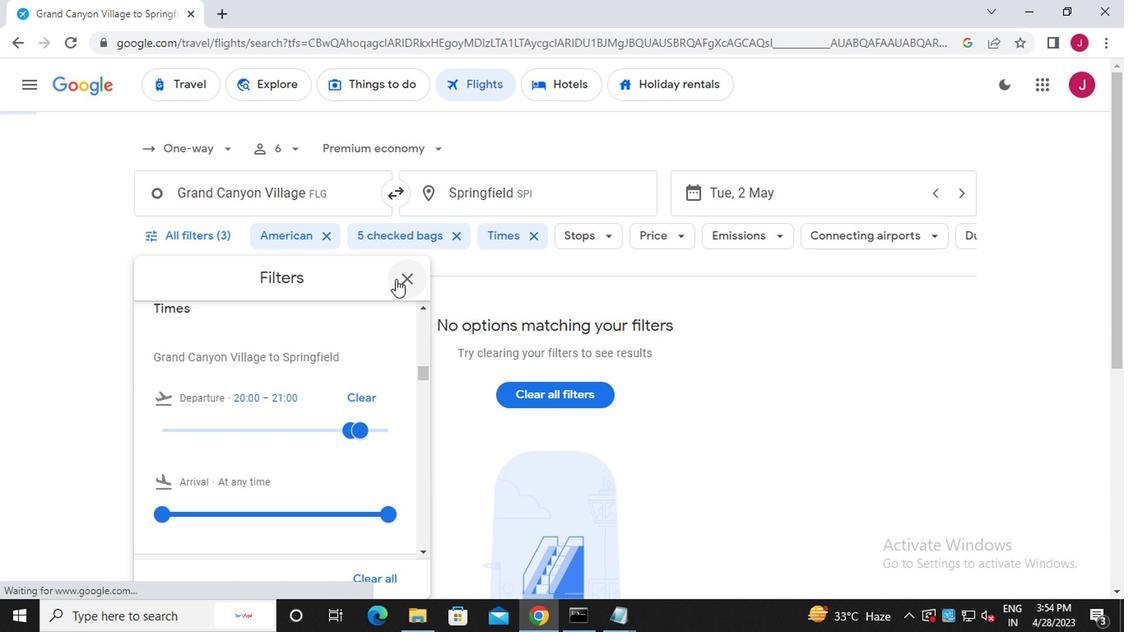 
Action: Mouse pressed left at (401, 279)
Screenshot: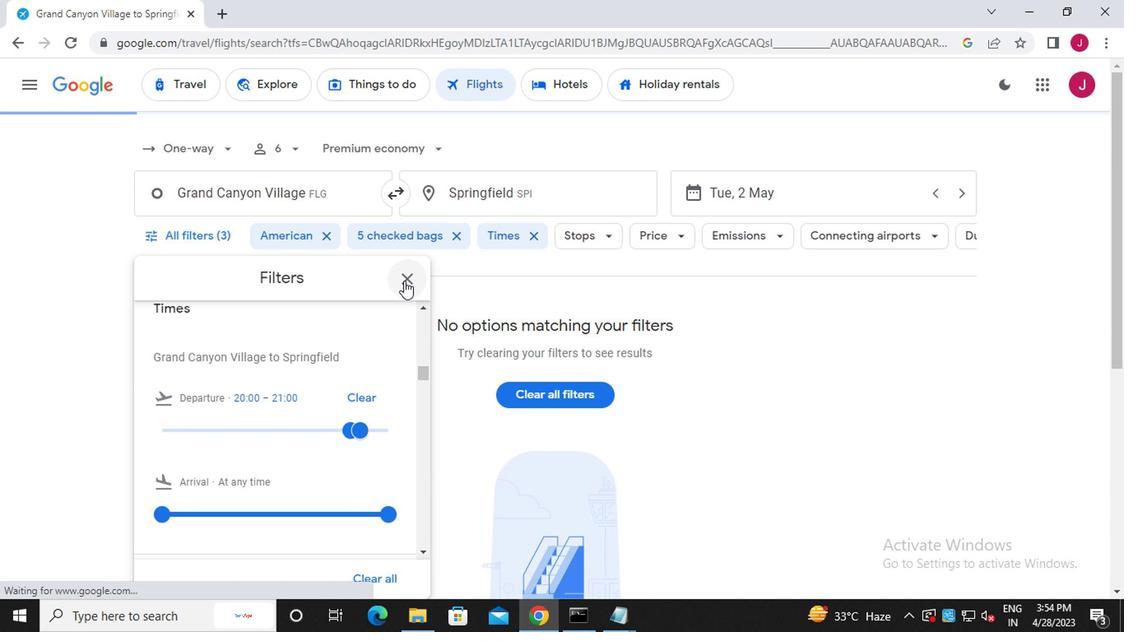
Action: Key pressed <Key.f8>
Screenshot: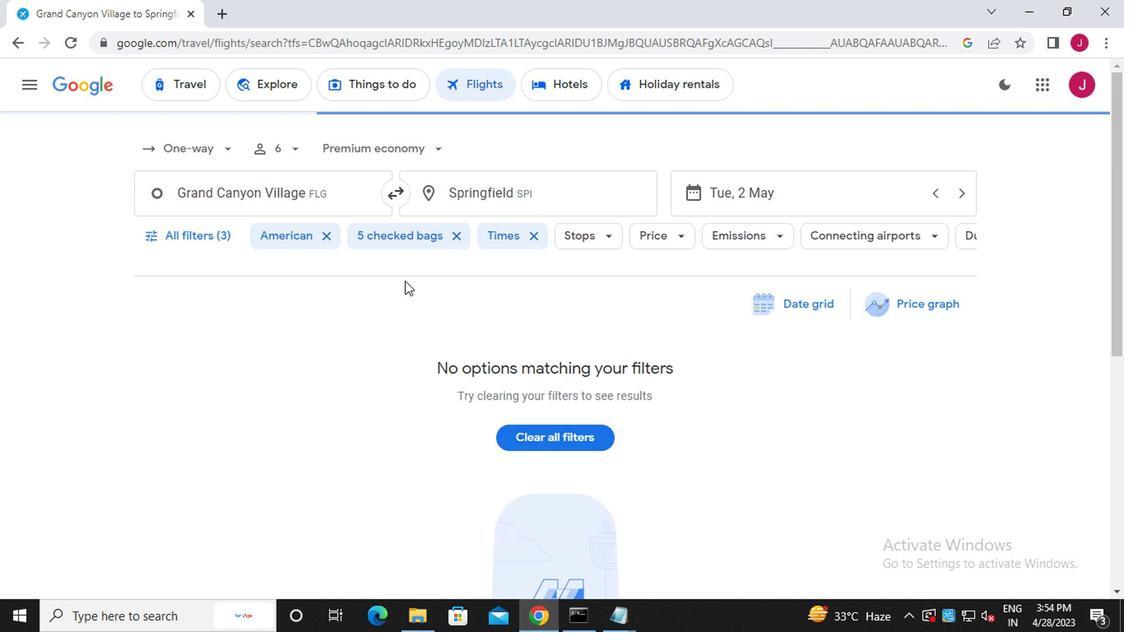 
